 Task: Look for space in Orodara, Burkina Faso from 5th September, 2023 to 12th September, 2023 for 2 adults in price range Rs.10000 to Rs.15000.  With 1  bedroom having 1 bed and 1 bathroom. Property type can be hotel. Amenities needed are: air conditioning, hair dryer, . Booking option can be shelf check-in. Required host language is English.
Action: Mouse moved to (431, 116)
Screenshot: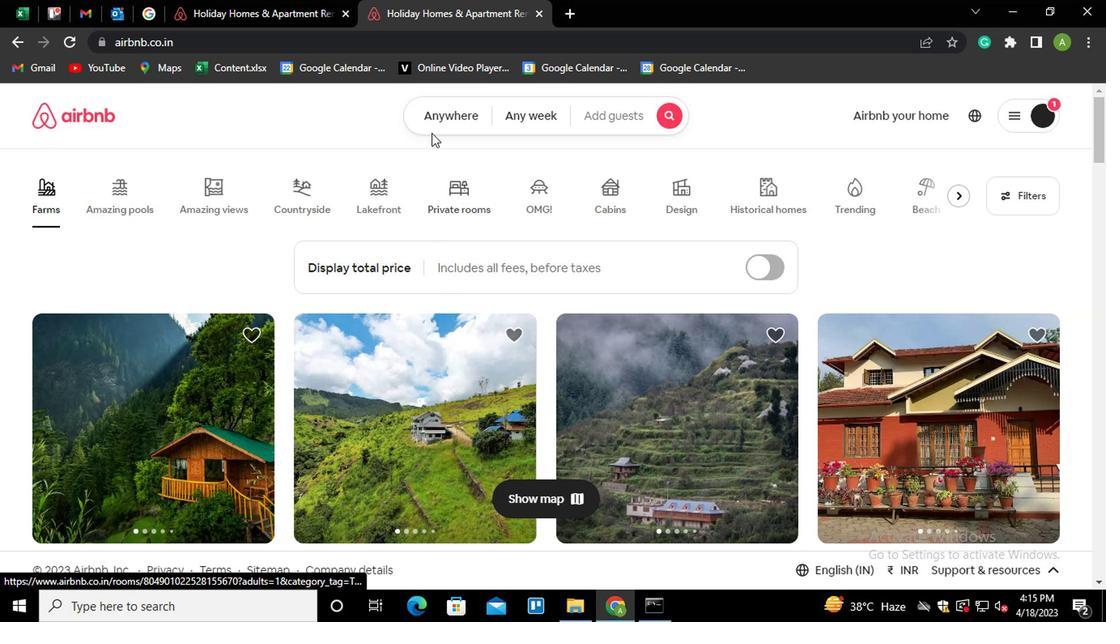 
Action: Mouse pressed left at (431, 116)
Screenshot: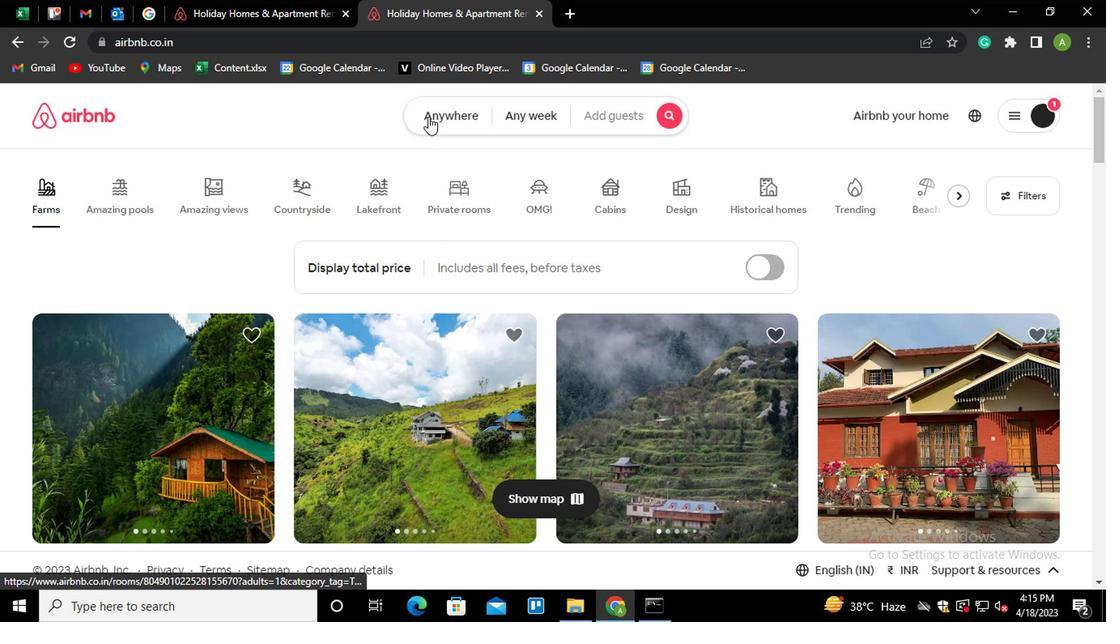 
Action: Mouse moved to (332, 193)
Screenshot: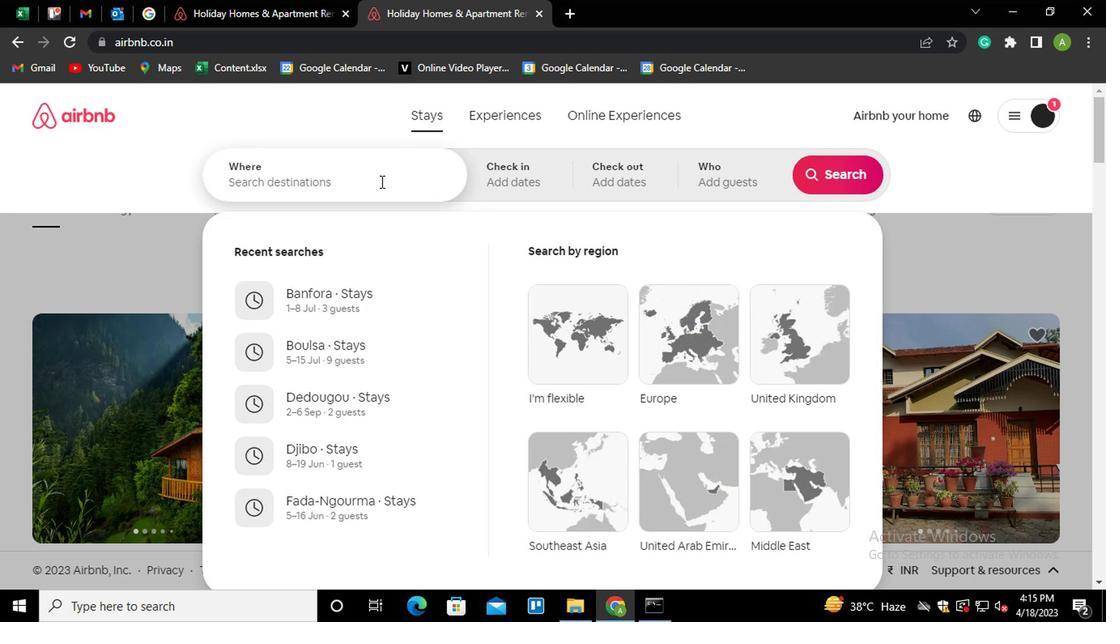 
Action: Mouse pressed left at (332, 193)
Screenshot: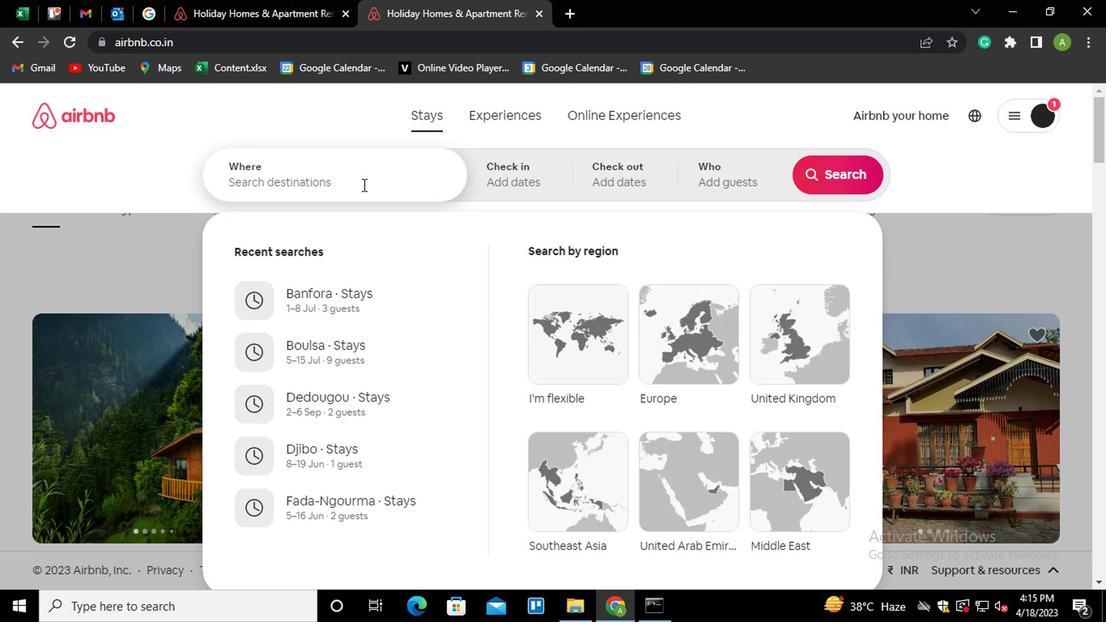 
Action: Key pressed <Key.shift_r>B<Key.backspace><Key.shift_r>Orodara<Key.down><Key.enter>
Screenshot: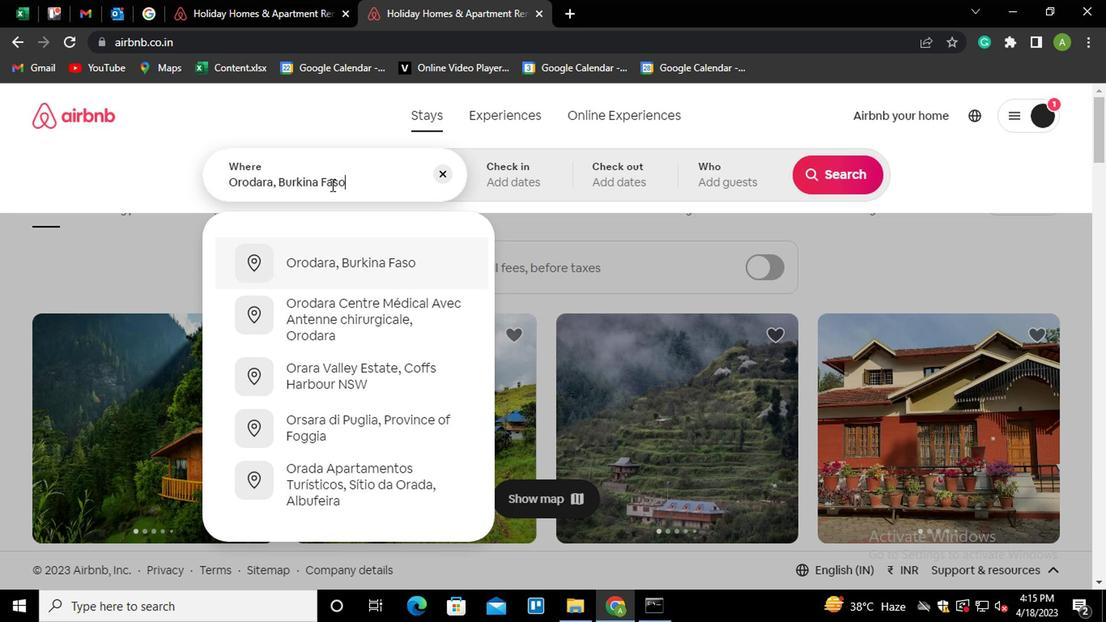 
Action: Mouse moved to (801, 309)
Screenshot: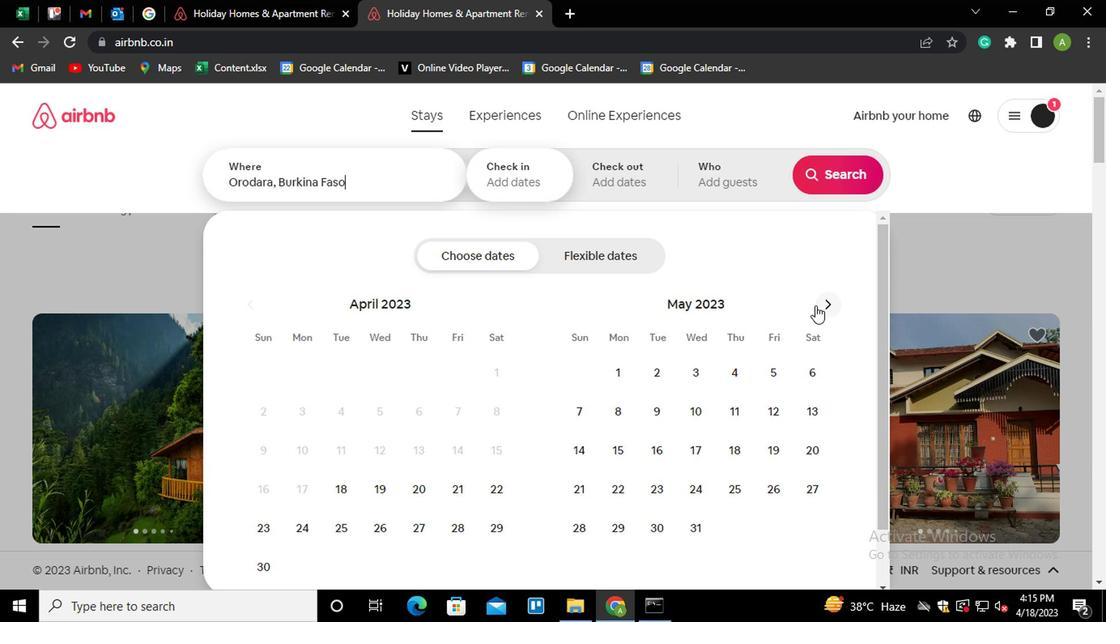 
Action: Mouse pressed left at (801, 309)
Screenshot: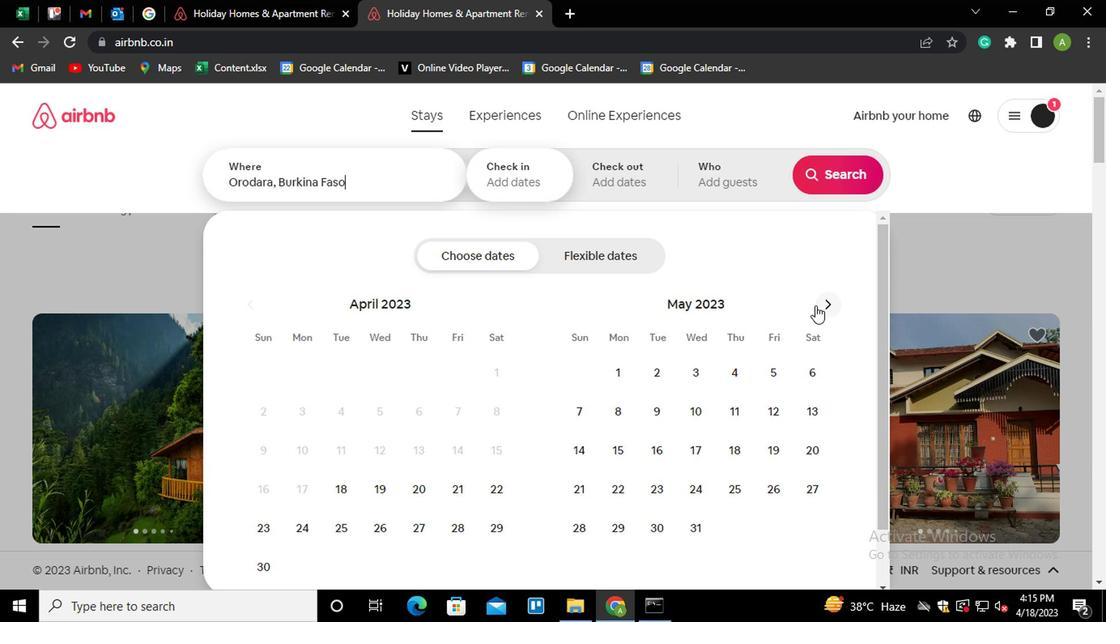 
Action: Mouse pressed left at (801, 309)
Screenshot: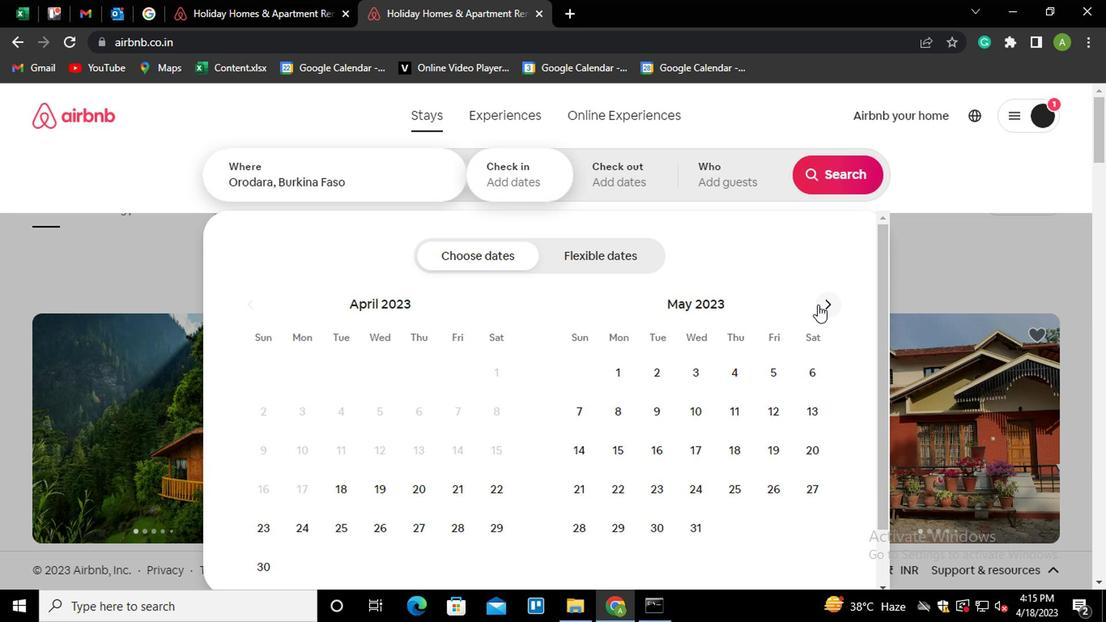 
Action: Mouse pressed left at (801, 309)
Screenshot: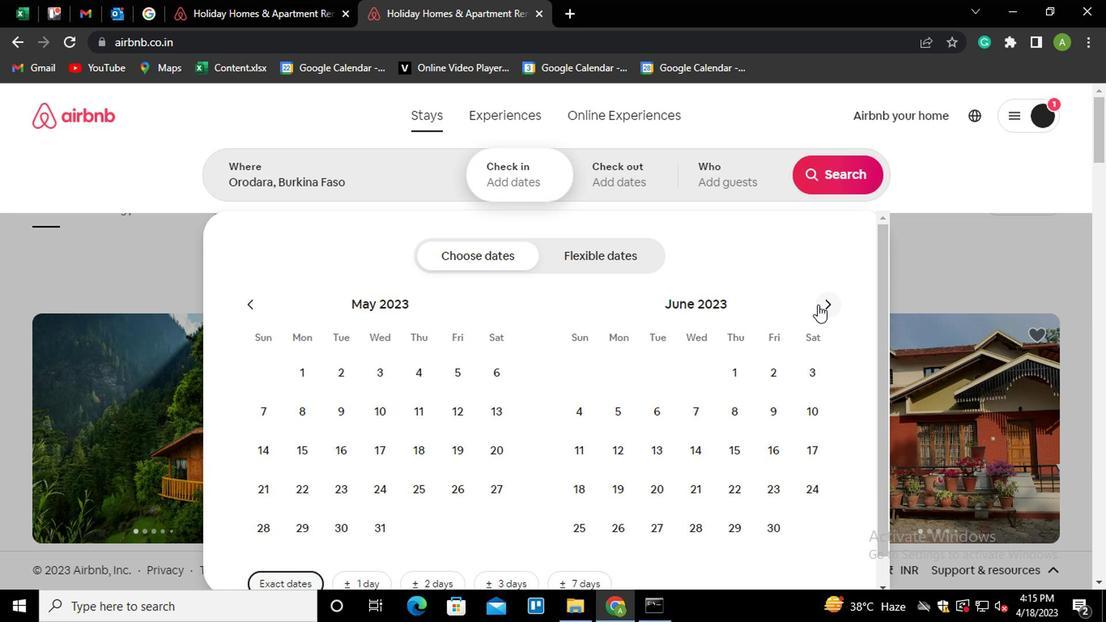 
Action: Mouse pressed left at (801, 309)
Screenshot: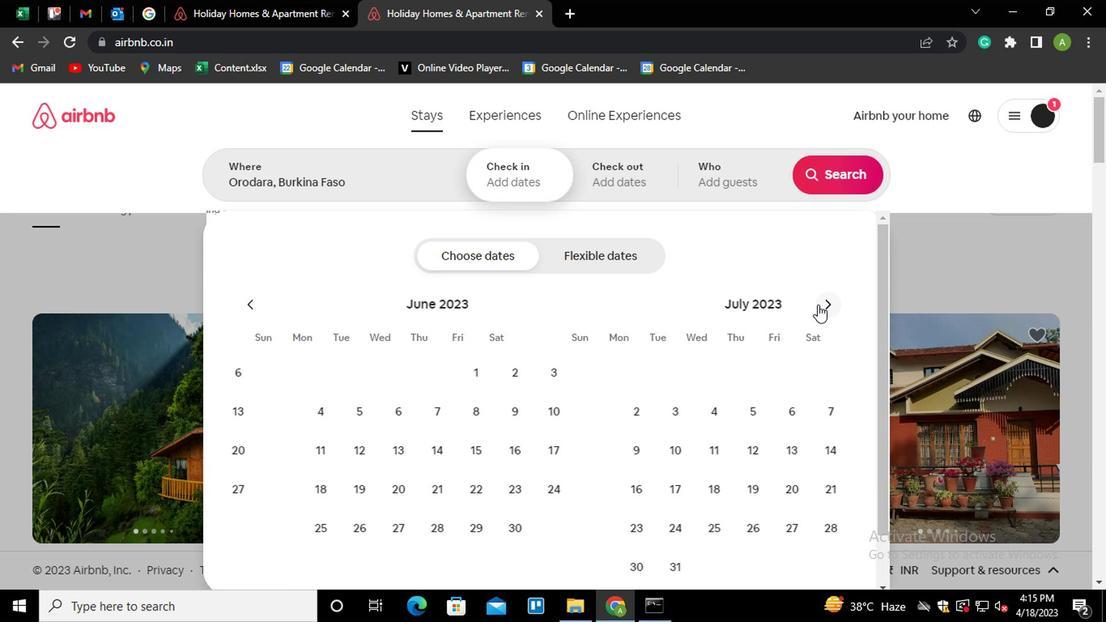 
Action: Mouse moved to (801, 309)
Screenshot: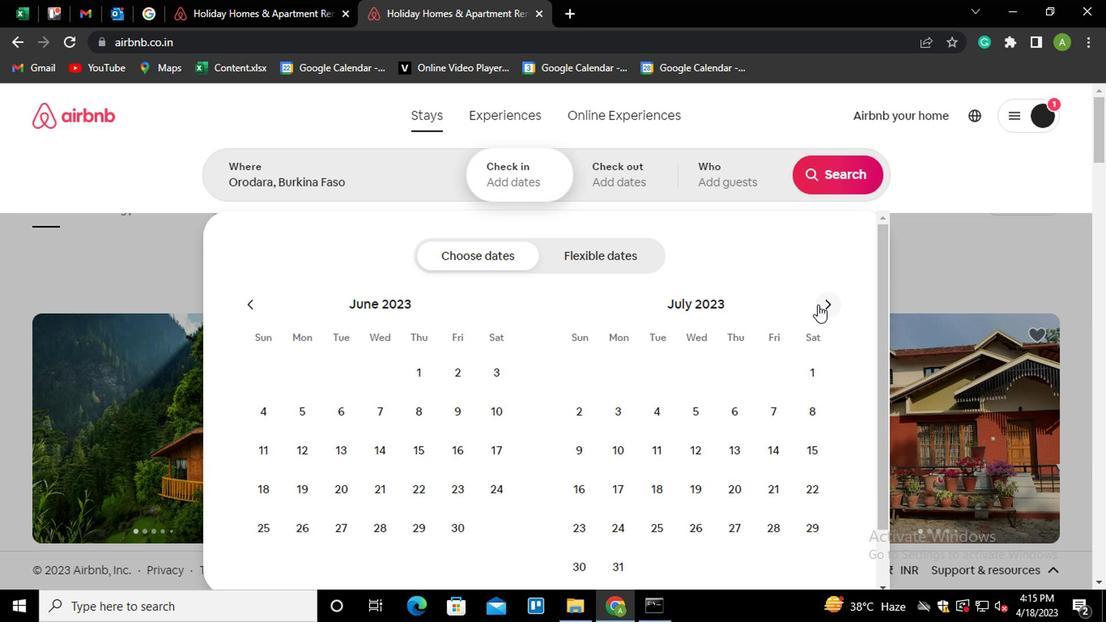 
Action: Mouse pressed left at (801, 309)
Screenshot: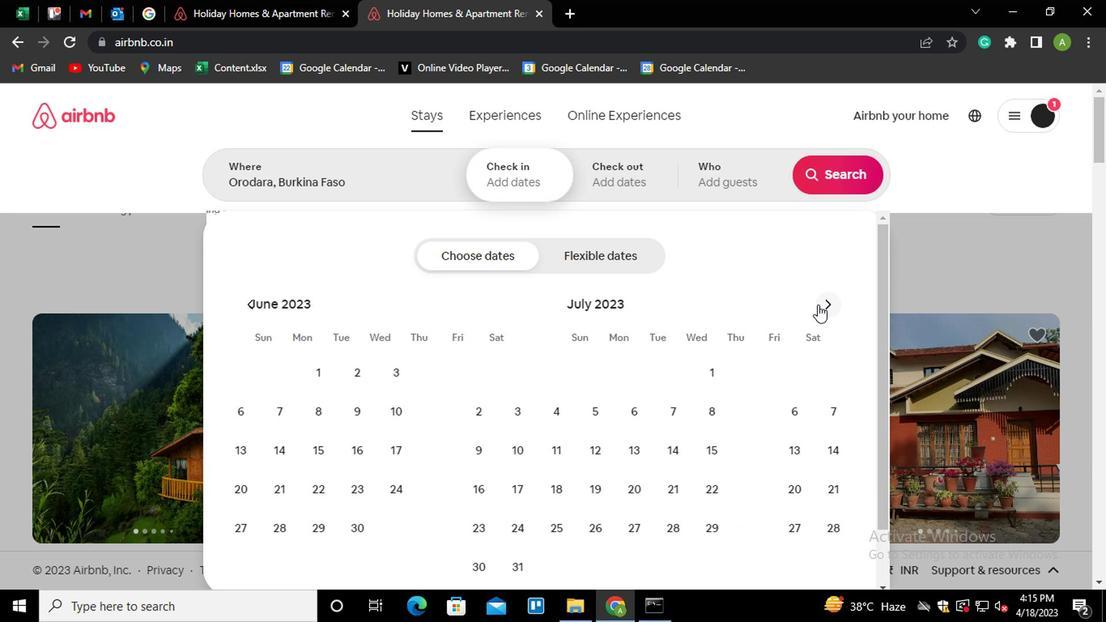 
Action: Mouse moved to (646, 410)
Screenshot: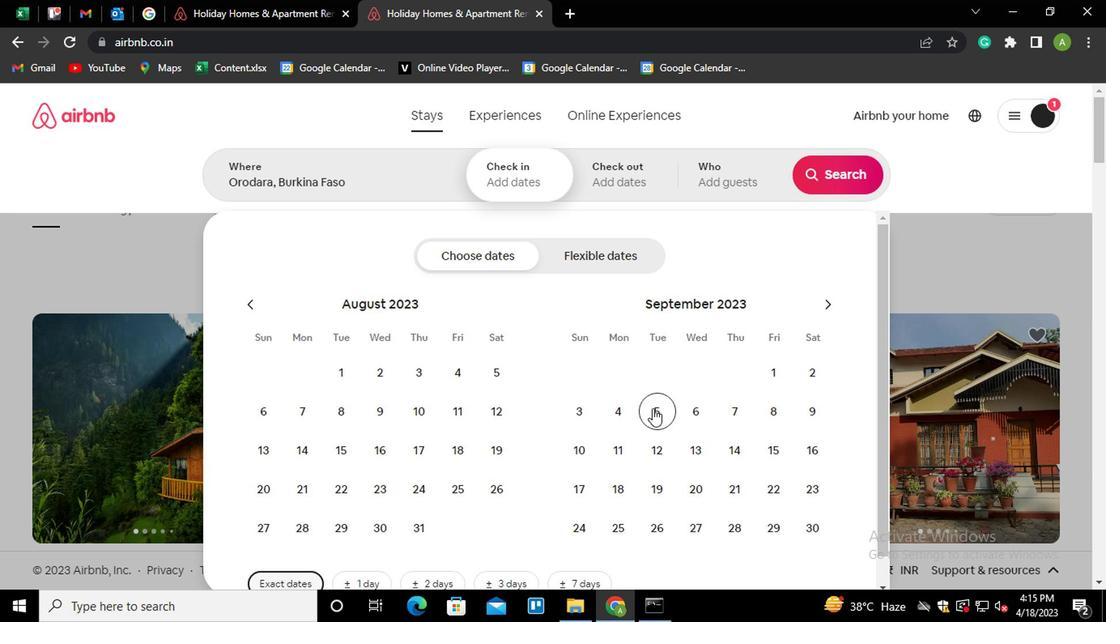 
Action: Mouse pressed left at (646, 410)
Screenshot: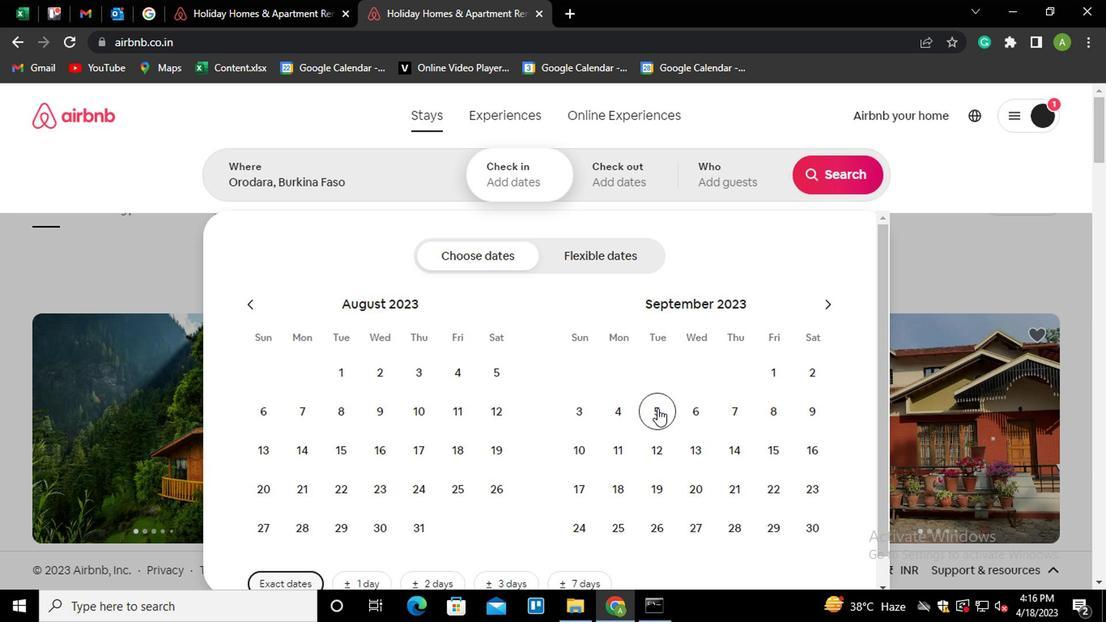 
Action: Mouse moved to (656, 445)
Screenshot: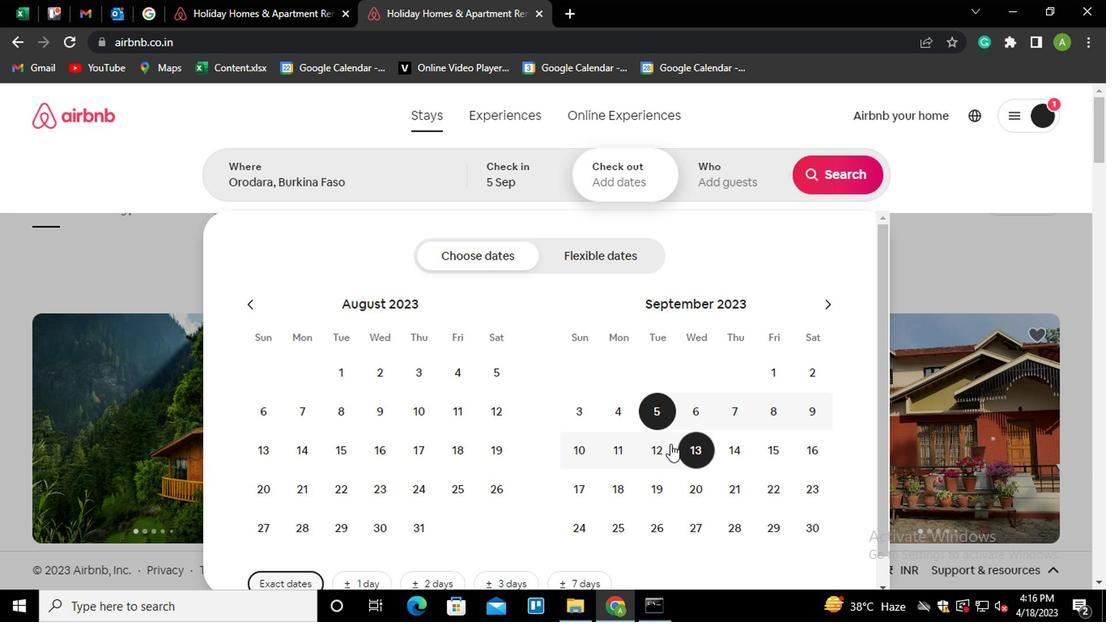 
Action: Mouse pressed left at (656, 445)
Screenshot: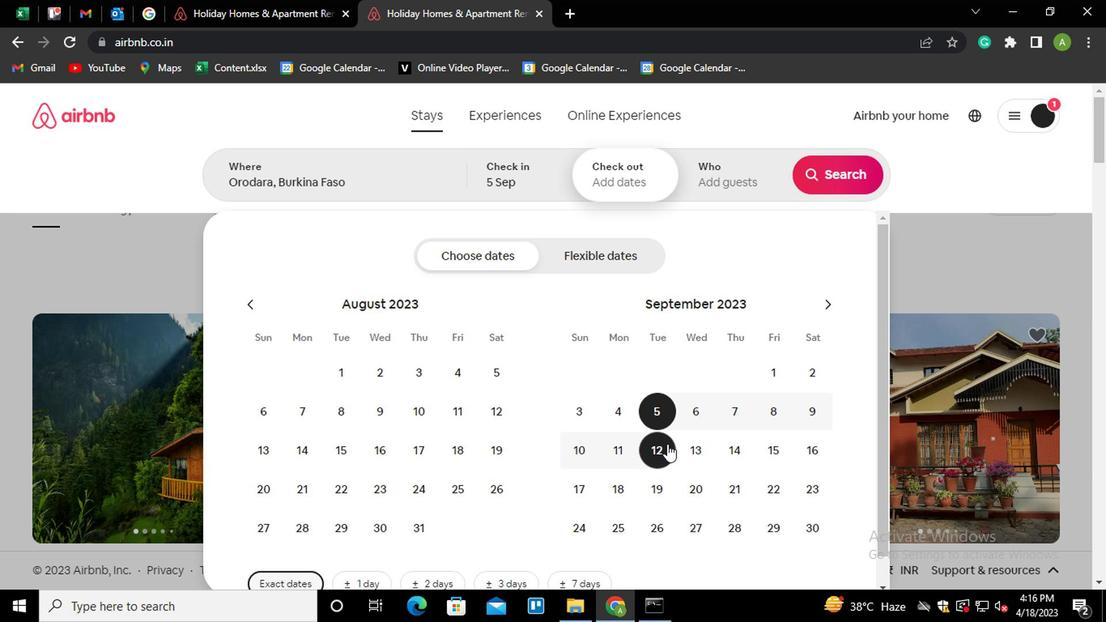
Action: Mouse moved to (723, 192)
Screenshot: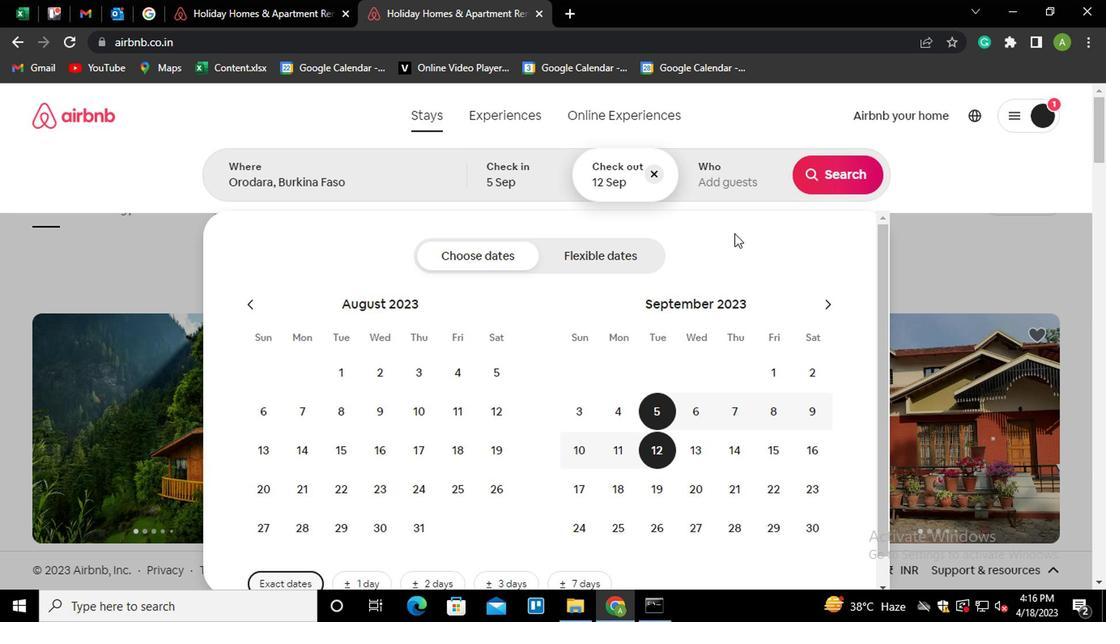 
Action: Mouse pressed left at (723, 192)
Screenshot: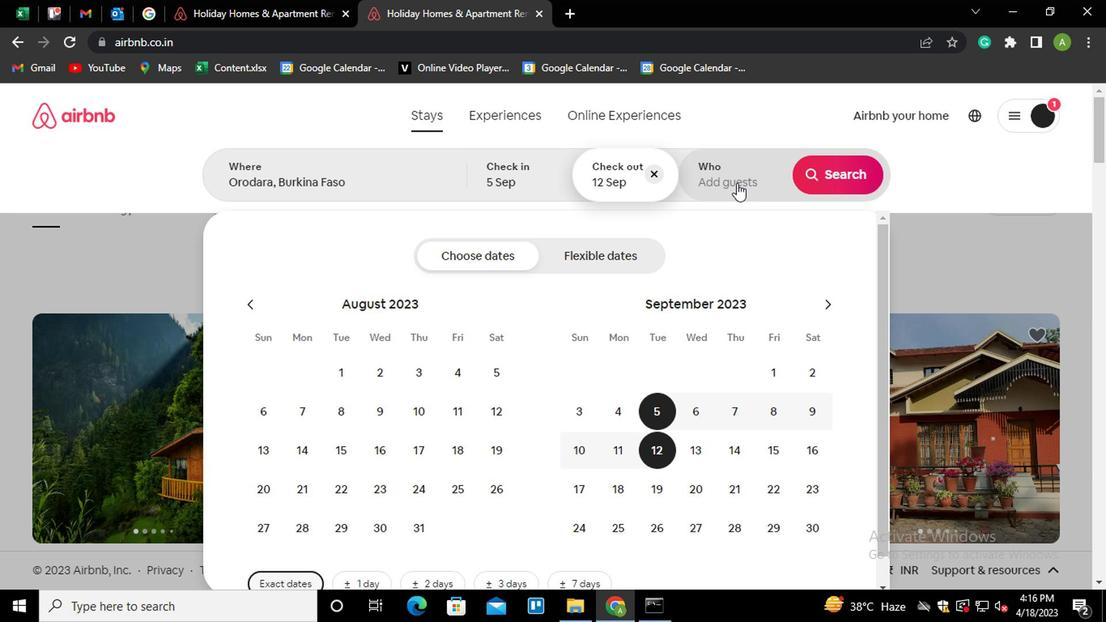 
Action: Mouse moved to (829, 265)
Screenshot: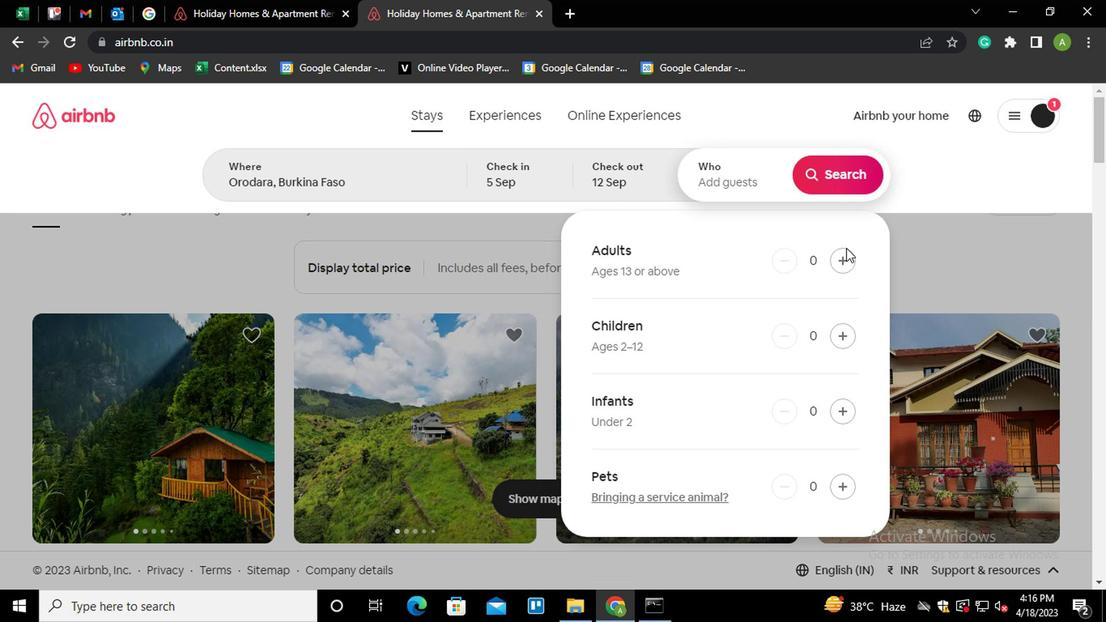 
Action: Mouse pressed left at (829, 265)
Screenshot: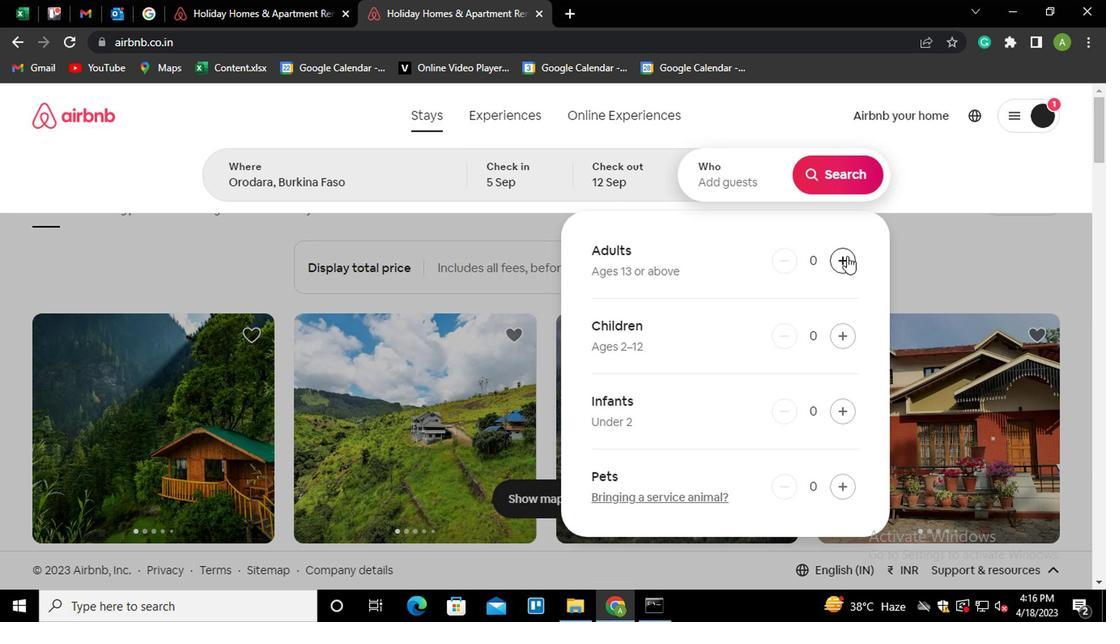 
Action: Mouse moved to (829, 266)
Screenshot: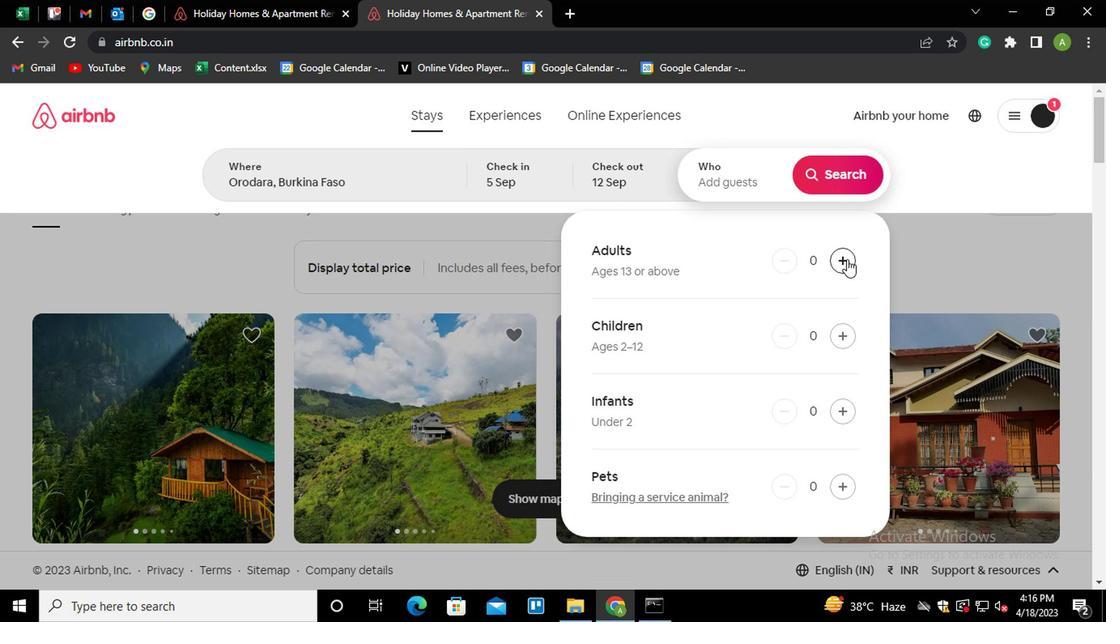 
Action: Mouse pressed left at (829, 266)
Screenshot: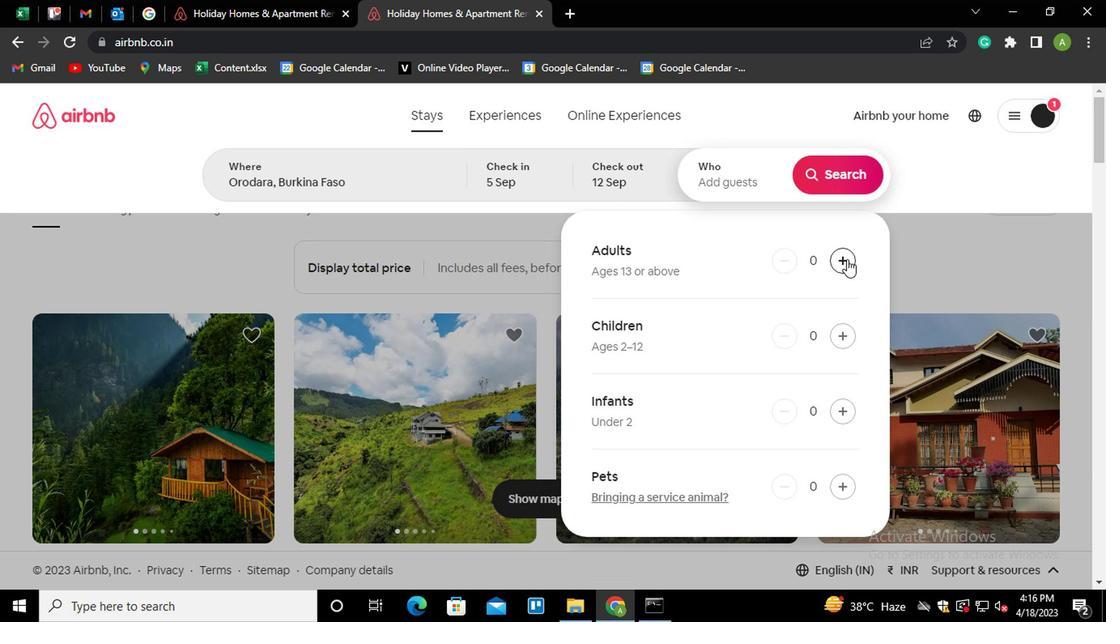 
Action: Mouse moved to (810, 190)
Screenshot: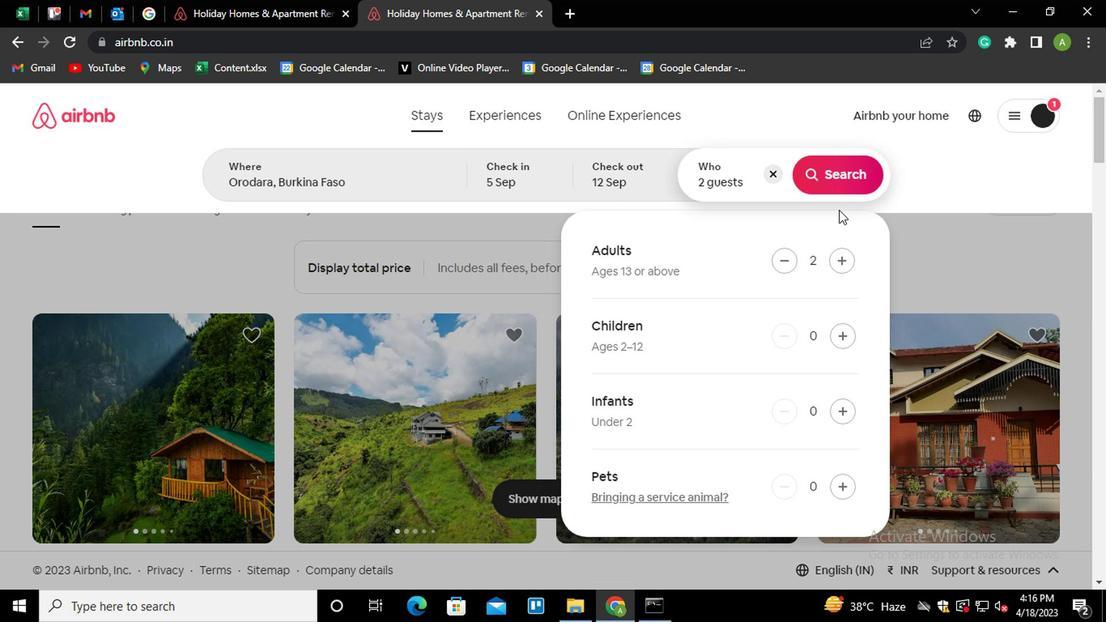 
Action: Mouse pressed left at (810, 190)
Screenshot: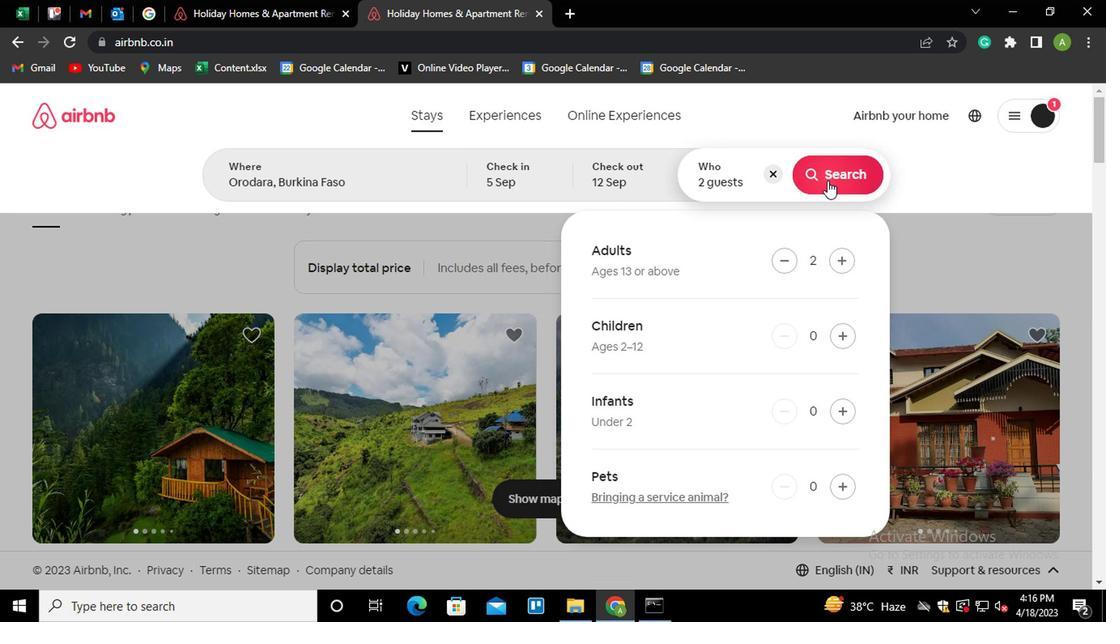 
Action: Mouse moved to (1006, 191)
Screenshot: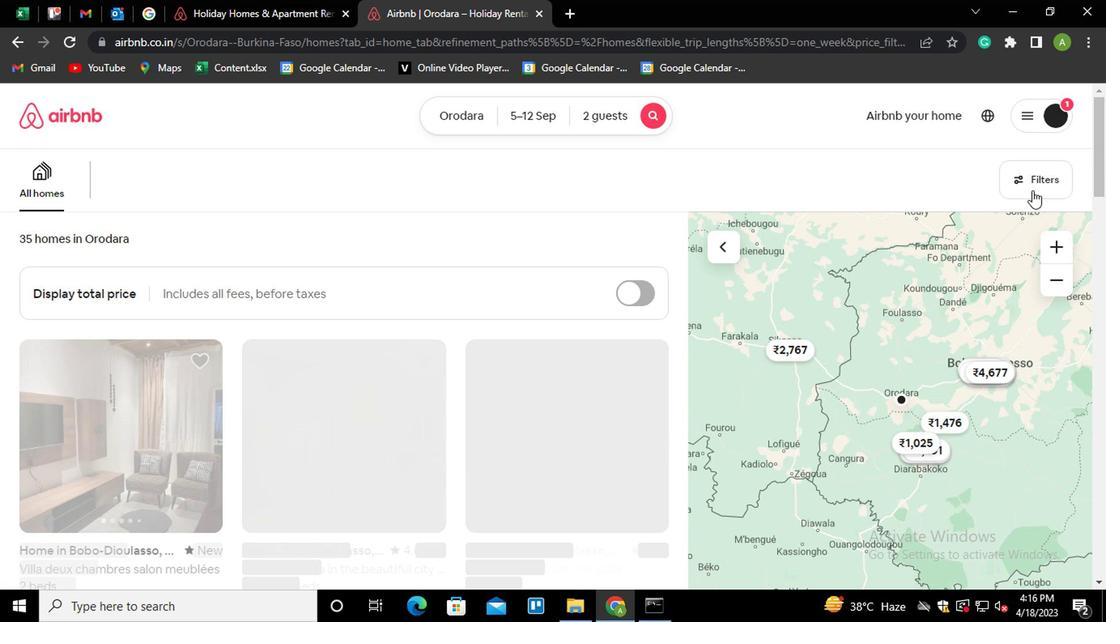 
Action: Mouse pressed left at (1006, 191)
Screenshot: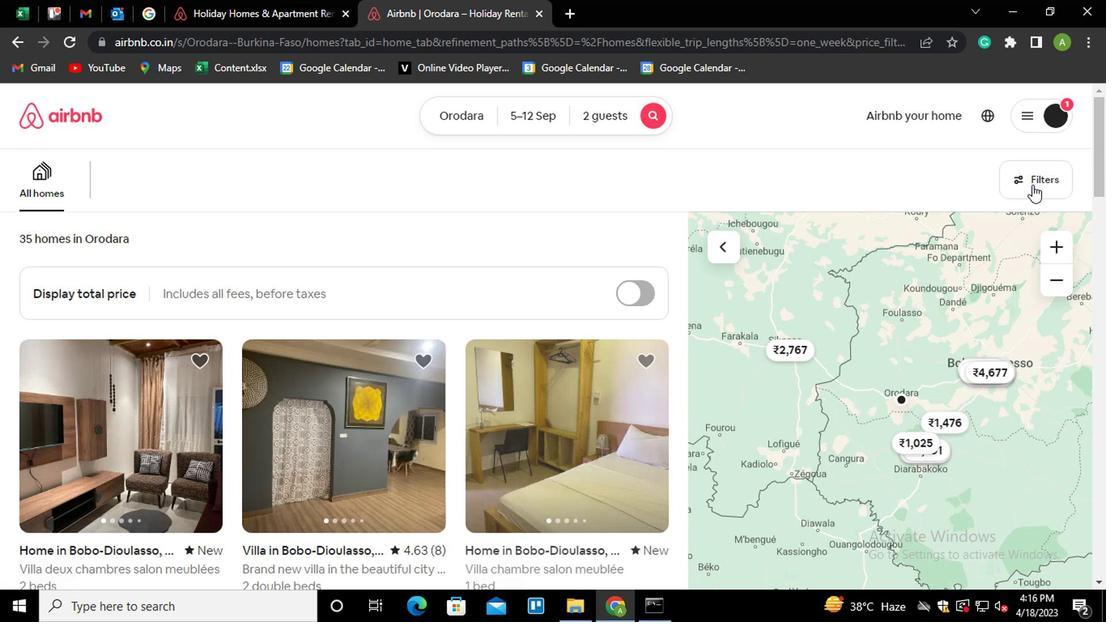 
Action: Mouse moved to (409, 389)
Screenshot: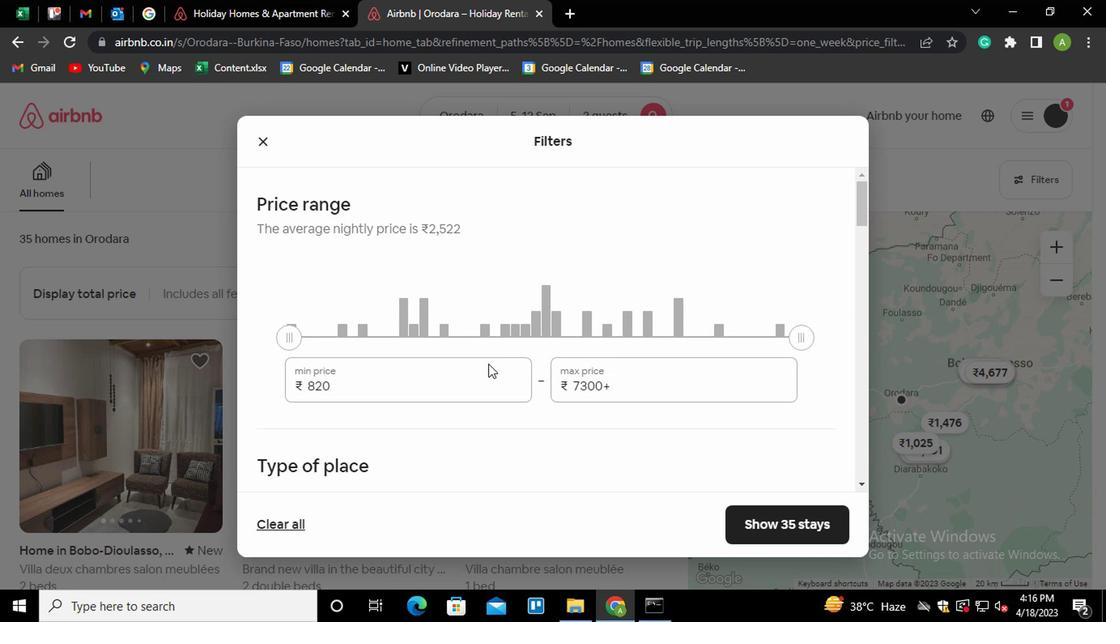 
Action: Mouse pressed left at (409, 389)
Screenshot: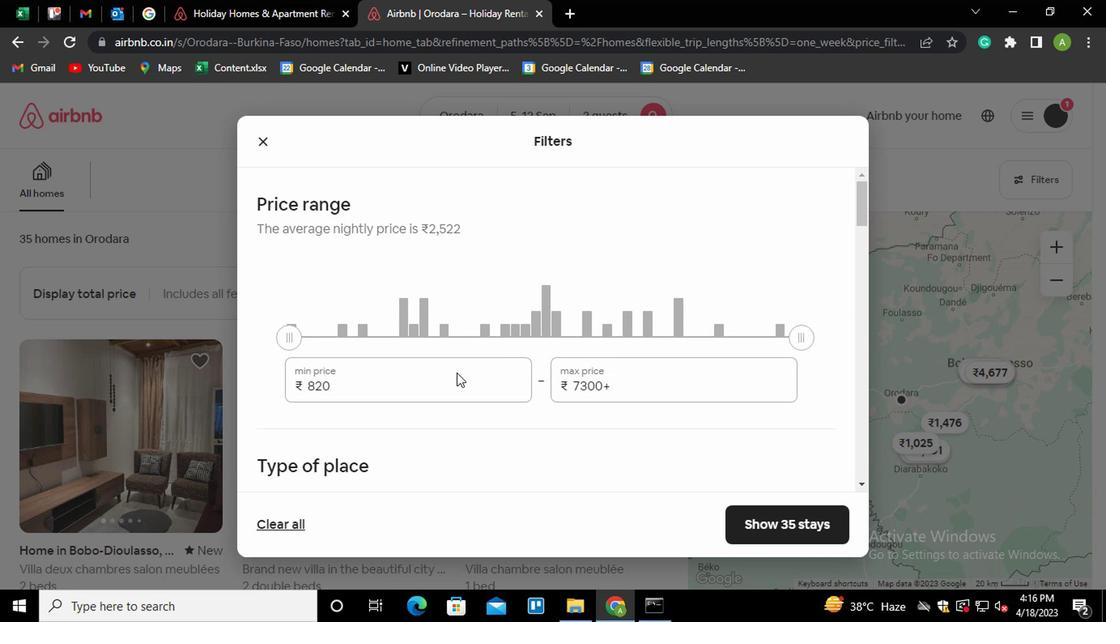 
Action: Mouse moved to (411, 388)
Screenshot: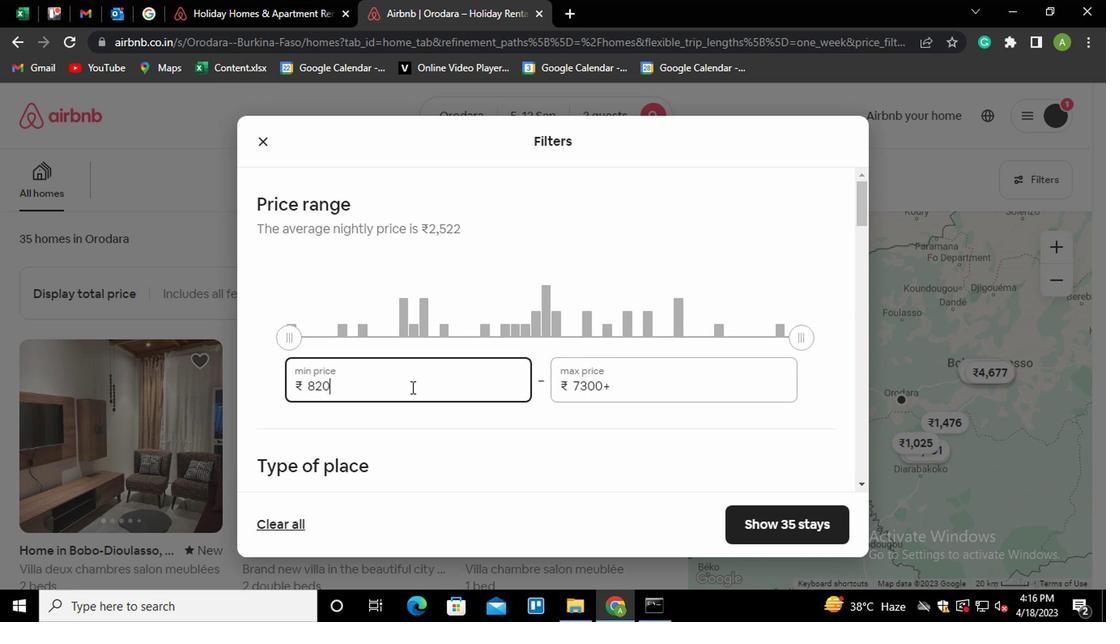 
Action: Key pressed <Key.shift_r><Key.home>10000
Screenshot: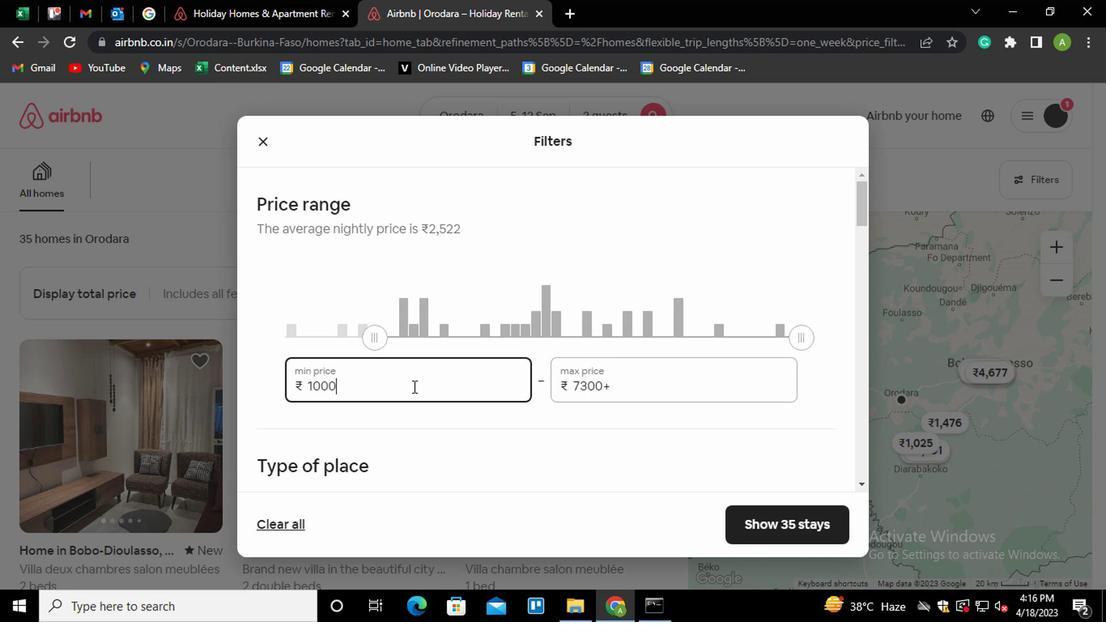 
Action: Mouse moved to (660, 391)
Screenshot: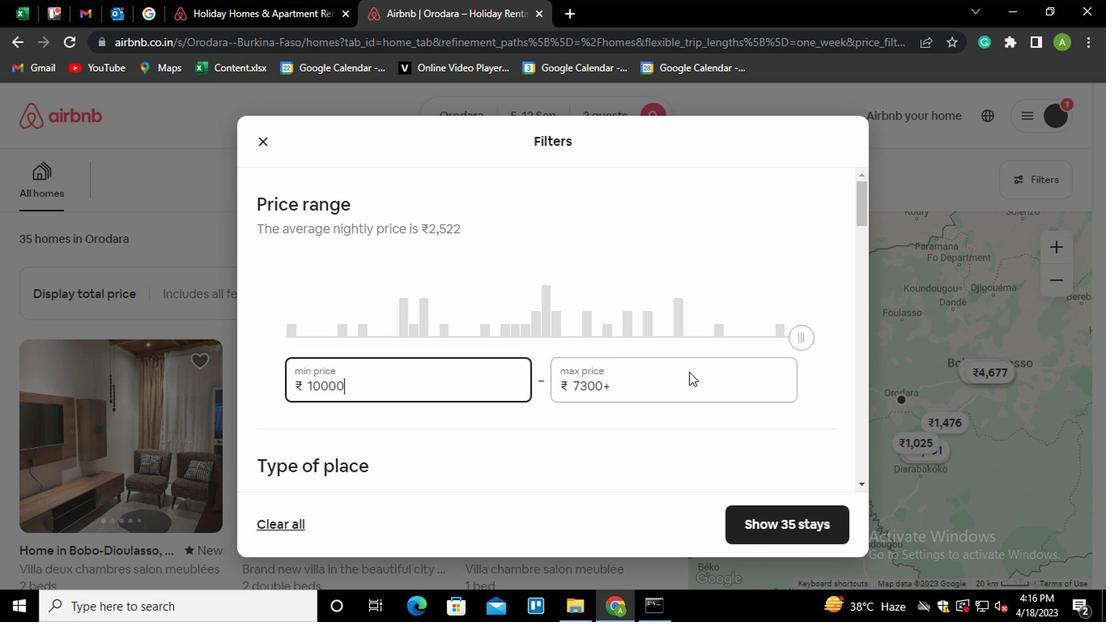 
Action: Mouse pressed left at (660, 391)
Screenshot: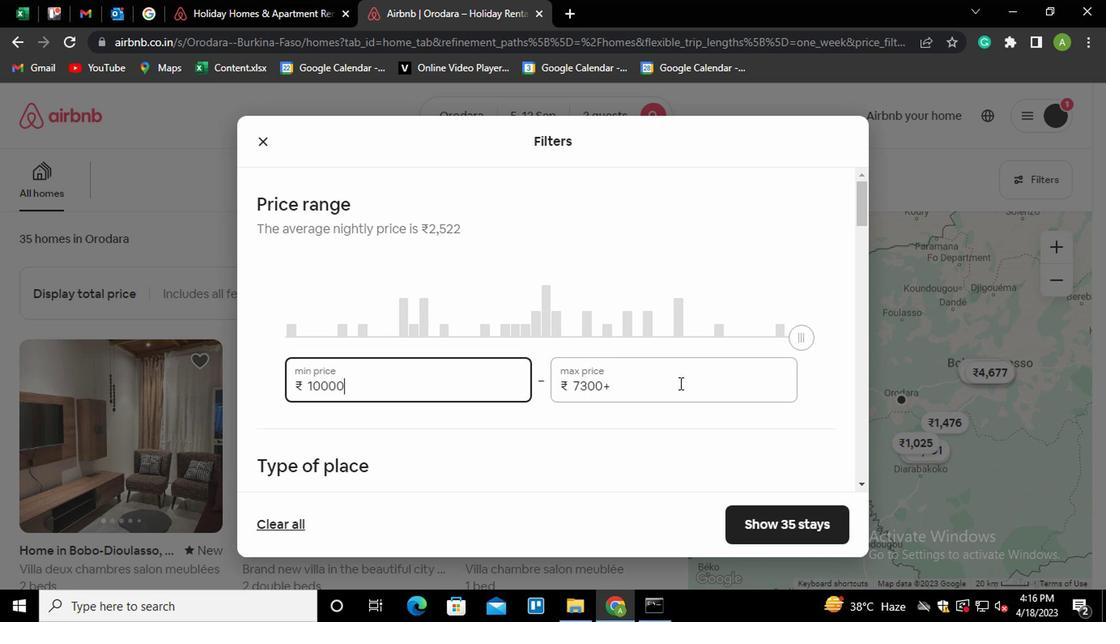 
Action: Mouse moved to (583, 438)
Screenshot: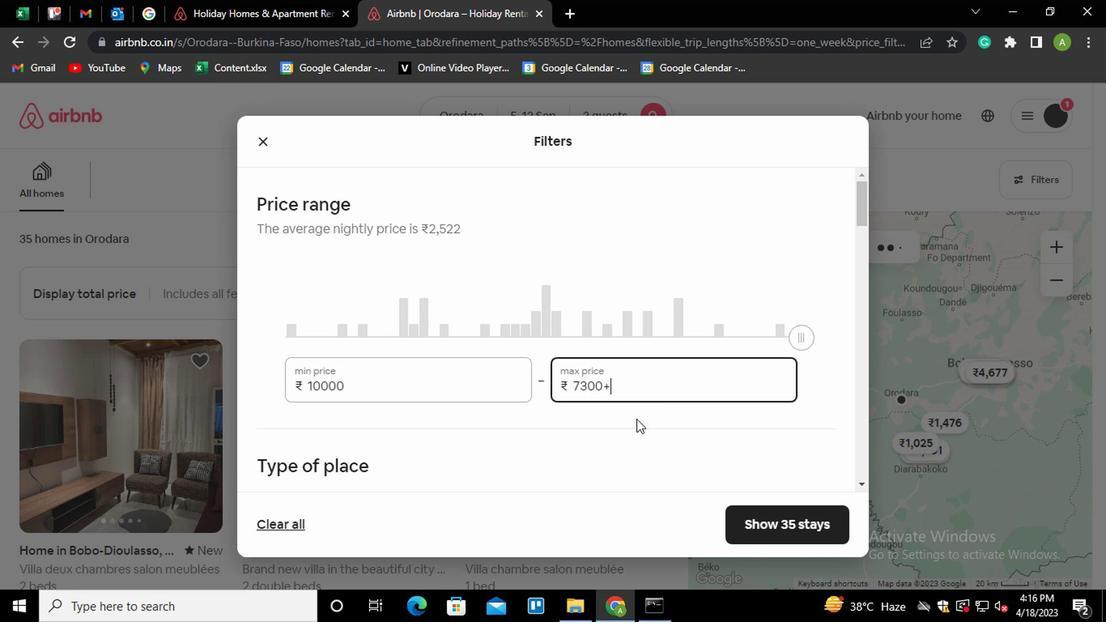 
Action: Key pressed <Key.shift_r><Key.home>15000
Screenshot: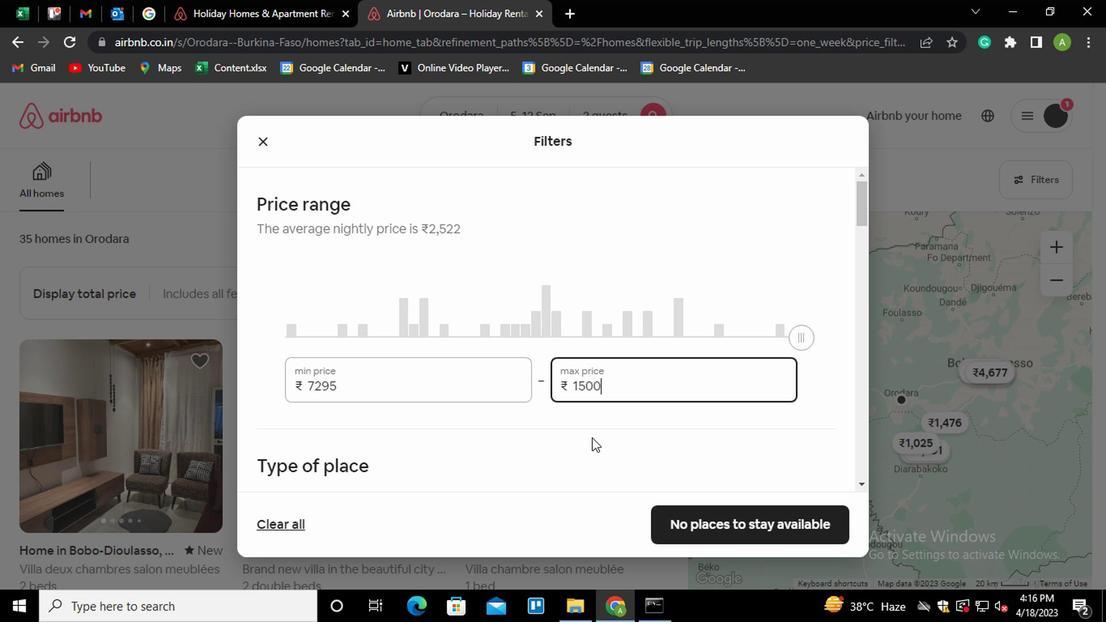 
Action: Mouse moved to (579, 452)
Screenshot: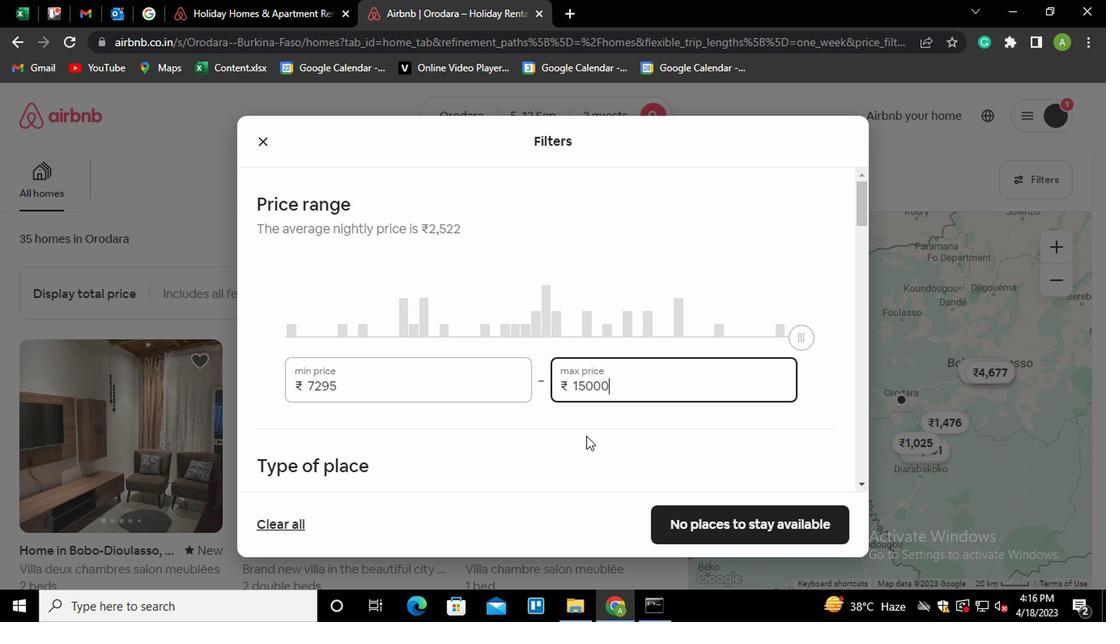 
Action: Mouse scrolled (579, 452) with delta (0, 0)
Screenshot: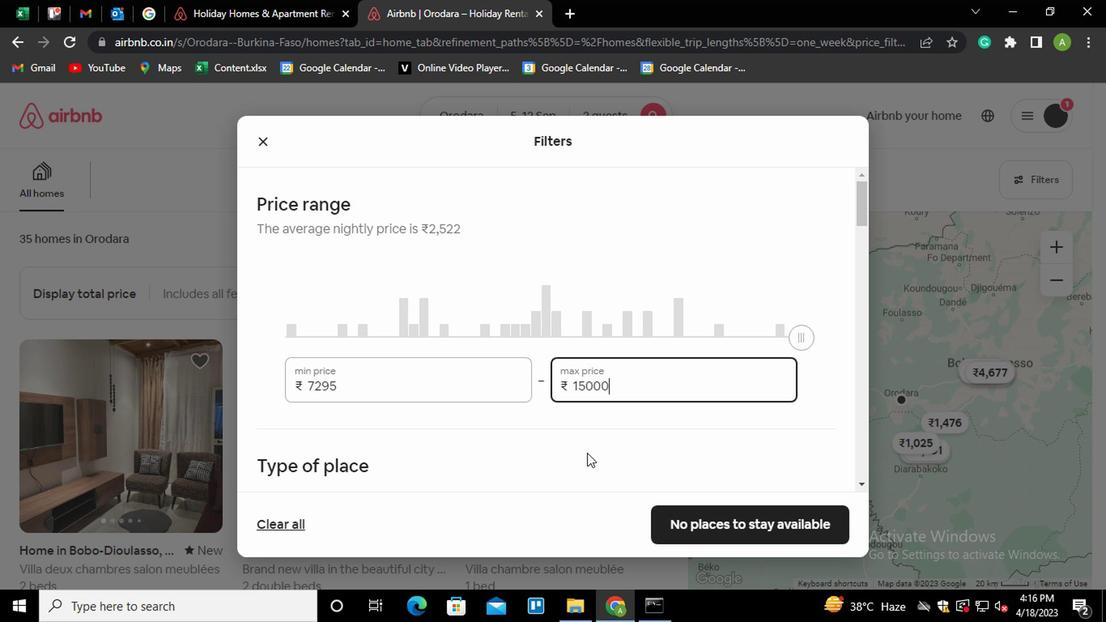
Action: Mouse scrolled (579, 452) with delta (0, 0)
Screenshot: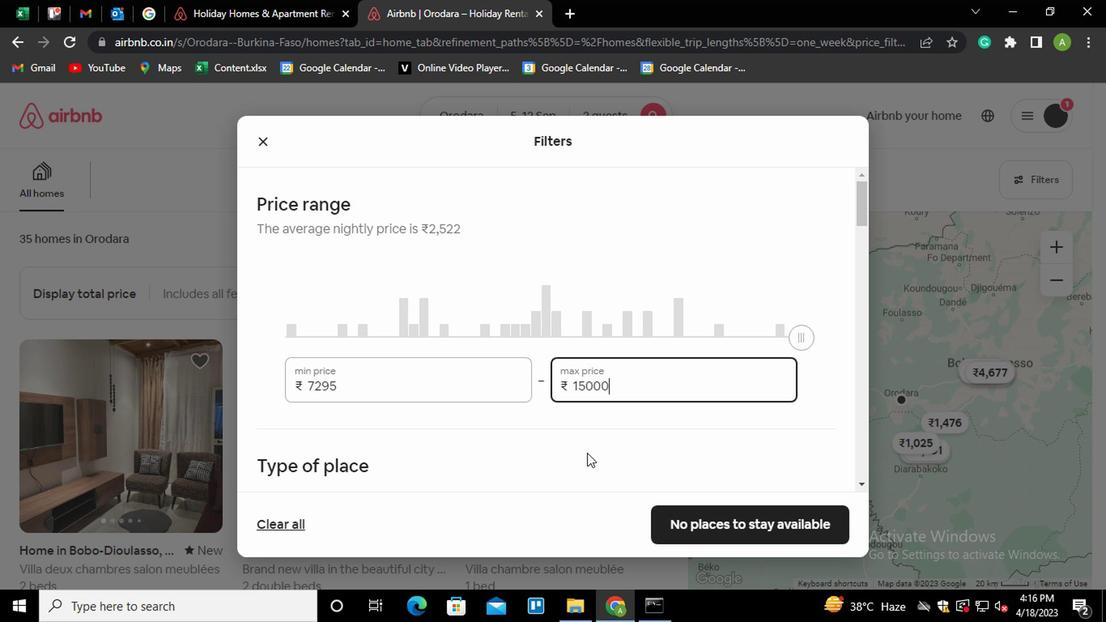 
Action: Mouse moved to (358, 409)
Screenshot: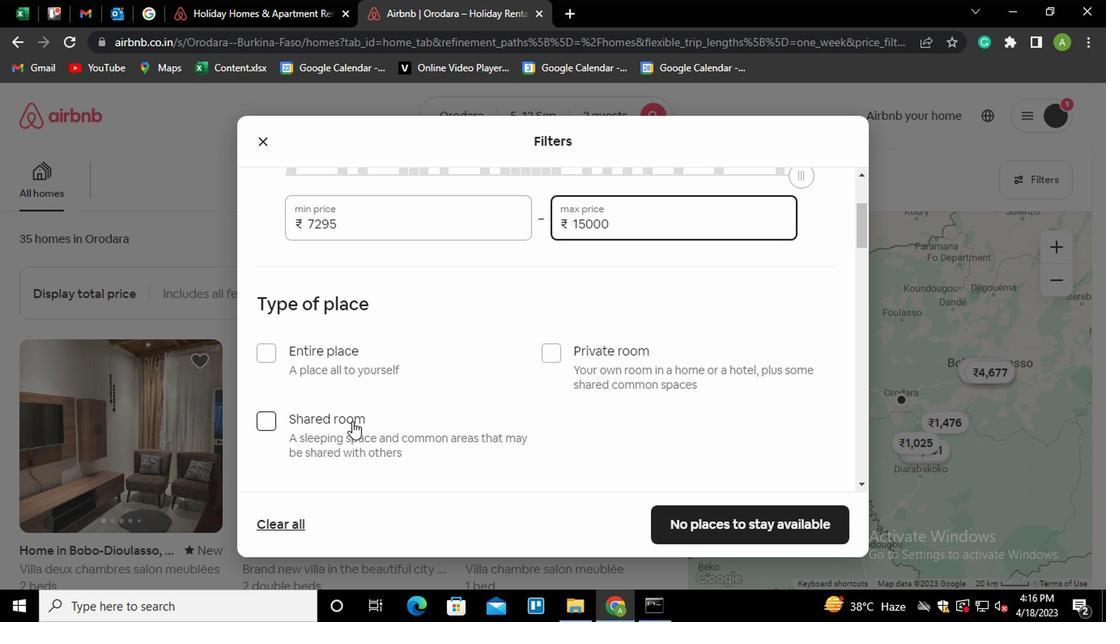 
Action: Mouse scrolled (358, 408) with delta (0, 0)
Screenshot: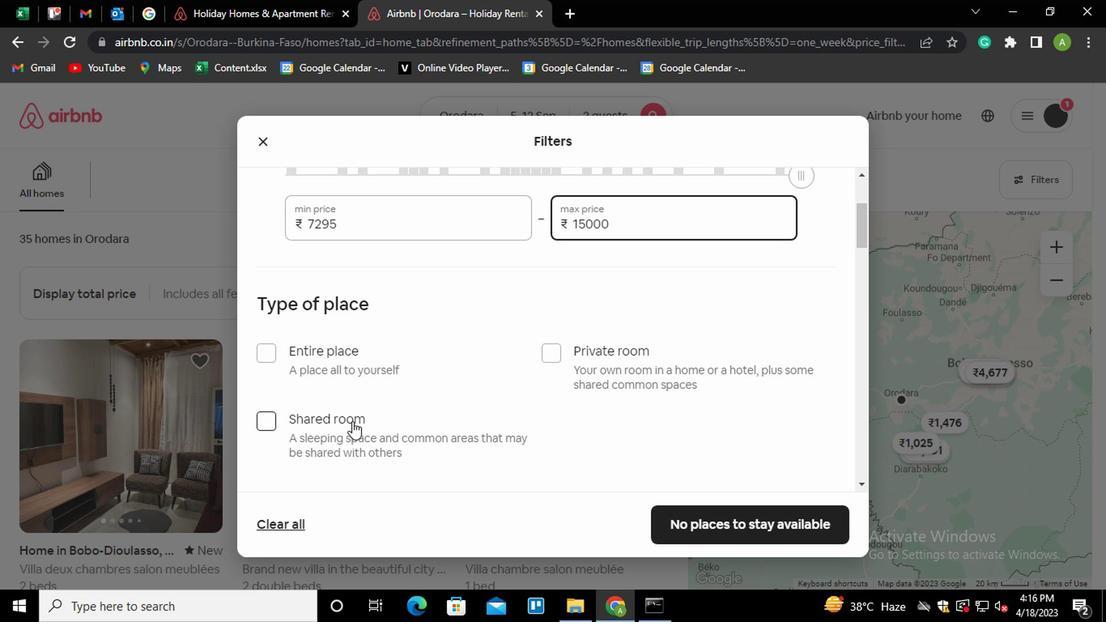 
Action: Mouse scrolled (358, 408) with delta (0, 0)
Screenshot: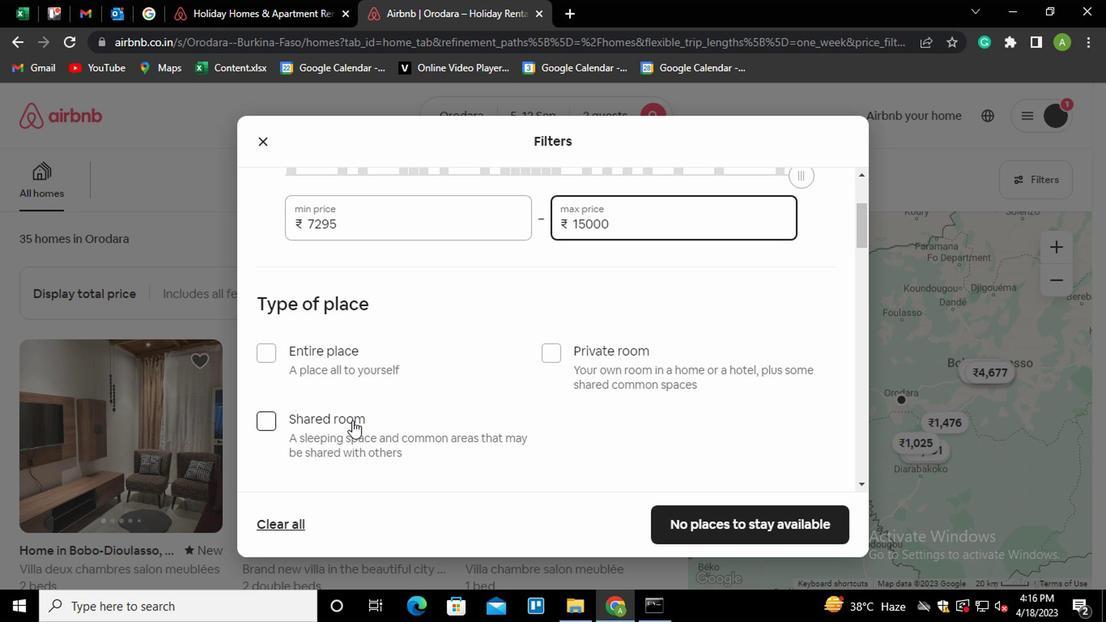 
Action: Mouse moved to (361, 403)
Screenshot: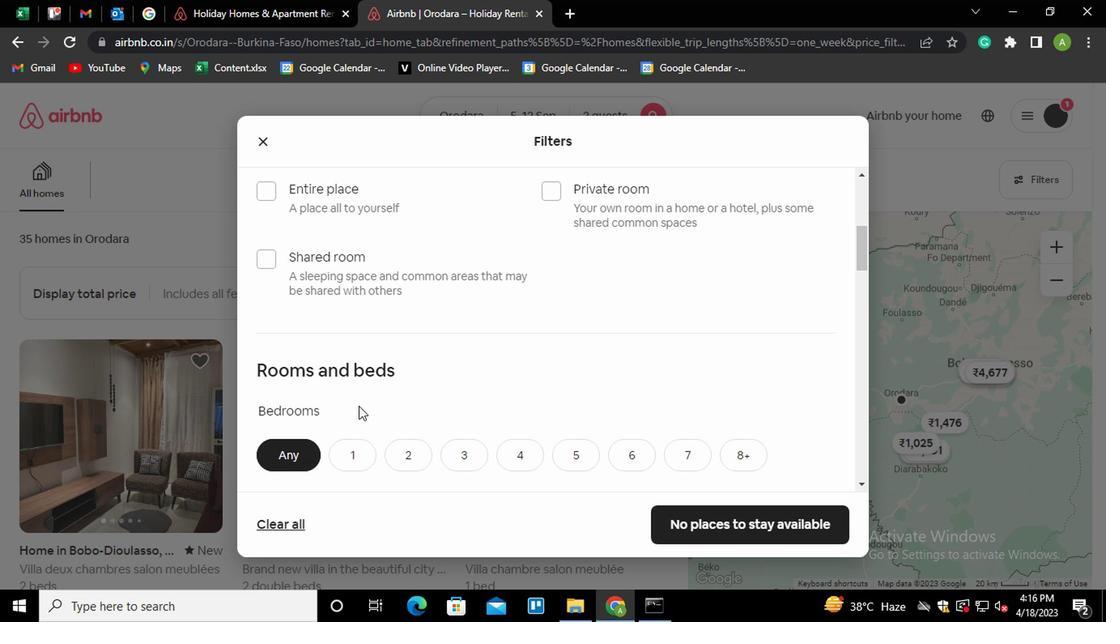 
Action: Mouse scrolled (361, 402) with delta (0, -1)
Screenshot: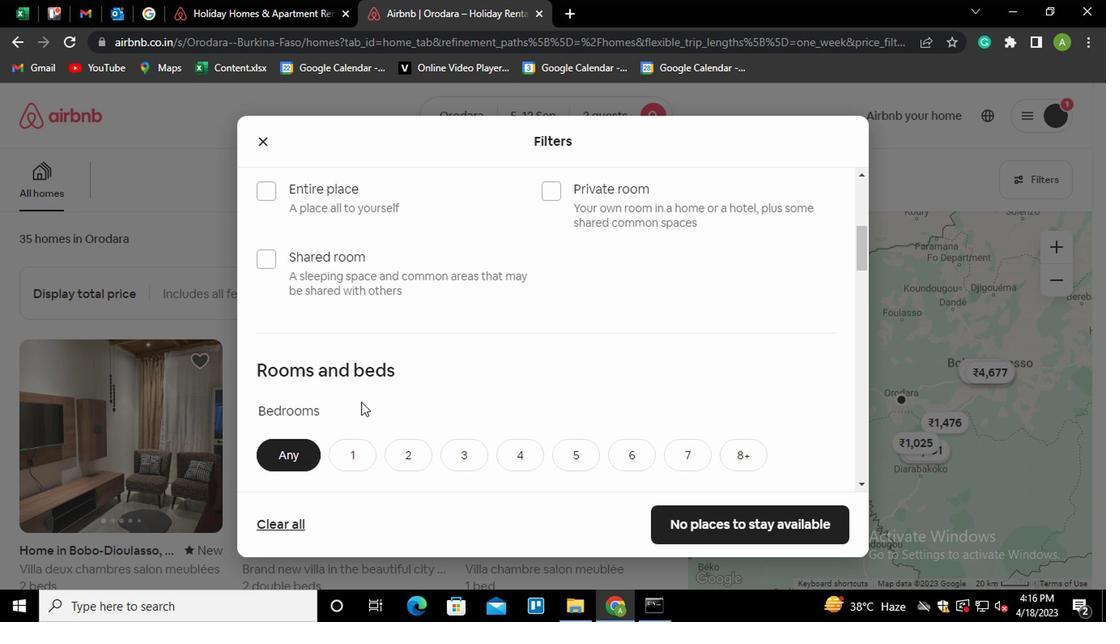 
Action: Mouse scrolled (361, 402) with delta (0, -1)
Screenshot: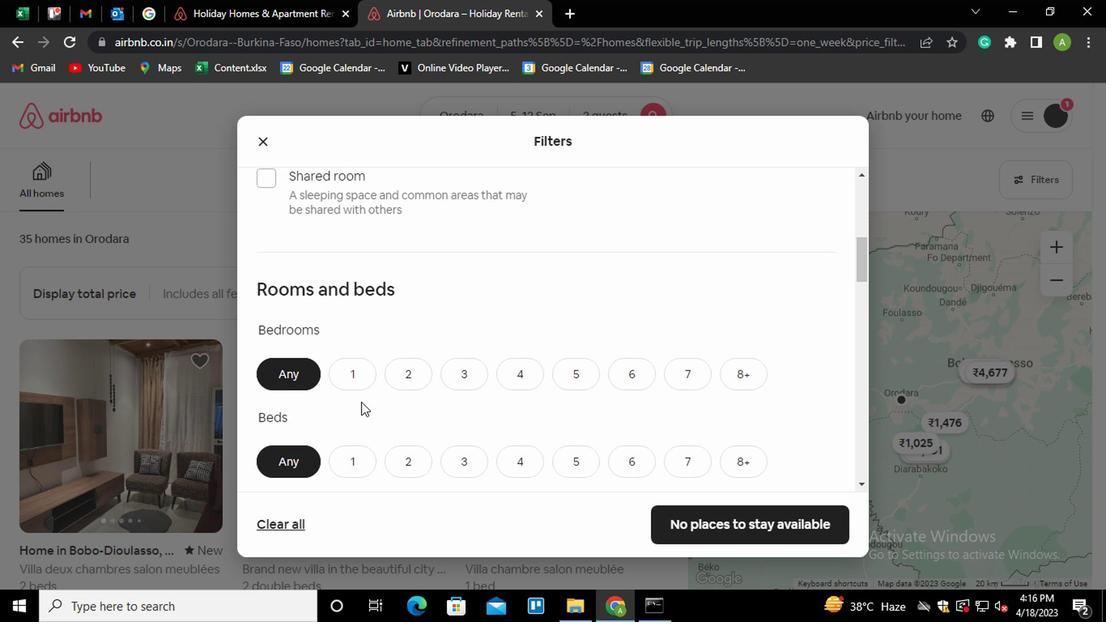 
Action: Mouse moved to (347, 305)
Screenshot: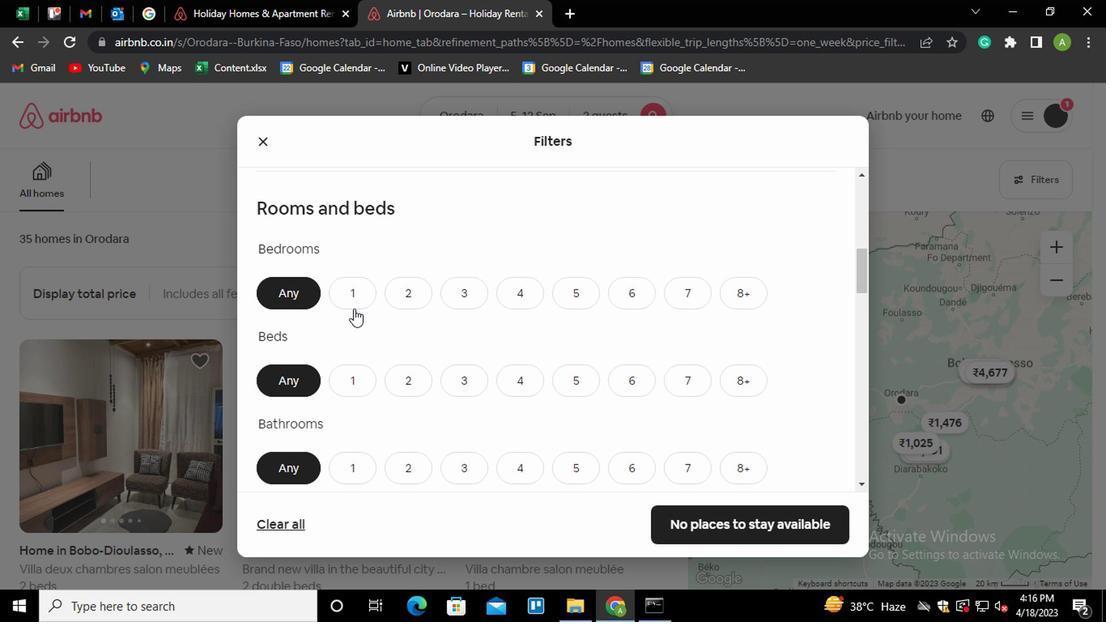 
Action: Mouse pressed left at (347, 305)
Screenshot: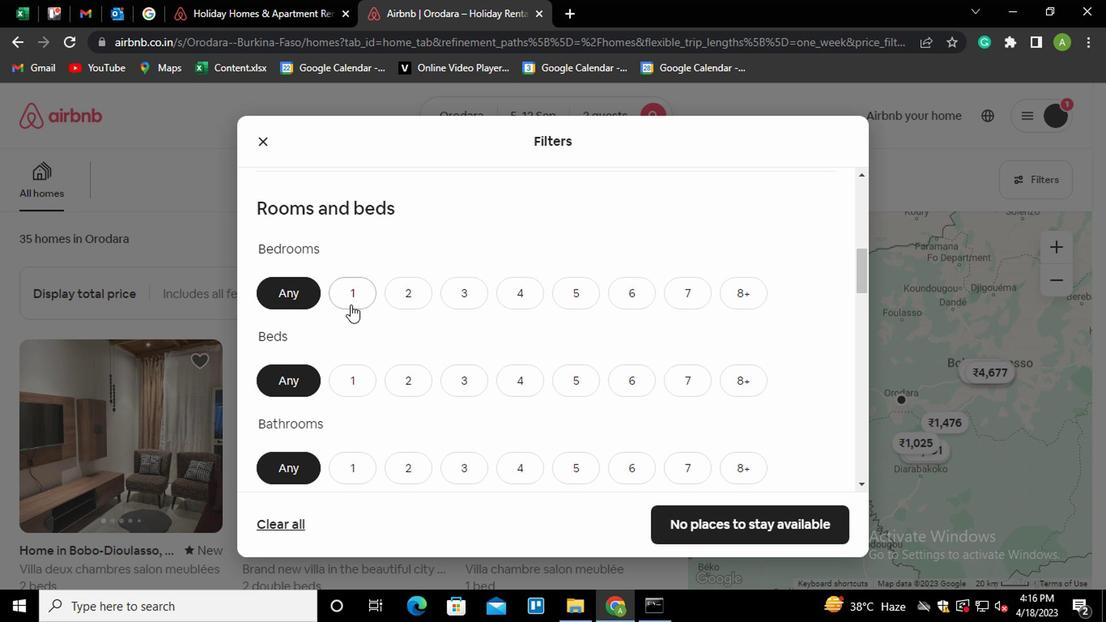 
Action: Mouse moved to (354, 379)
Screenshot: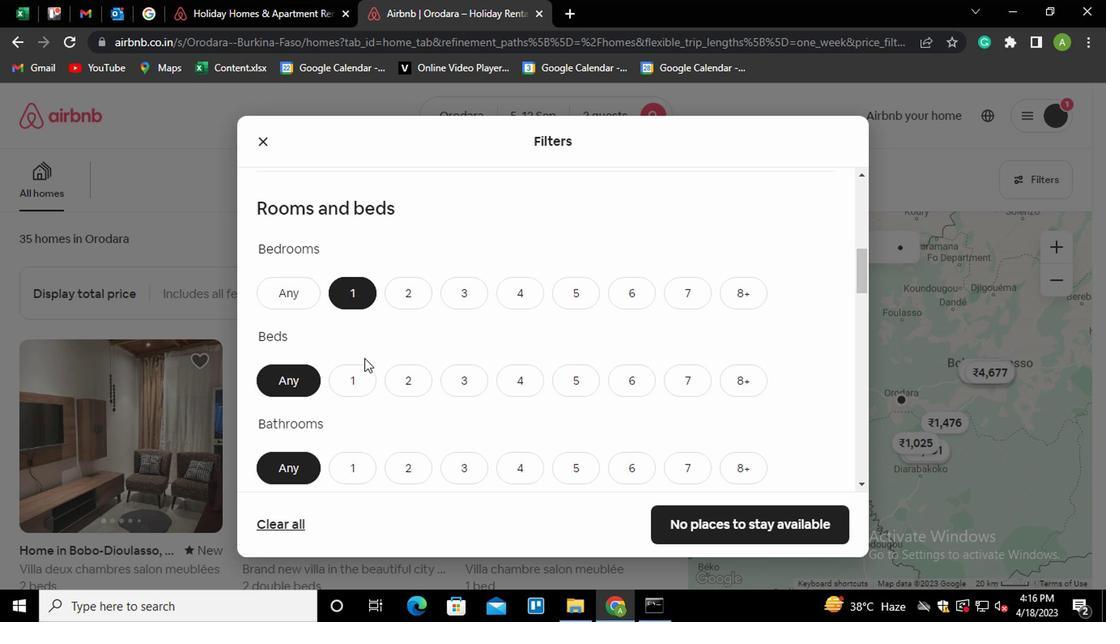 
Action: Mouse pressed left at (354, 379)
Screenshot: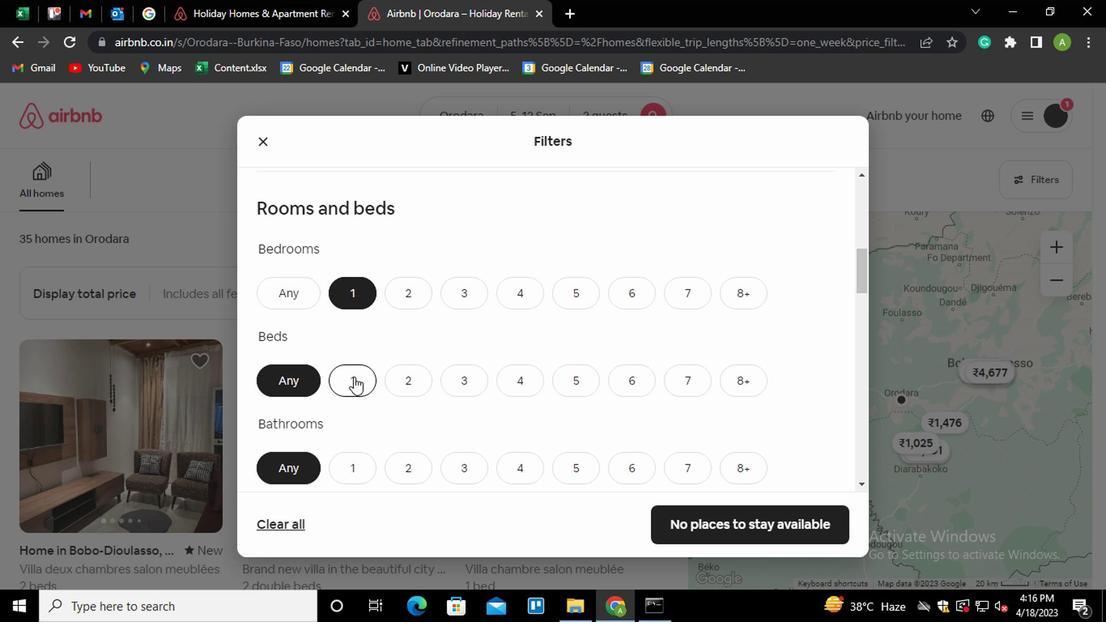 
Action: Mouse moved to (354, 452)
Screenshot: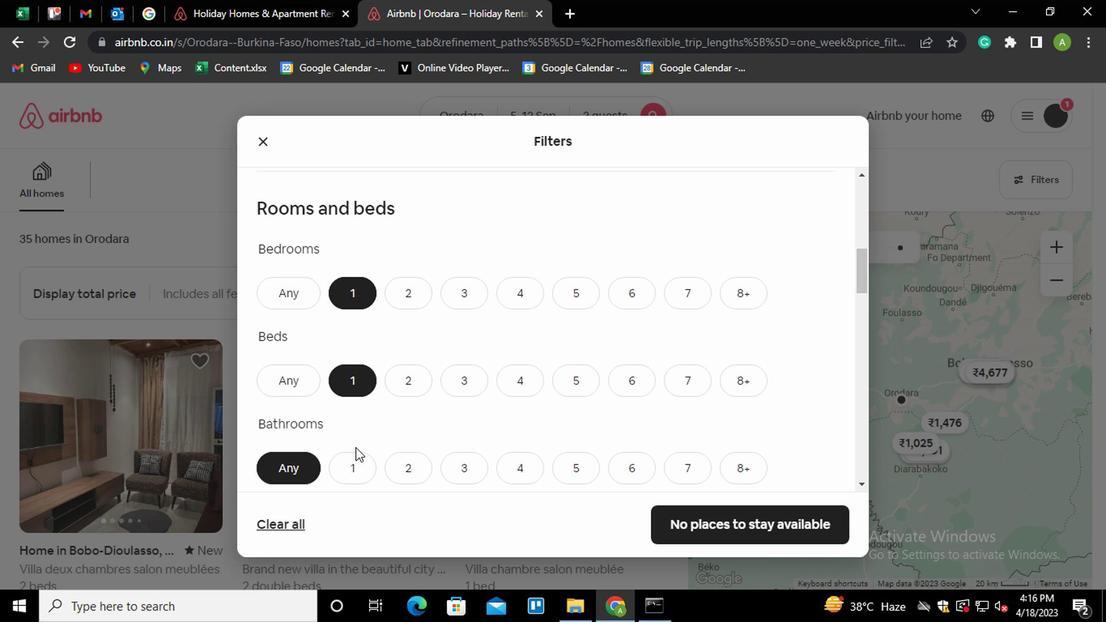 
Action: Mouse pressed left at (354, 452)
Screenshot: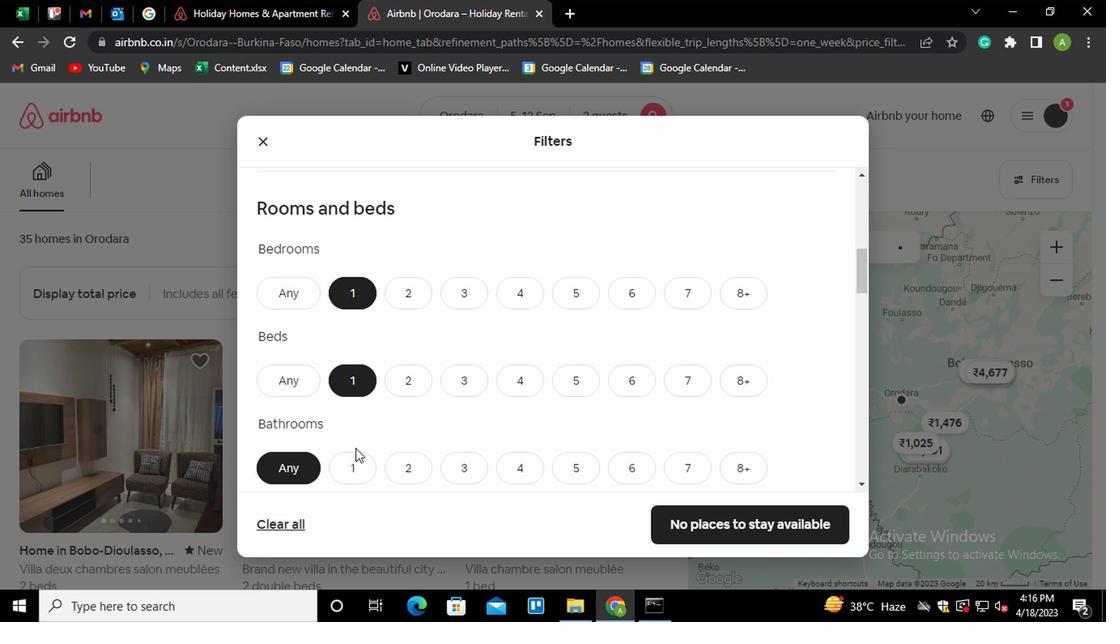 
Action: Mouse moved to (441, 404)
Screenshot: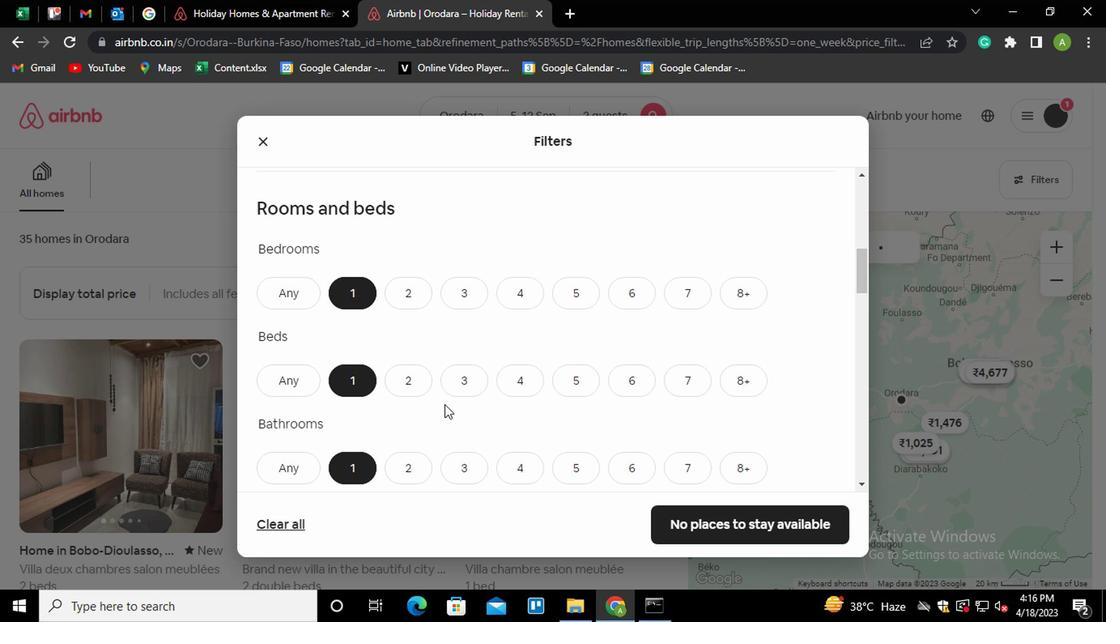 
Action: Mouse scrolled (441, 403) with delta (0, 0)
Screenshot: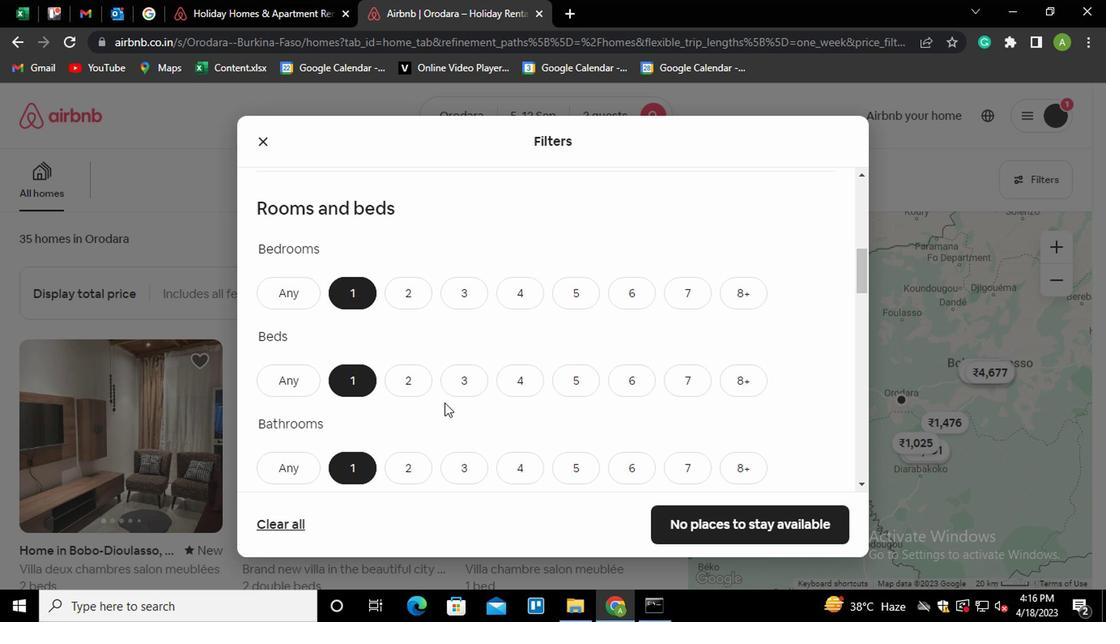 
Action: Mouse scrolled (441, 403) with delta (0, 0)
Screenshot: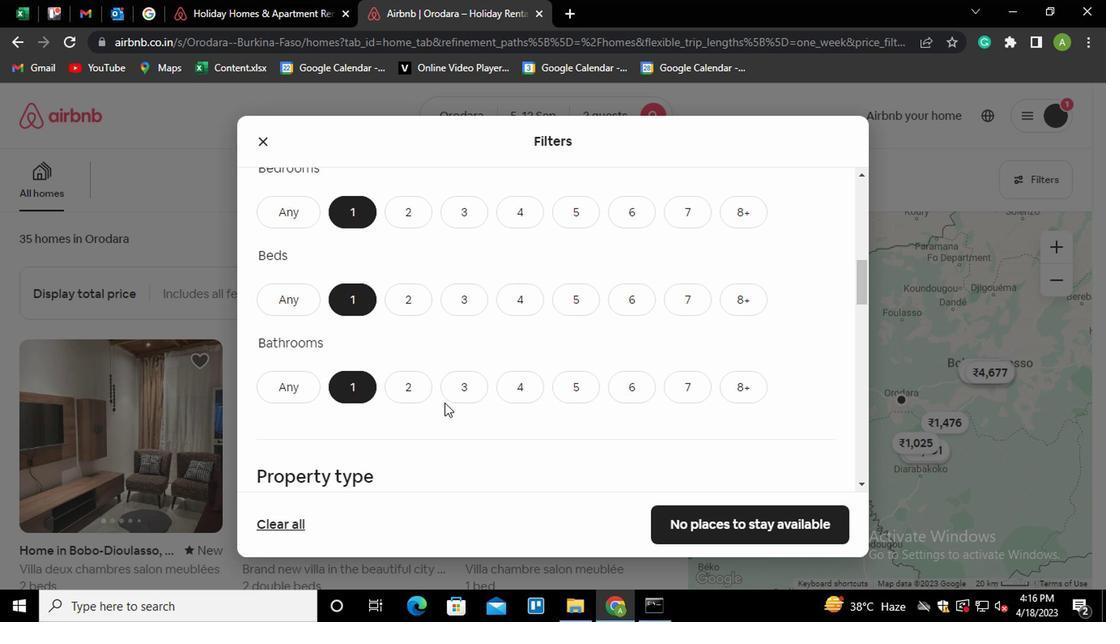 
Action: Mouse scrolled (441, 403) with delta (0, 0)
Screenshot: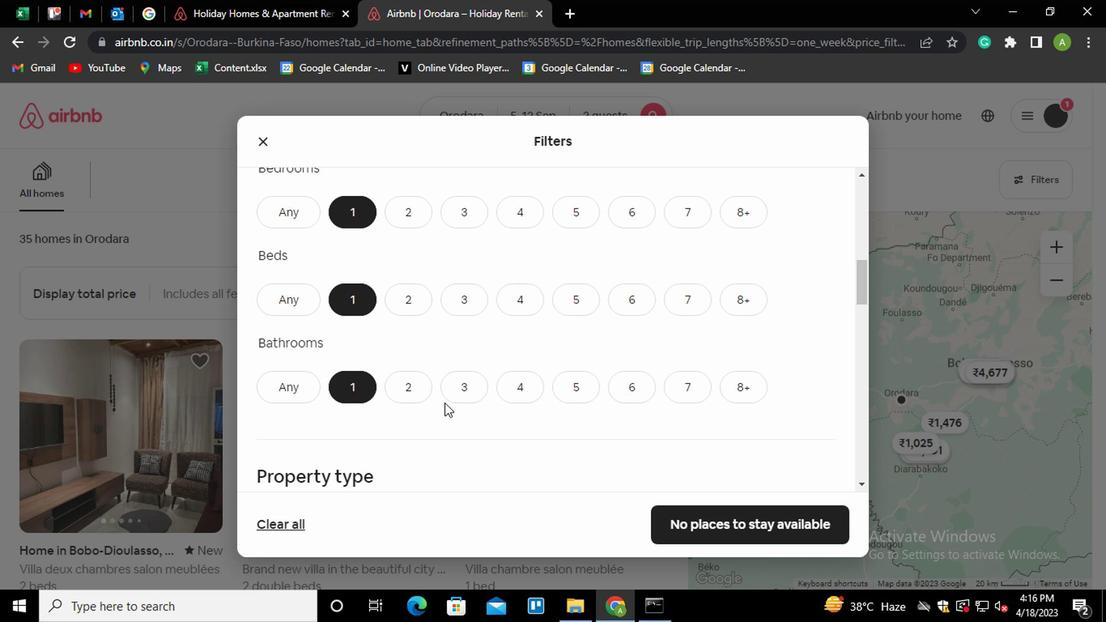 
Action: Mouse moved to (729, 402)
Screenshot: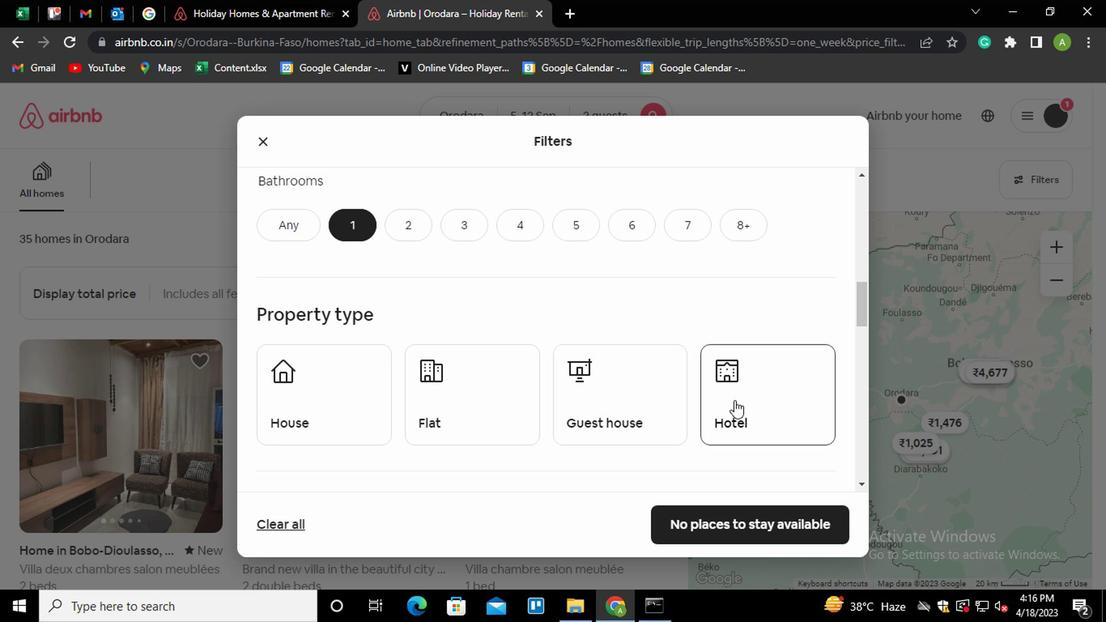 
Action: Mouse pressed left at (729, 402)
Screenshot: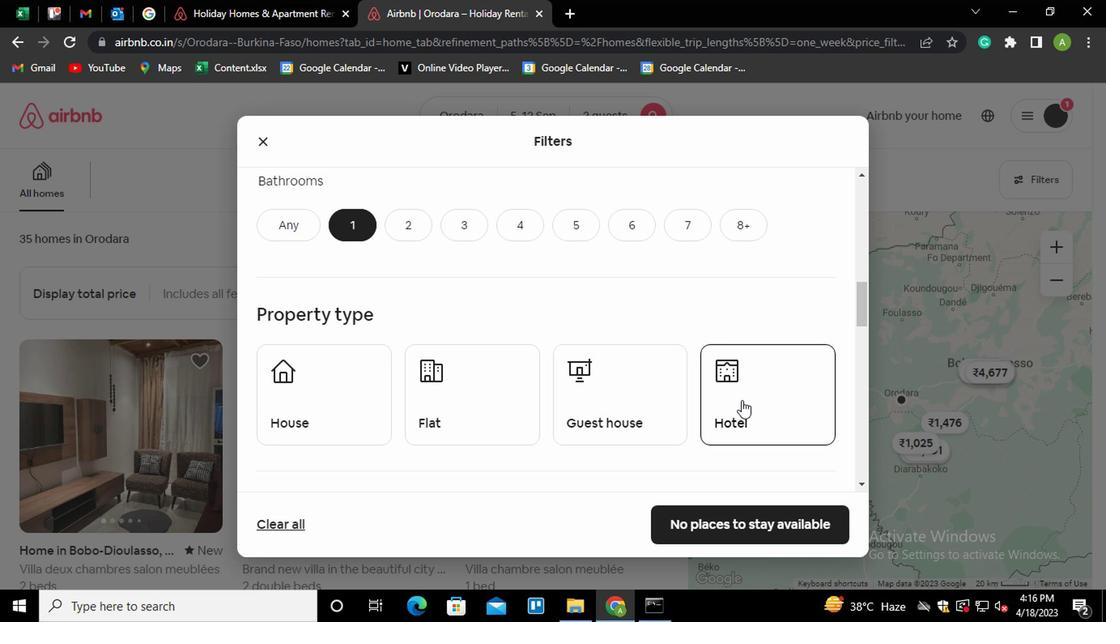 
Action: Mouse moved to (686, 403)
Screenshot: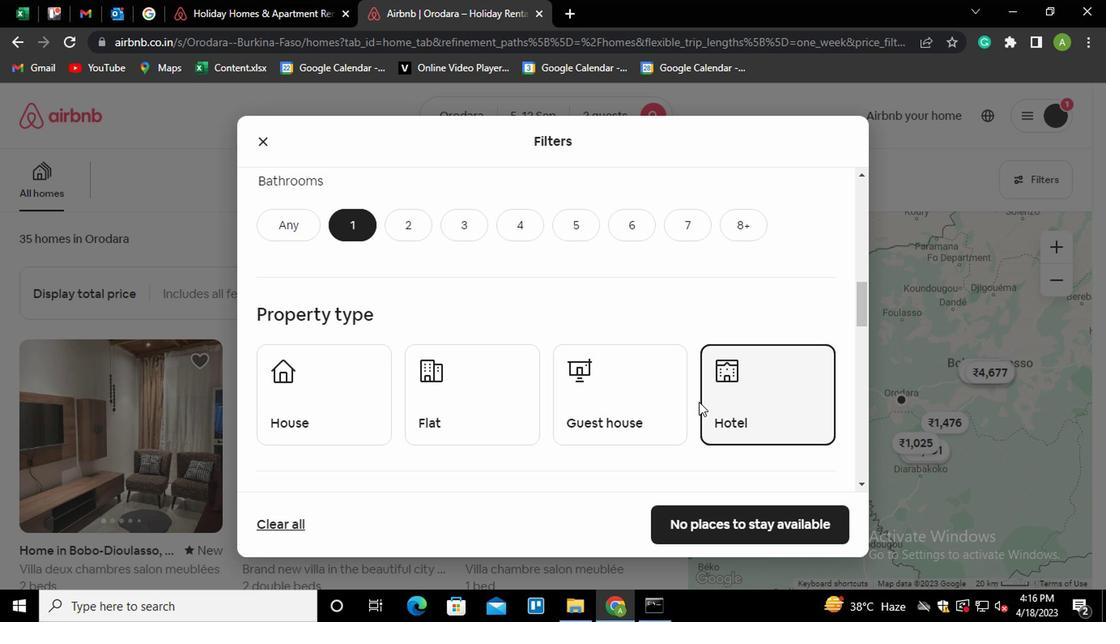 
Action: Mouse scrolled (686, 402) with delta (0, -1)
Screenshot: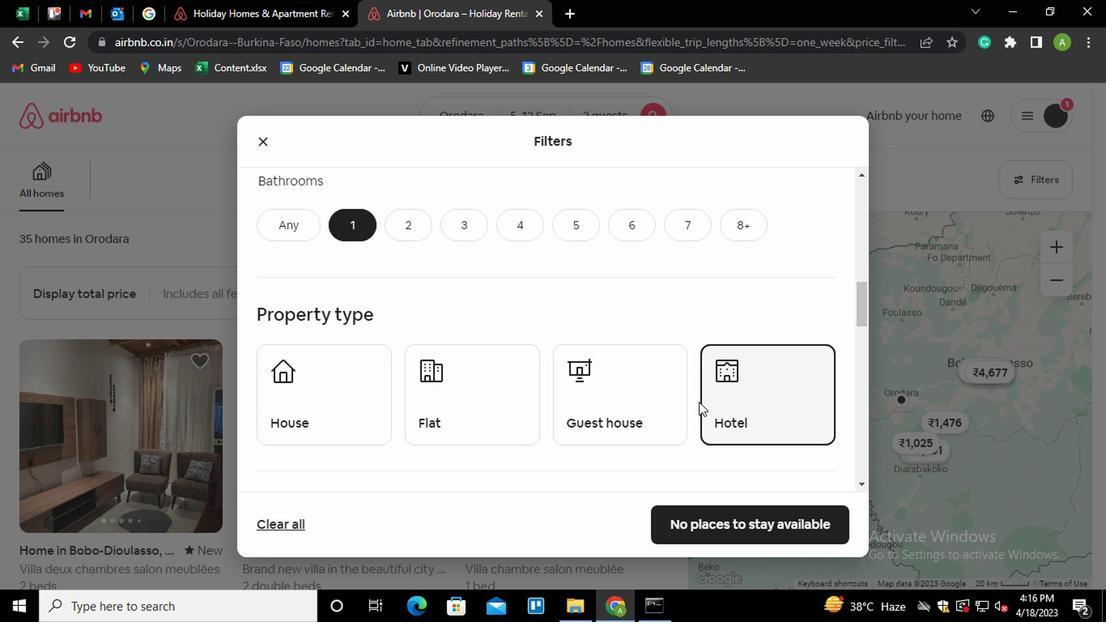 
Action: Mouse scrolled (686, 402) with delta (0, -1)
Screenshot: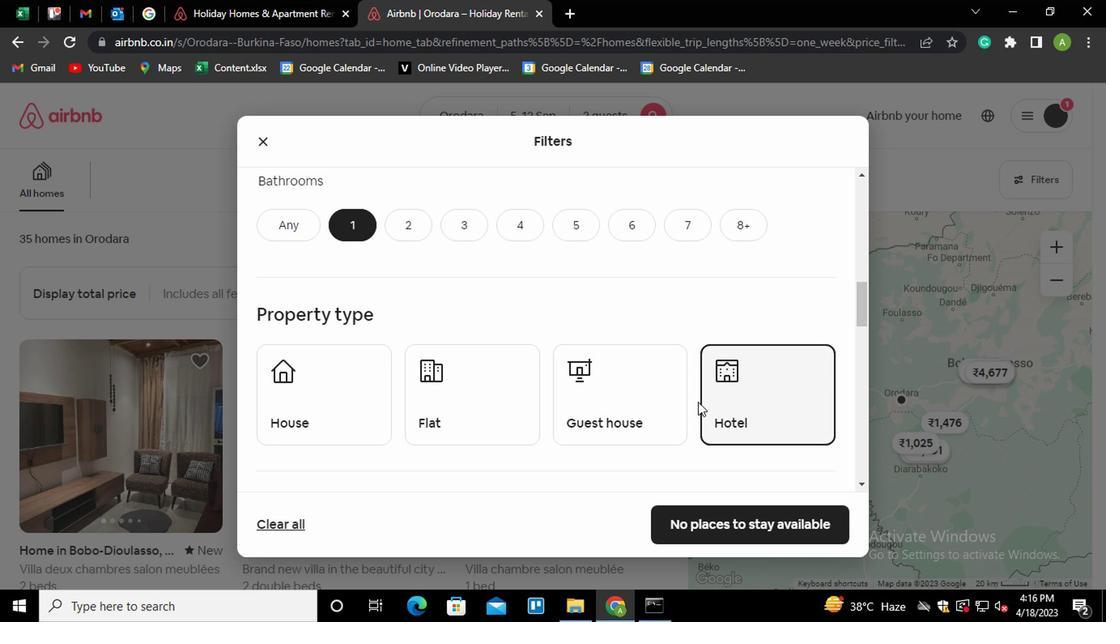 
Action: Mouse moved to (686, 403)
Screenshot: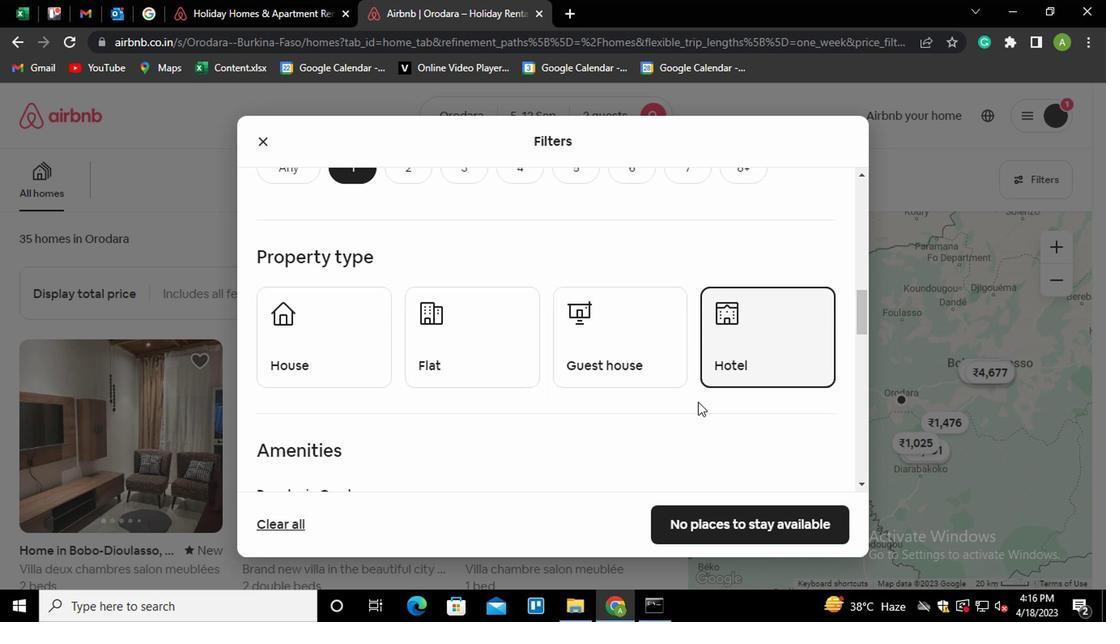 
Action: Mouse scrolled (686, 402) with delta (0, -1)
Screenshot: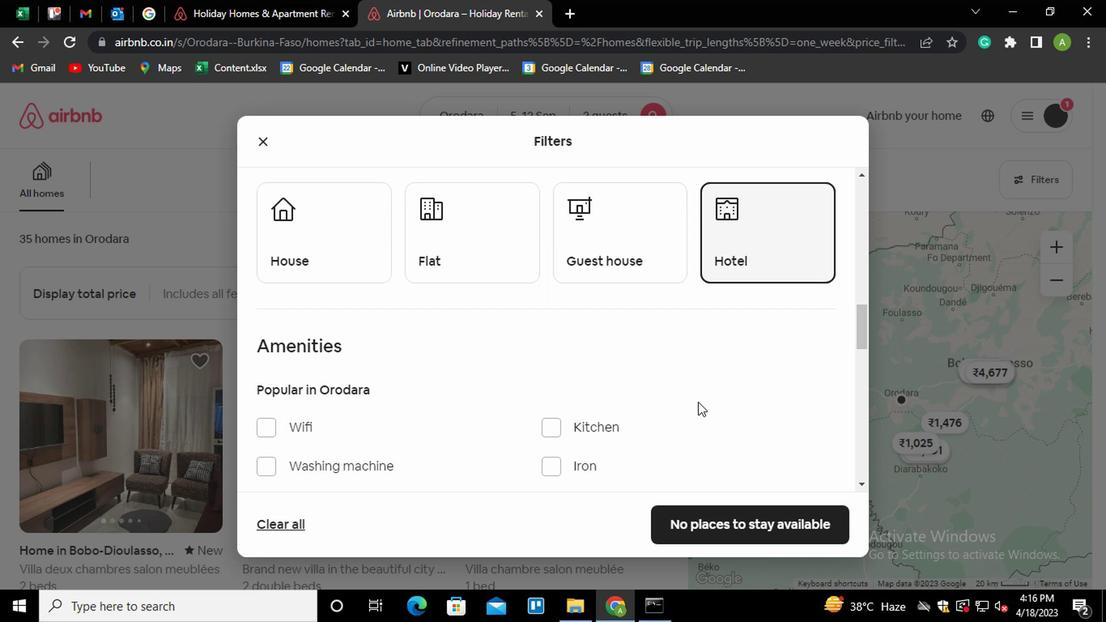 
Action: Mouse moved to (283, 452)
Screenshot: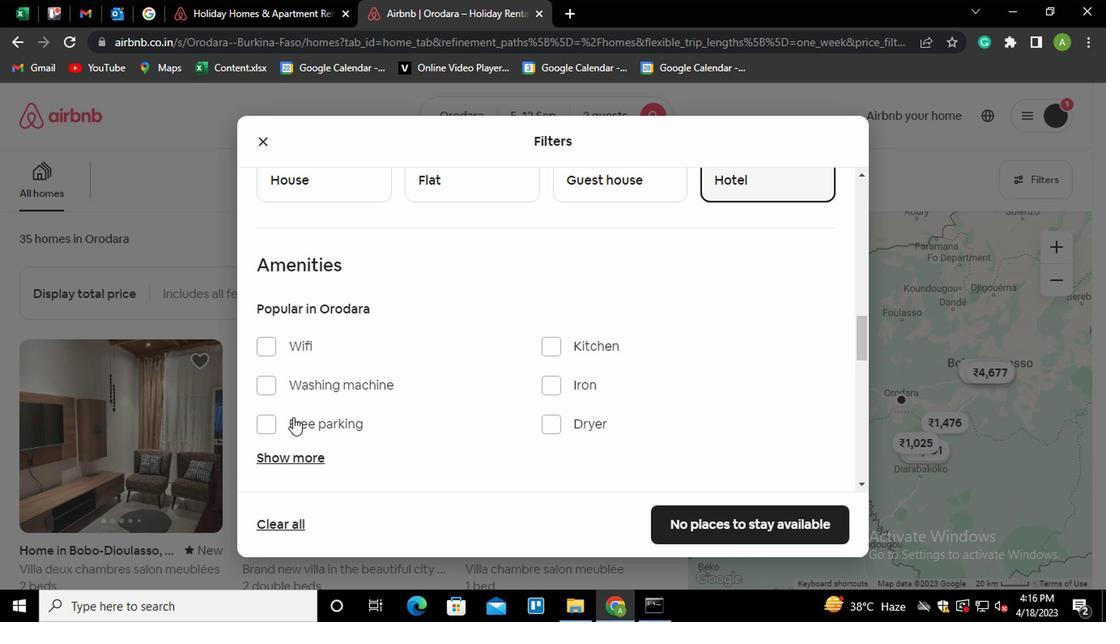 
Action: Mouse pressed left at (283, 452)
Screenshot: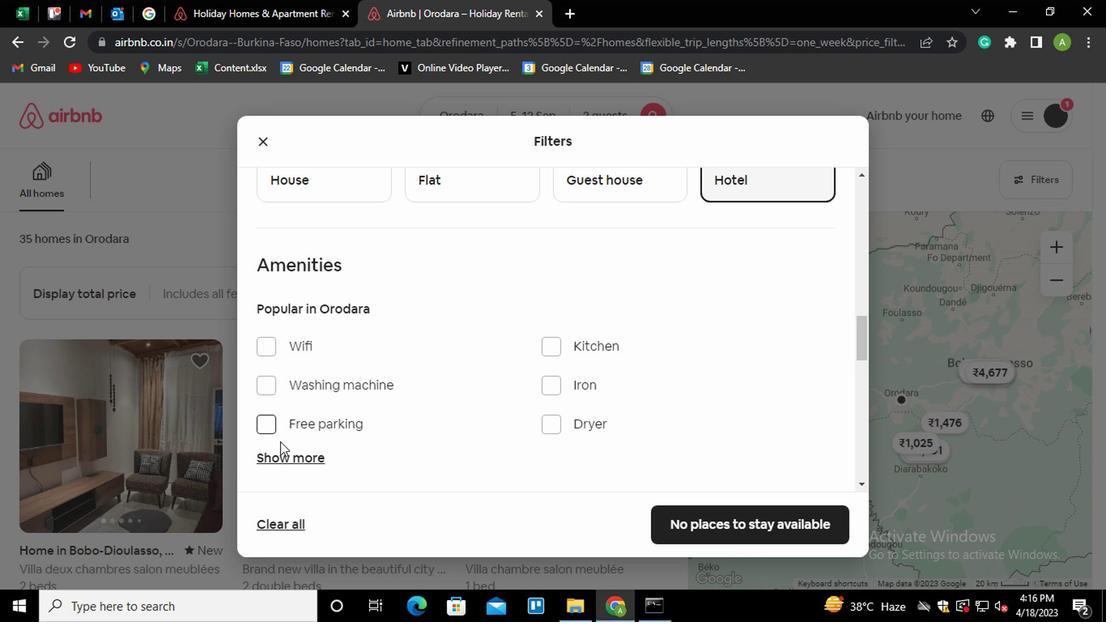 
Action: Mouse moved to (327, 456)
Screenshot: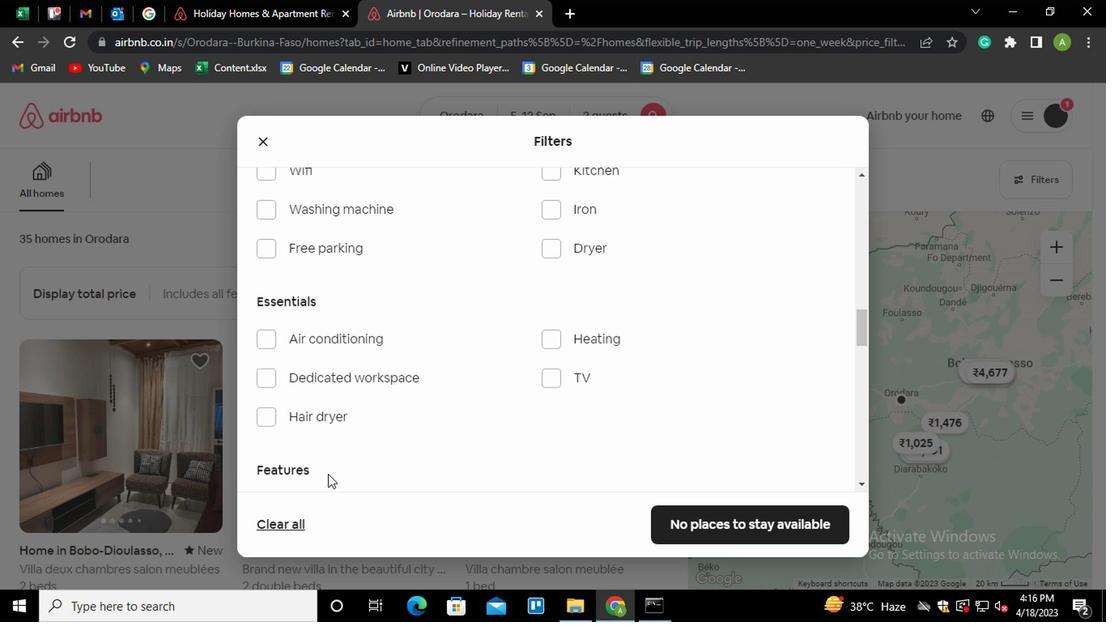 
Action: Mouse scrolled (327, 455) with delta (0, 0)
Screenshot: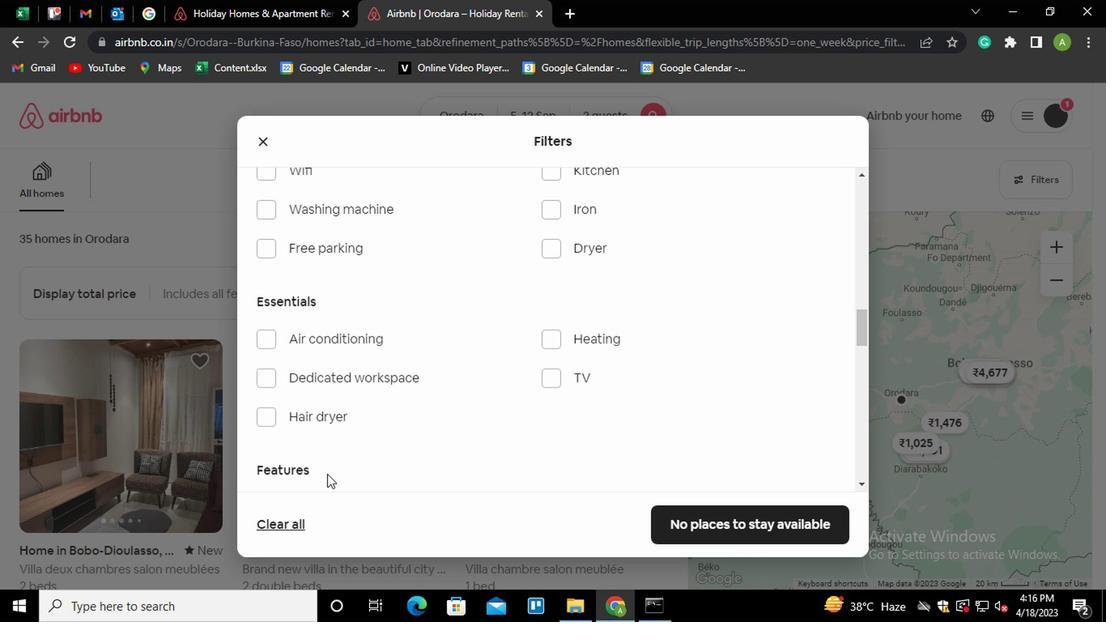 
Action: Mouse scrolled (327, 455) with delta (0, 0)
Screenshot: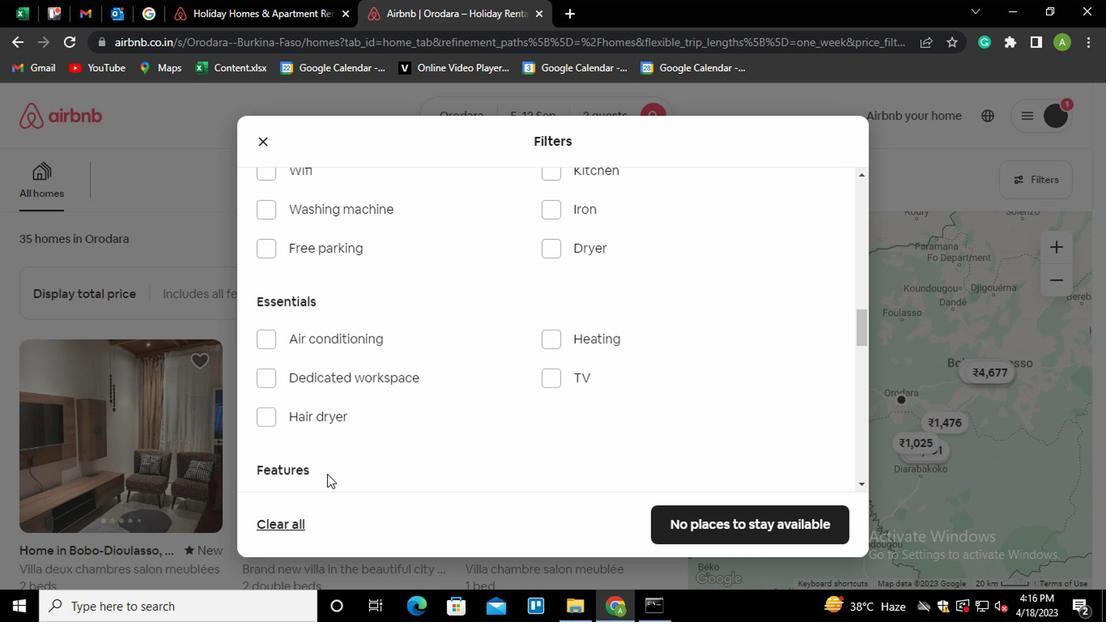 
Action: Mouse moved to (305, 310)
Screenshot: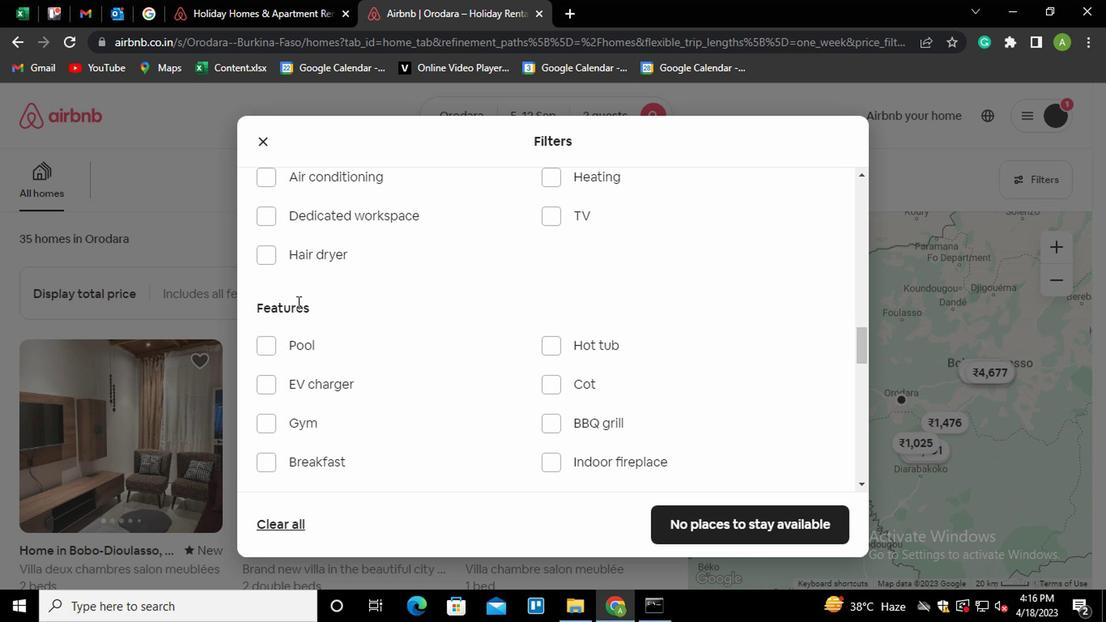 
Action: Mouse scrolled (305, 311) with delta (0, 0)
Screenshot: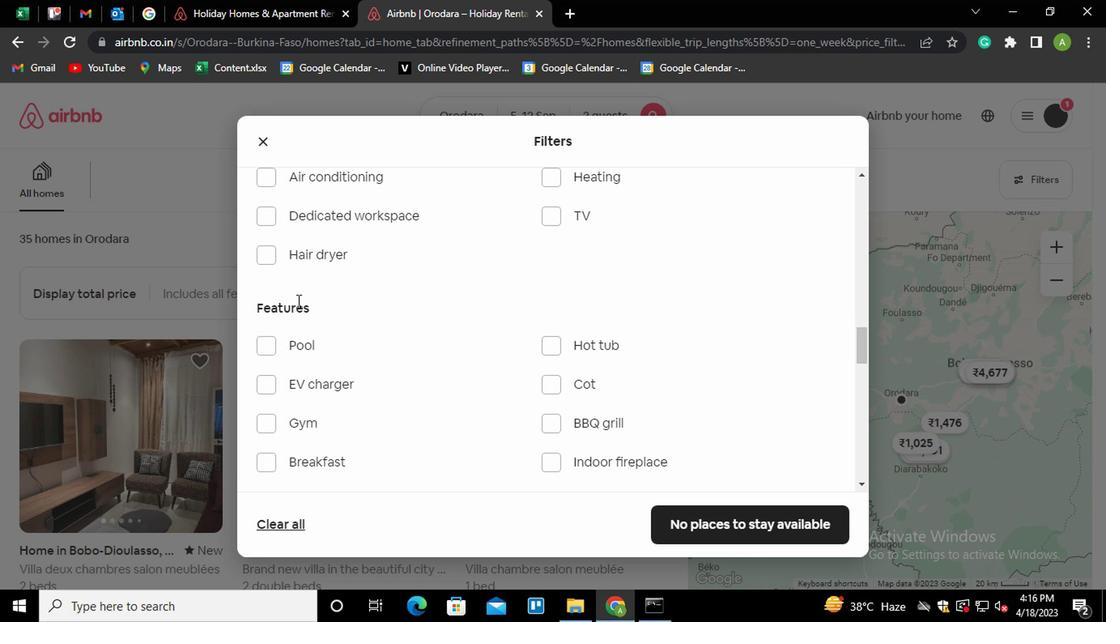 
Action: Mouse scrolled (305, 311) with delta (0, 0)
Screenshot: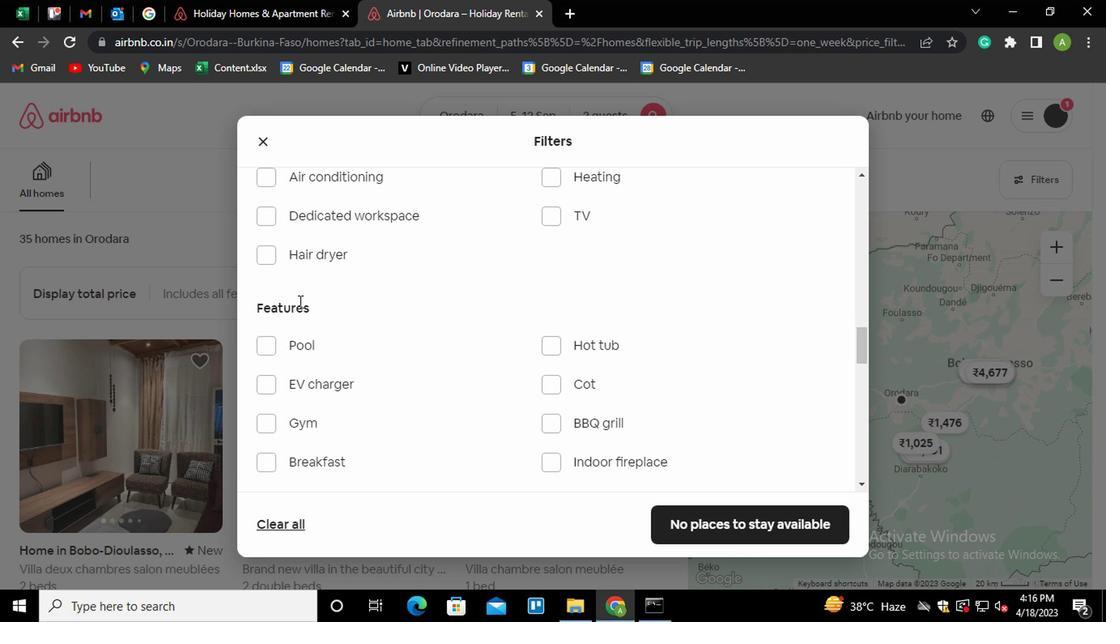 
Action: Mouse moved to (275, 340)
Screenshot: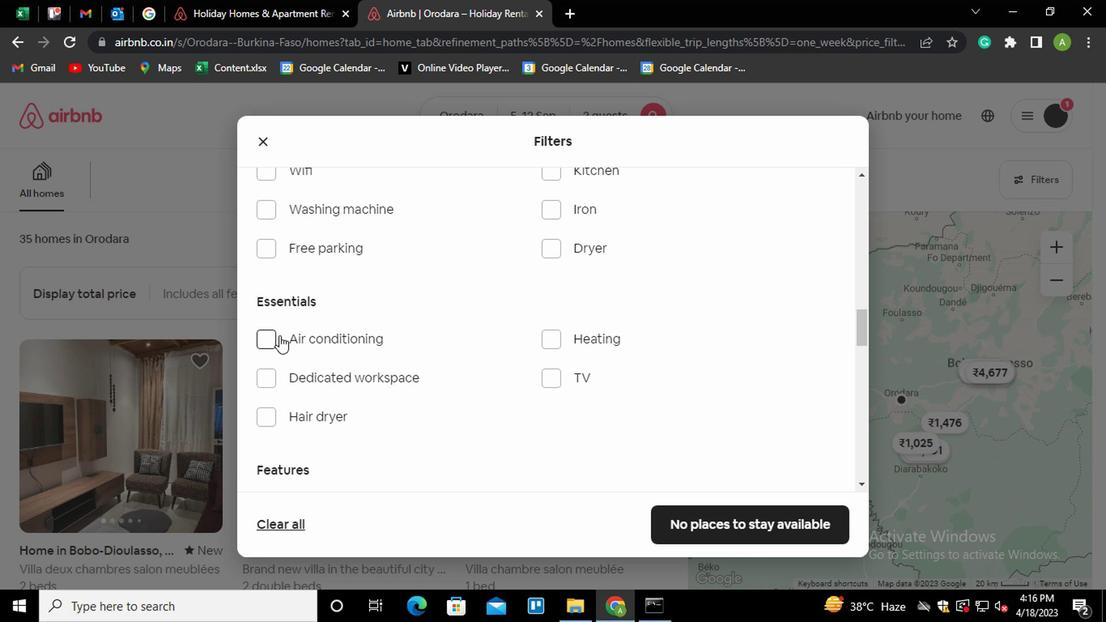 
Action: Mouse pressed left at (275, 340)
Screenshot: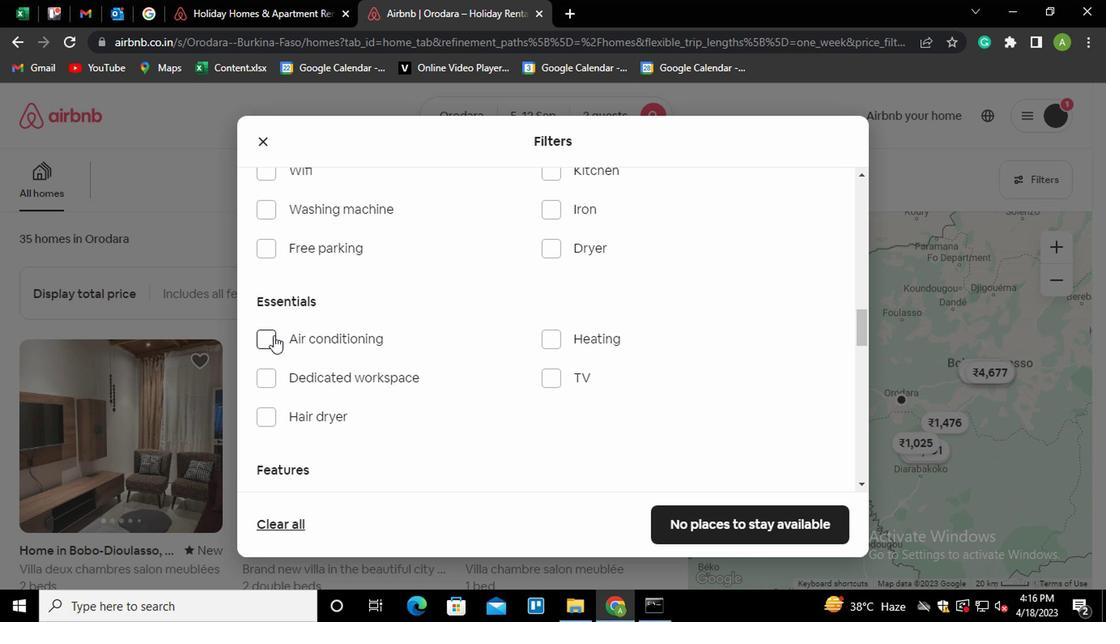 
Action: Mouse moved to (380, 347)
Screenshot: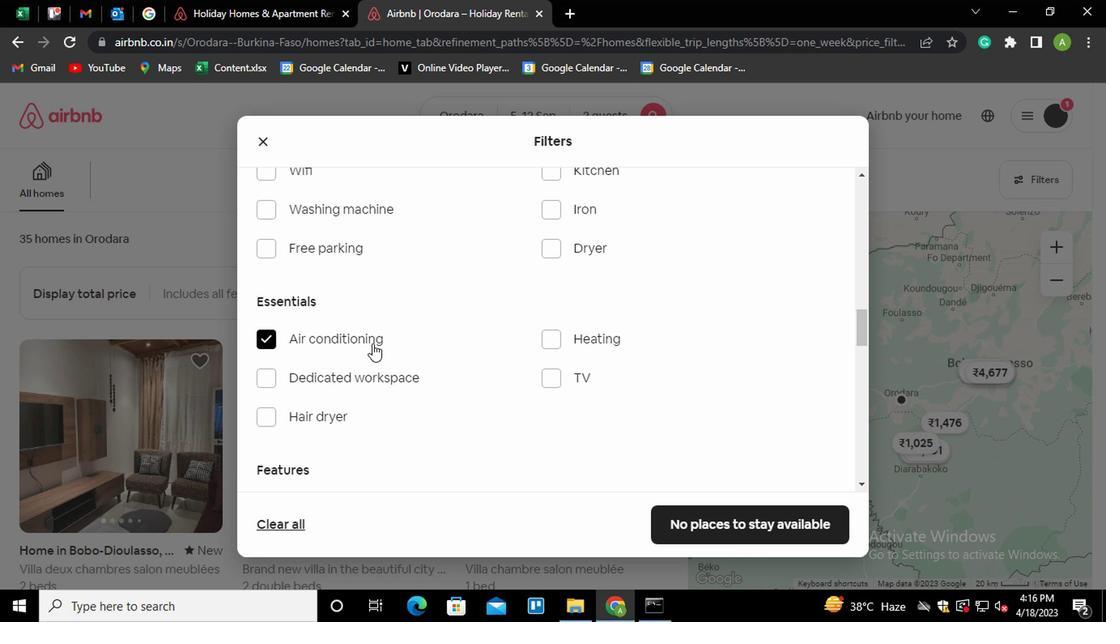 
Action: Mouse scrolled (380, 346) with delta (0, 0)
Screenshot: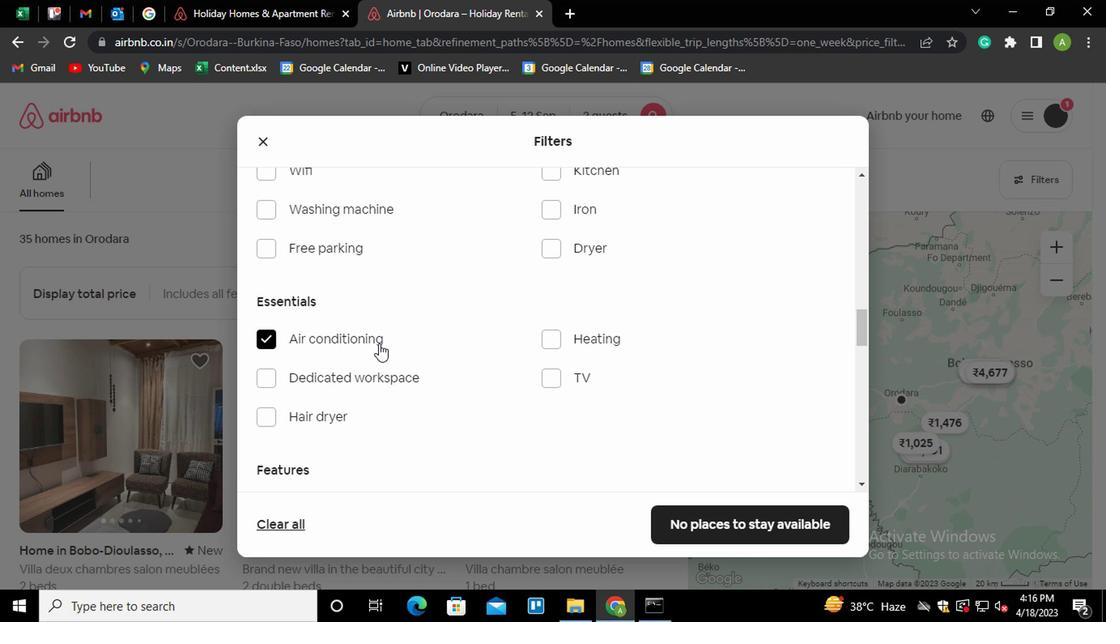 
Action: Mouse moved to (272, 337)
Screenshot: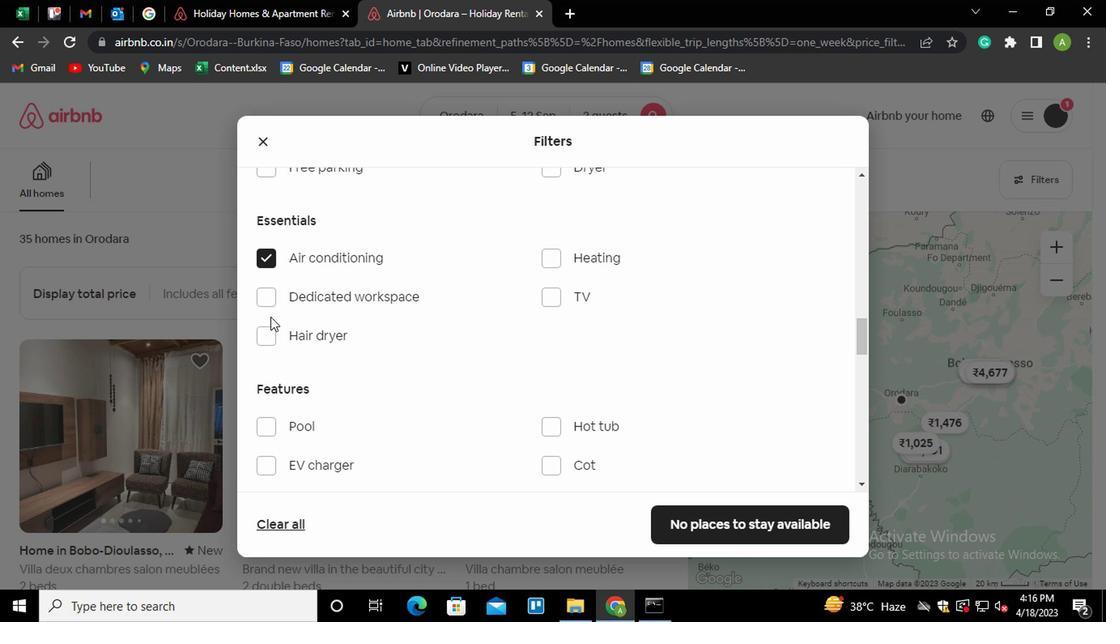 
Action: Mouse pressed left at (272, 337)
Screenshot: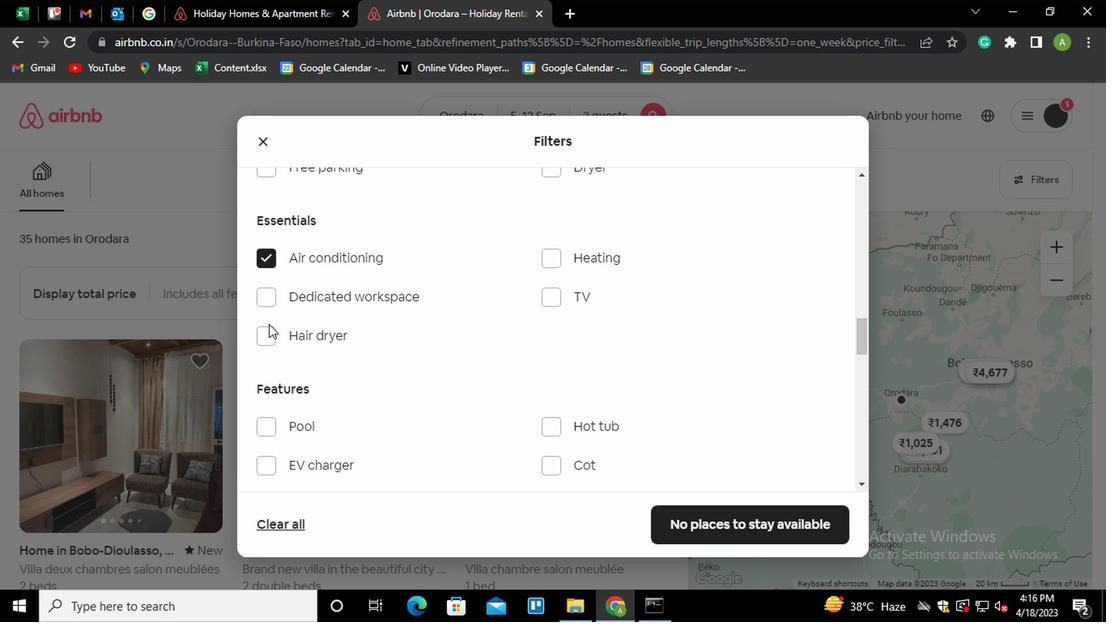 
Action: Mouse moved to (462, 352)
Screenshot: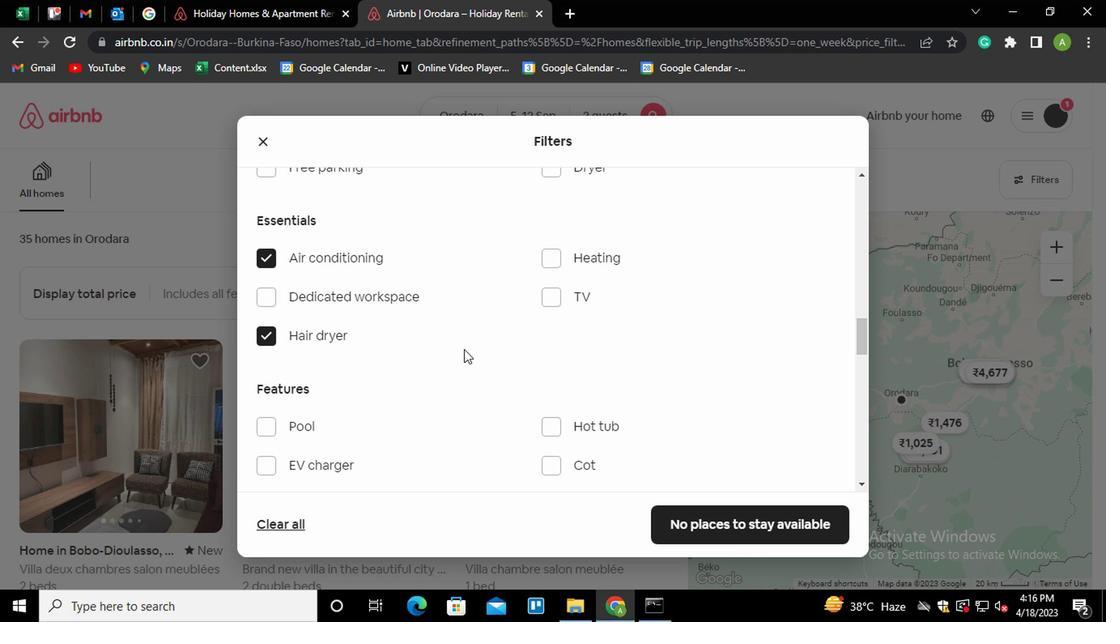 
Action: Mouse scrolled (462, 352) with delta (0, 0)
Screenshot: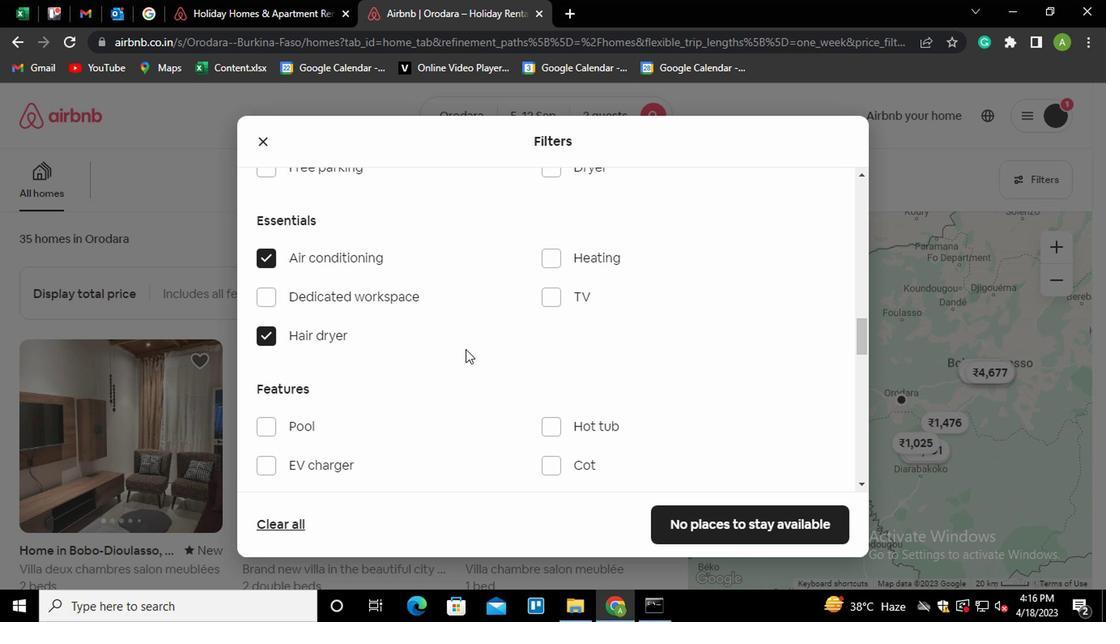 
Action: Mouse scrolled (462, 352) with delta (0, 0)
Screenshot: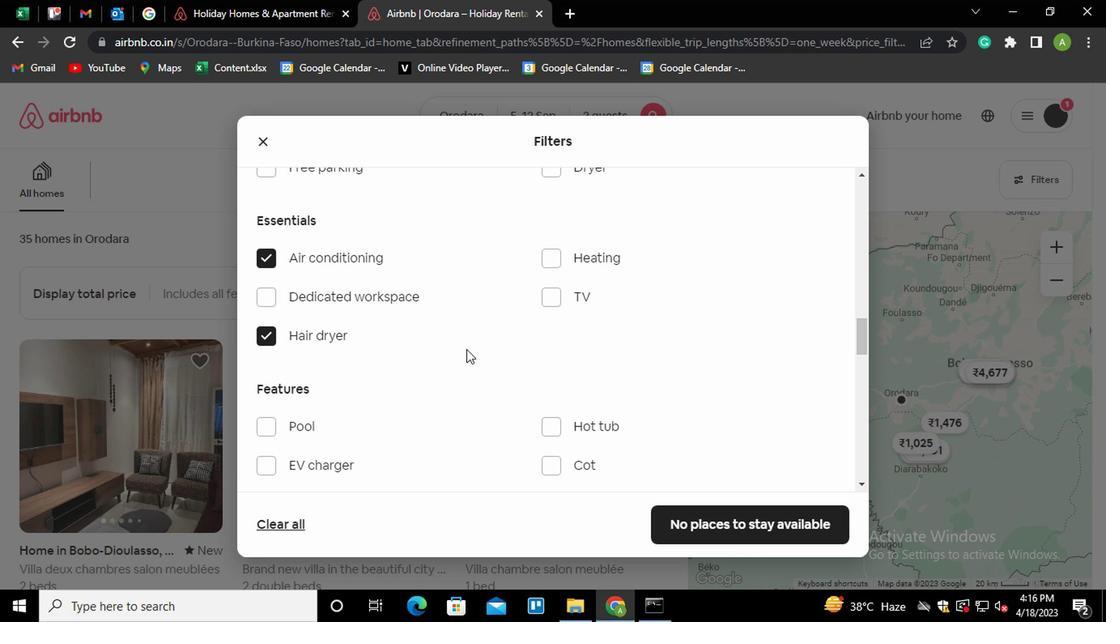 
Action: Mouse scrolled (462, 352) with delta (0, 0)
Screenshot: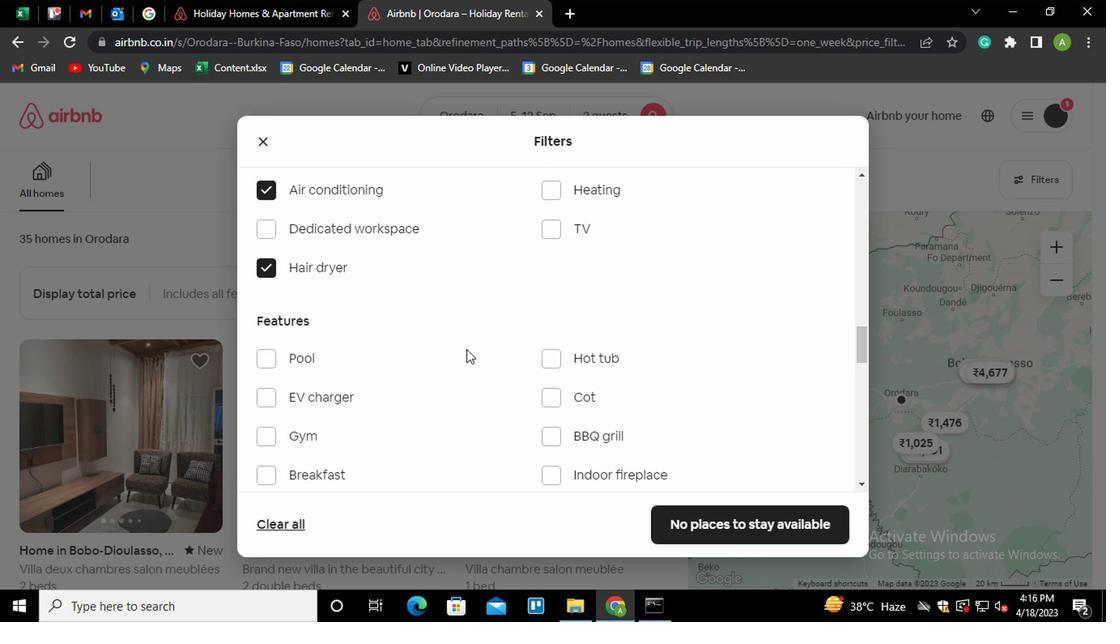 
Action: Mouse scrolled (462, 352) with delta (0, 0)
Screenshot: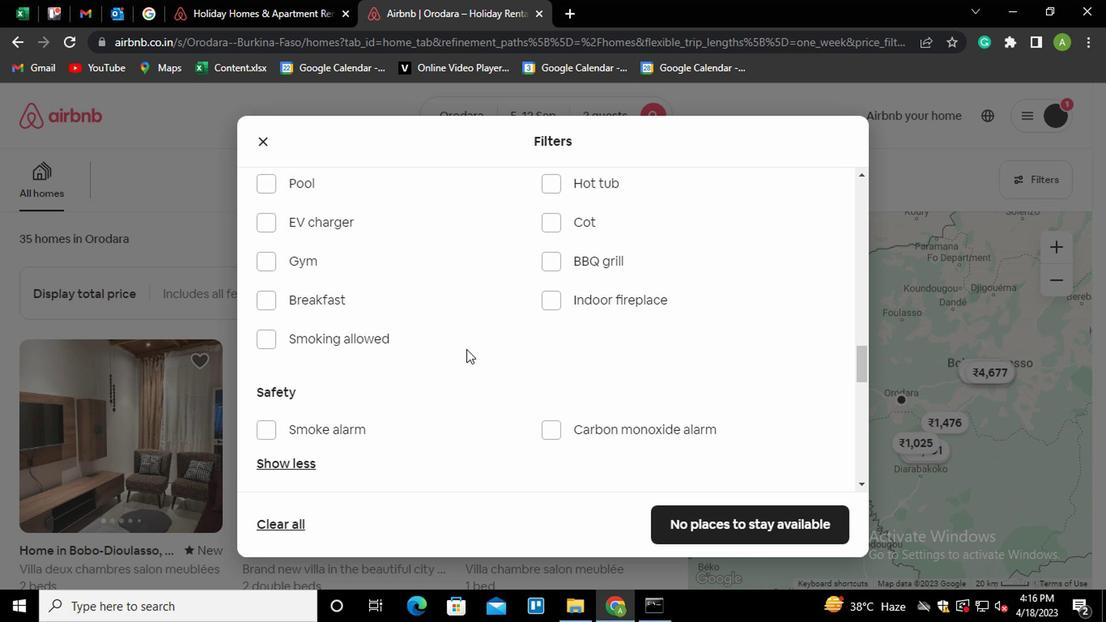 
Action: Mouse scrolled (462, 352) with delta (0, 0)
Screenshot: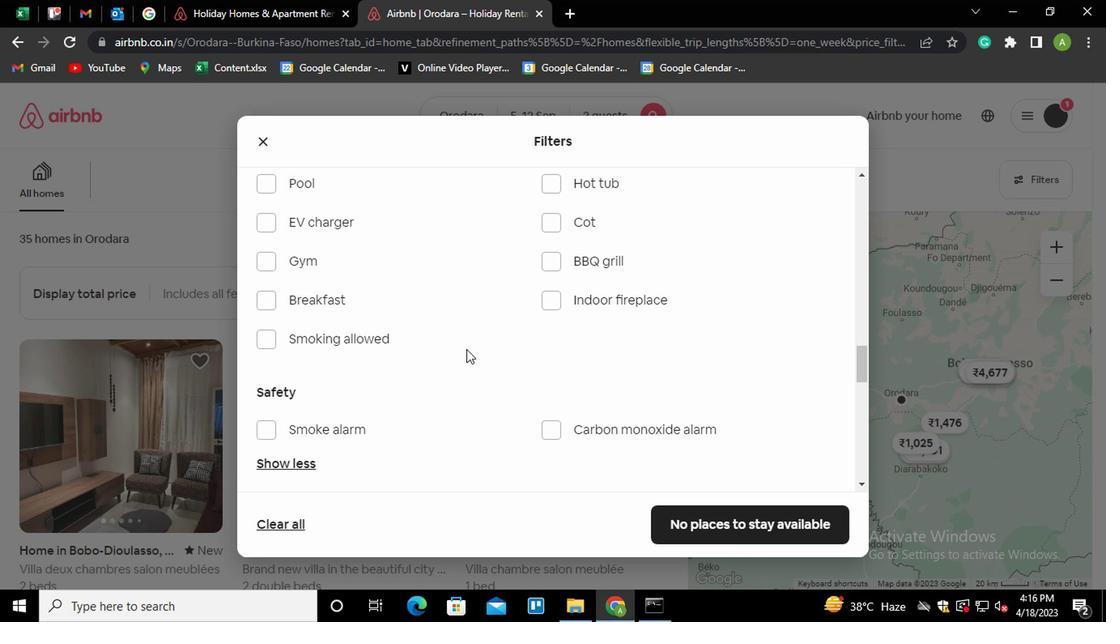 
Action: Mouse scrolled (462, 352) with delta (0, 0)
Screenshot: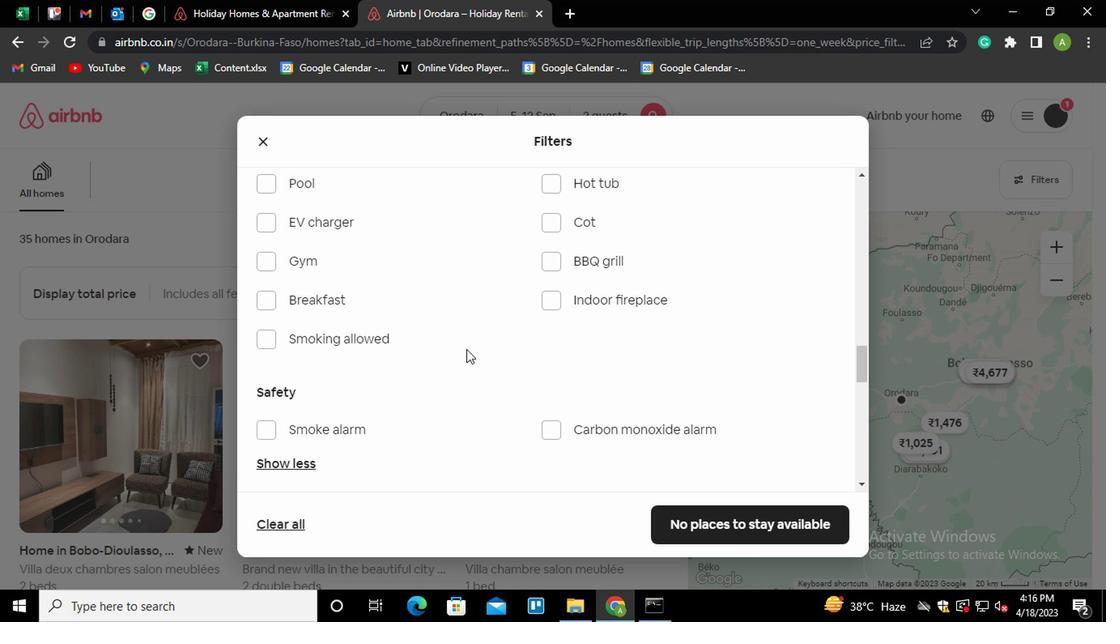 
Action: Mouse scrolled (462, 352) with delta (0, 0)
Screenshot: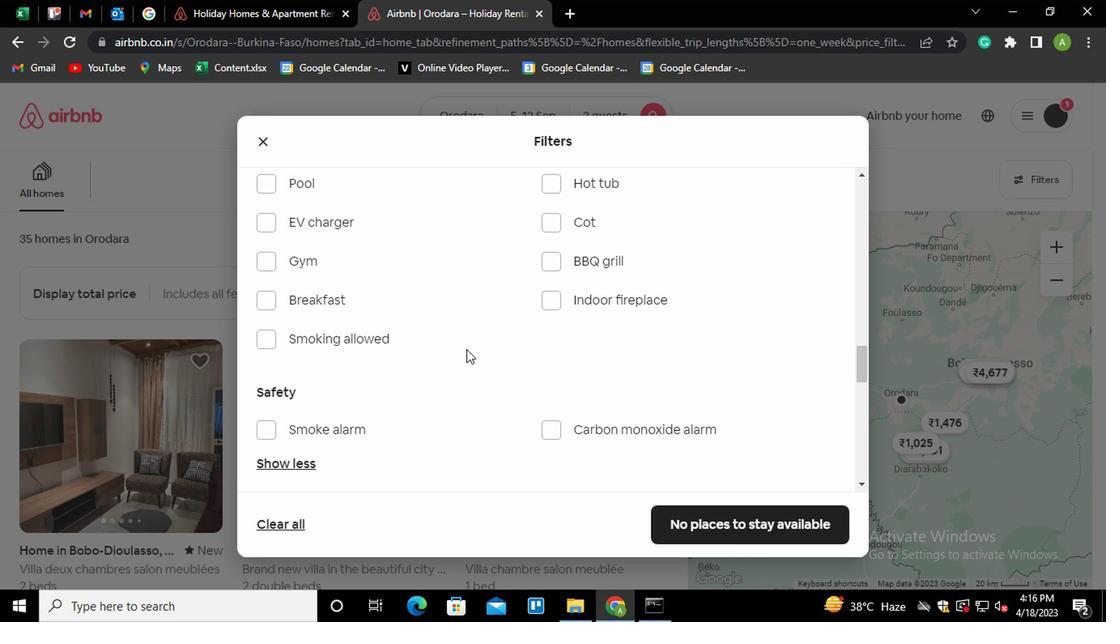 
Action: Mouse moved to (763, 336)
Screenshot: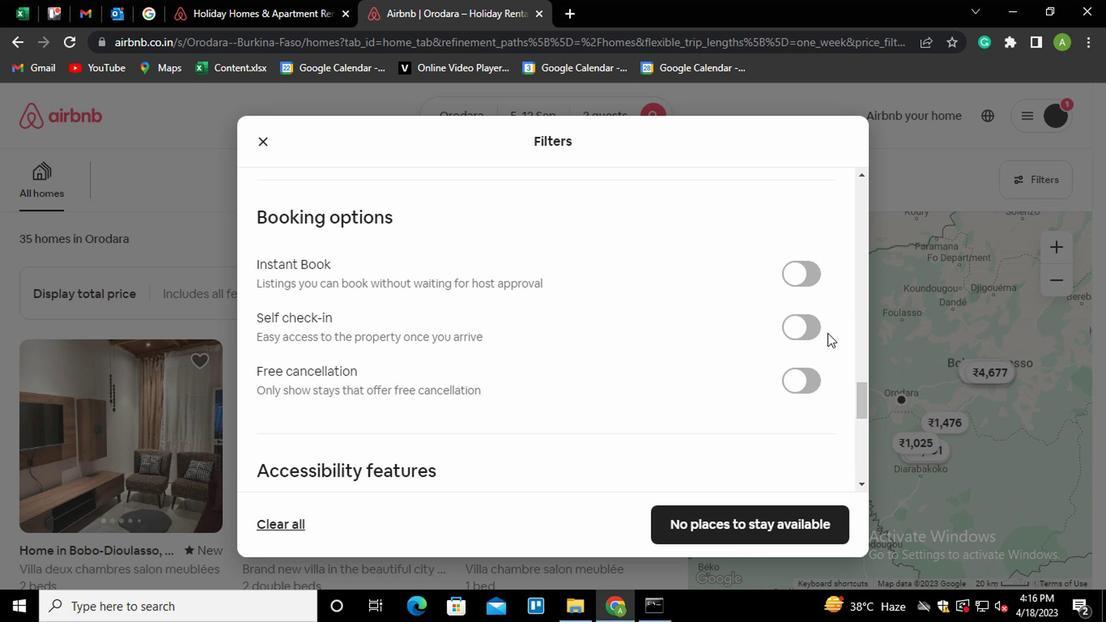 
Action: Mouse pressed left at (763, 336)
Screenshot: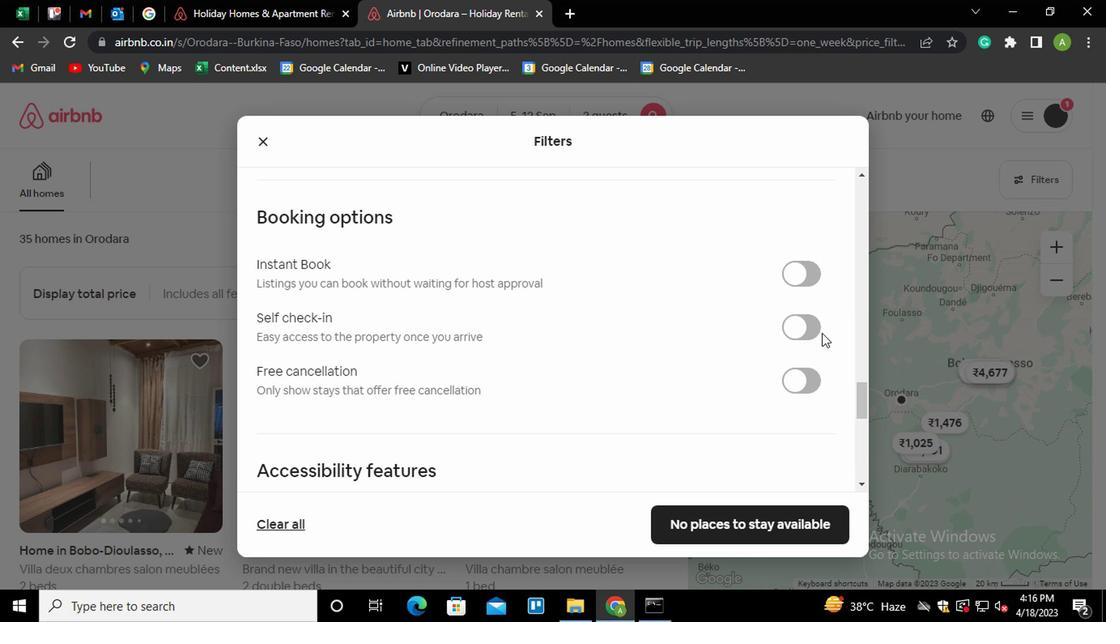 
Action: Mouse moved to (777, 333)
Screenshot: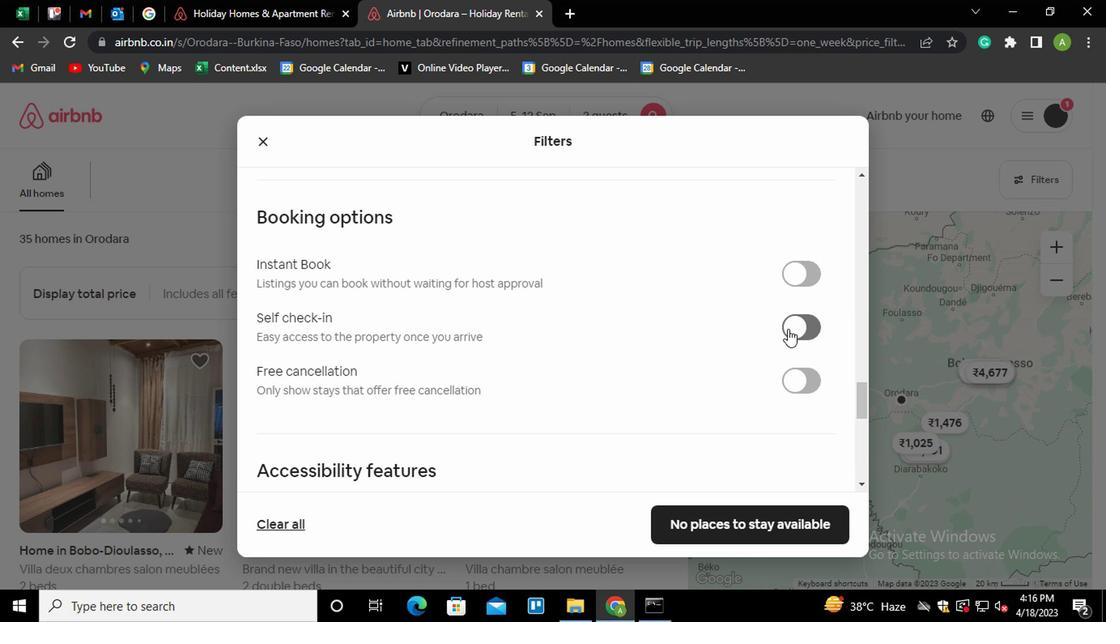 
Action: Mouse pressed left at (777, 333)
Screenshot: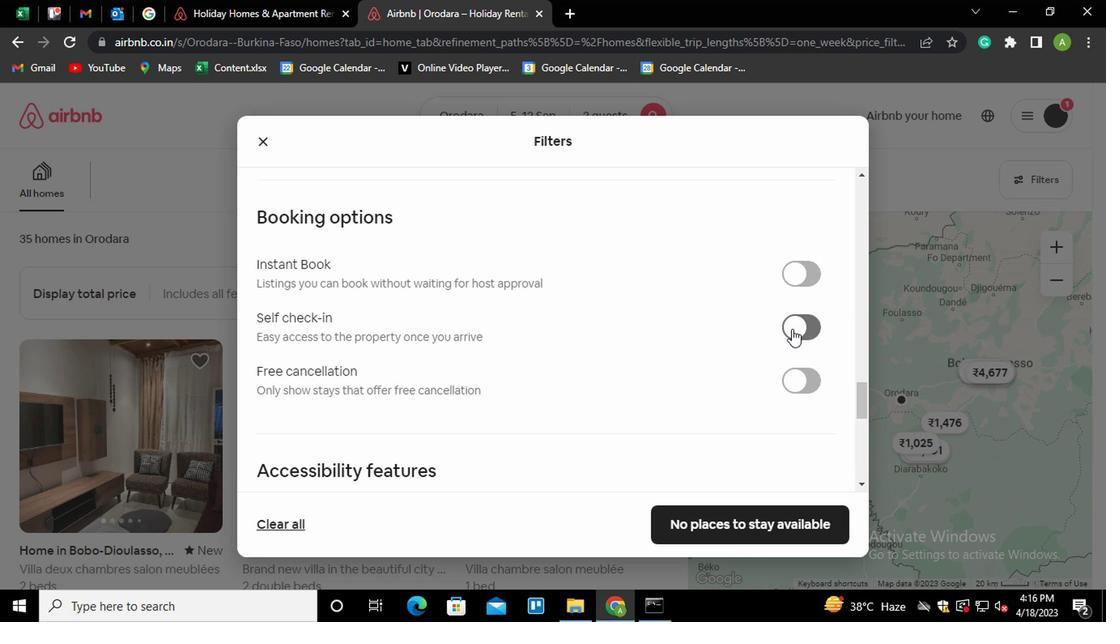 
Action: Mouse moved to (655, 367)
Screenshot: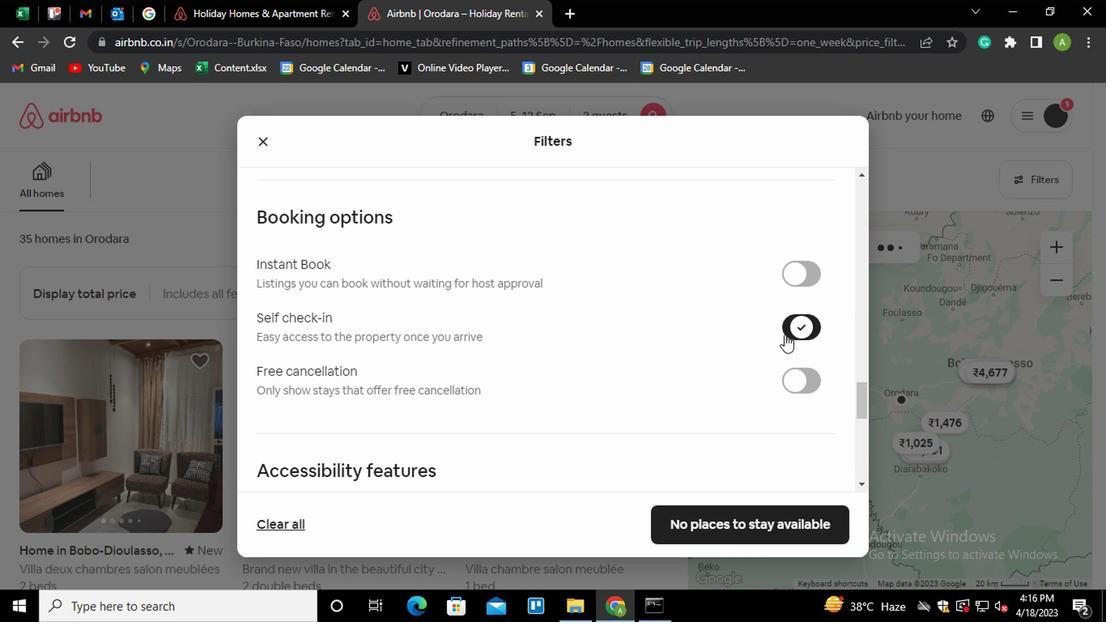 
Action: Mouse scrolled (655, 366) with delta (0, 0)
Screenshot: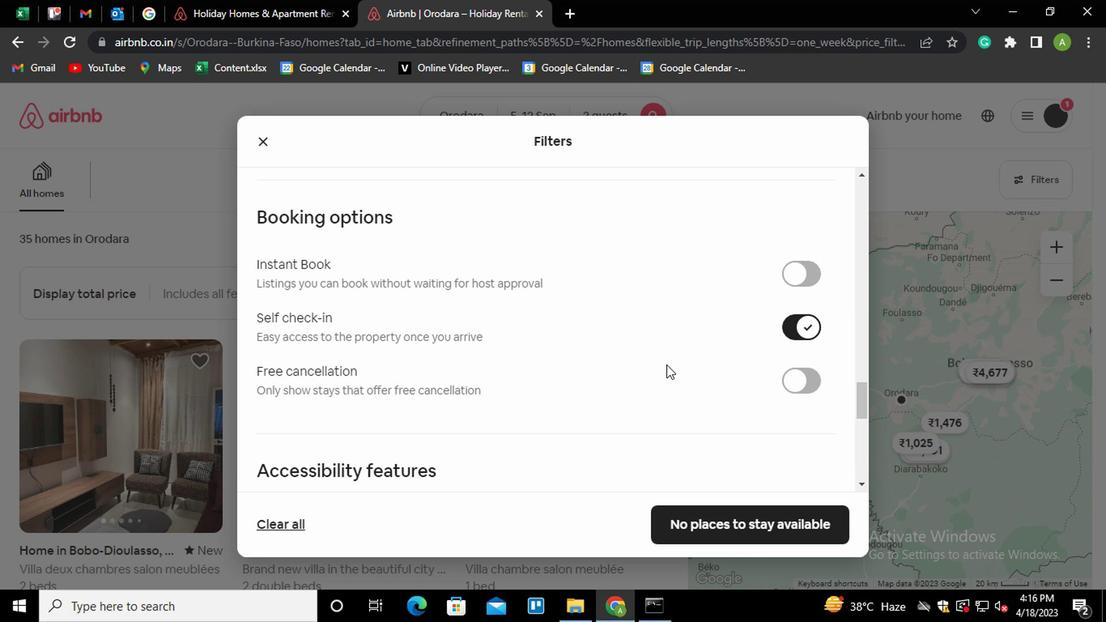 
Action: Mouse scrolled (655, 366) with delta (0, 0)
Screenshot: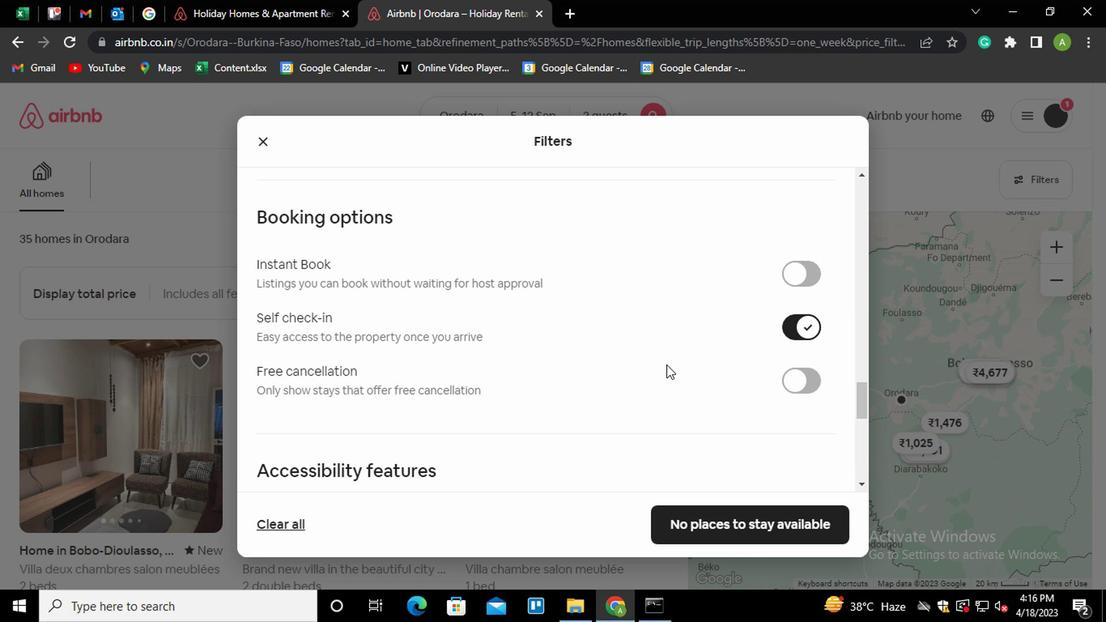 
Action: Mouse scrolled (655, 366) with delta (0, 0)
Screenshot: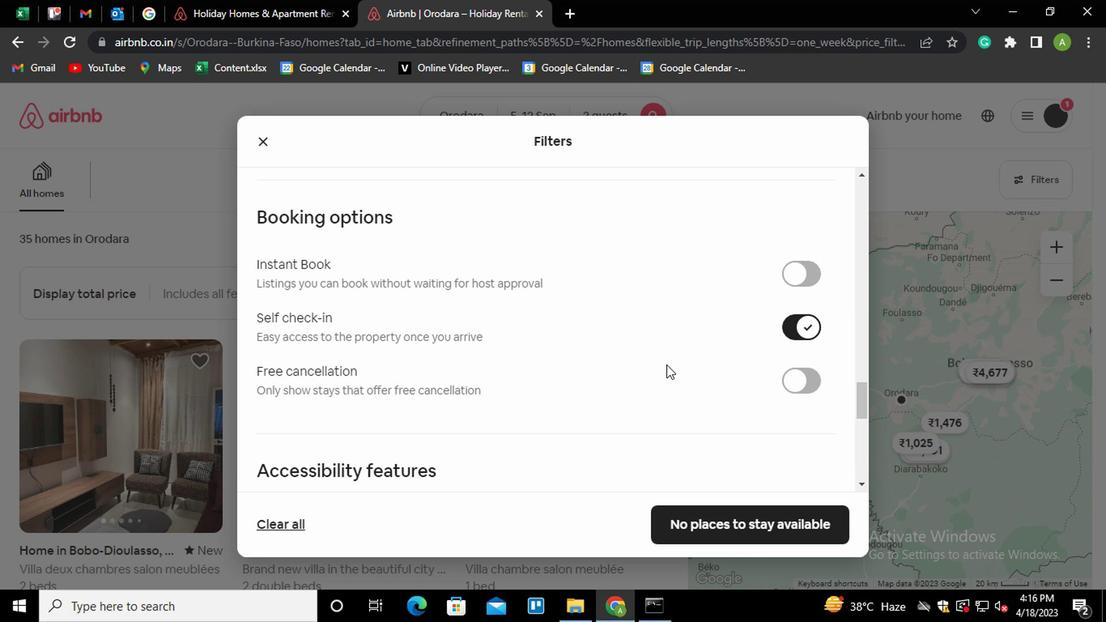 
Action: Mouse scrolled (655, 366) with delta (0, 0)
Screenshot: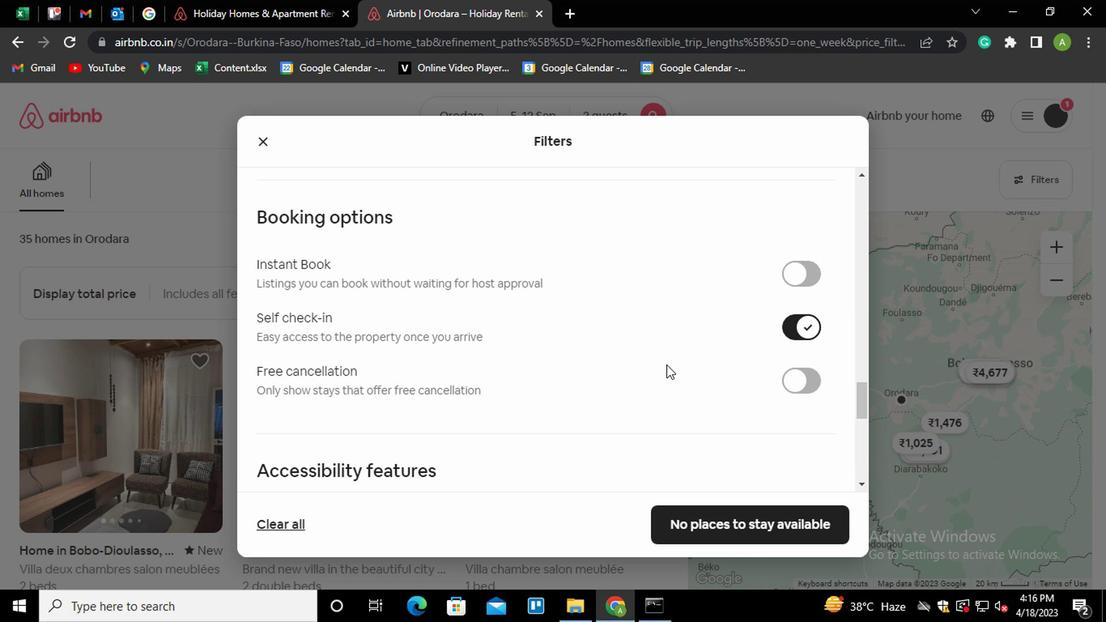
Action: Mouse scrolled (655, 366) with delta (0, 0)
Screenshot: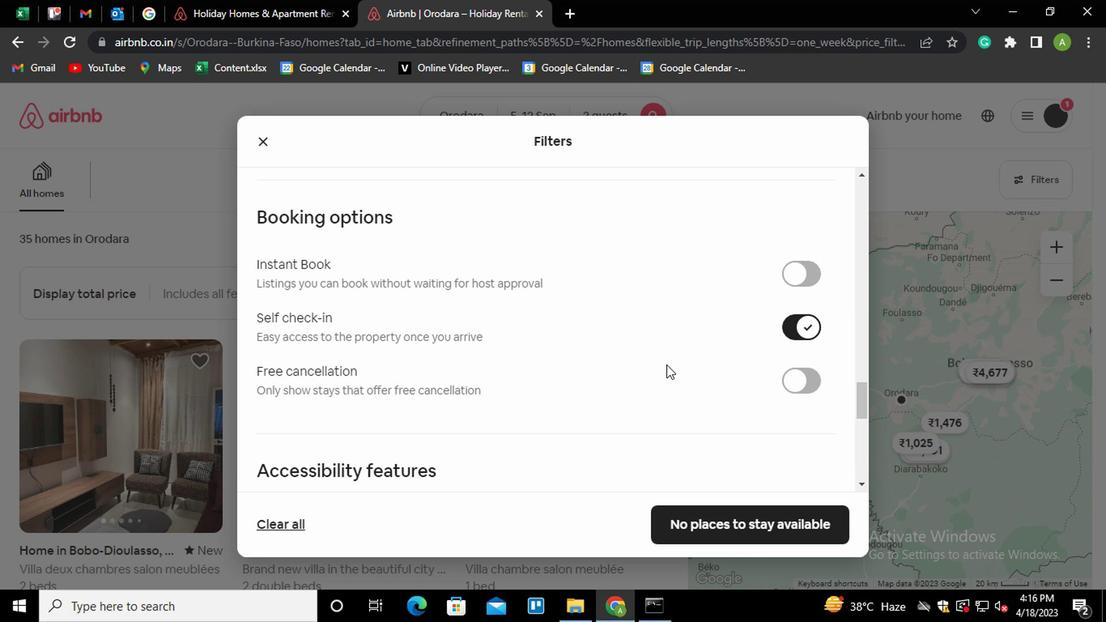 
Action: Mouse scrolled (655, 366) with delta (0, 0)
Screenshot: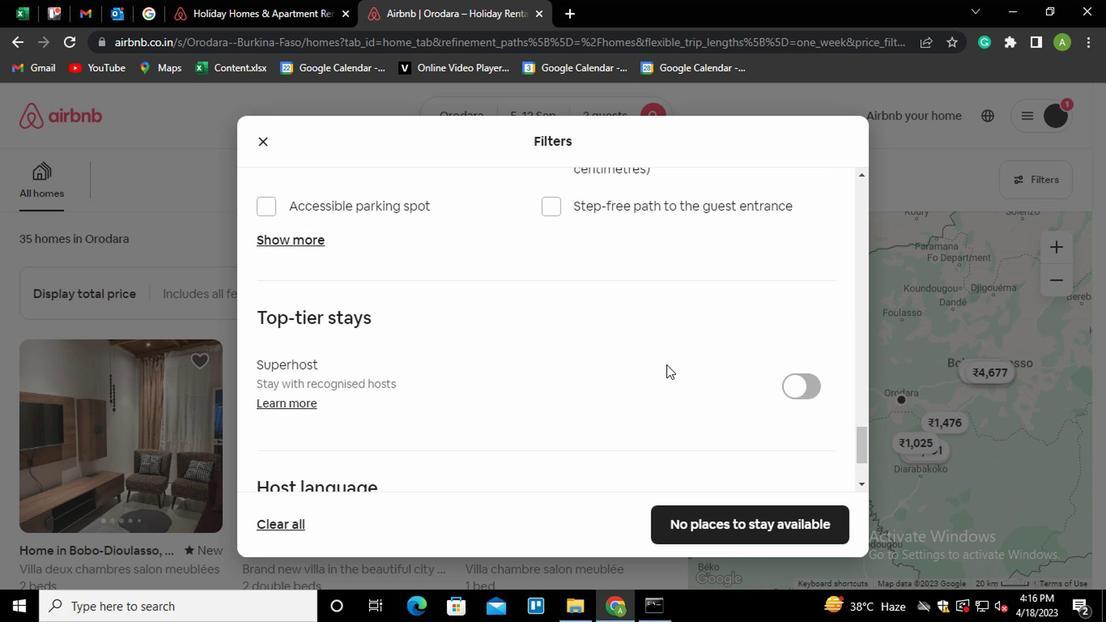 
Action: Mouse scrolled (655, 366) with delta (0, 0)
Screenshot: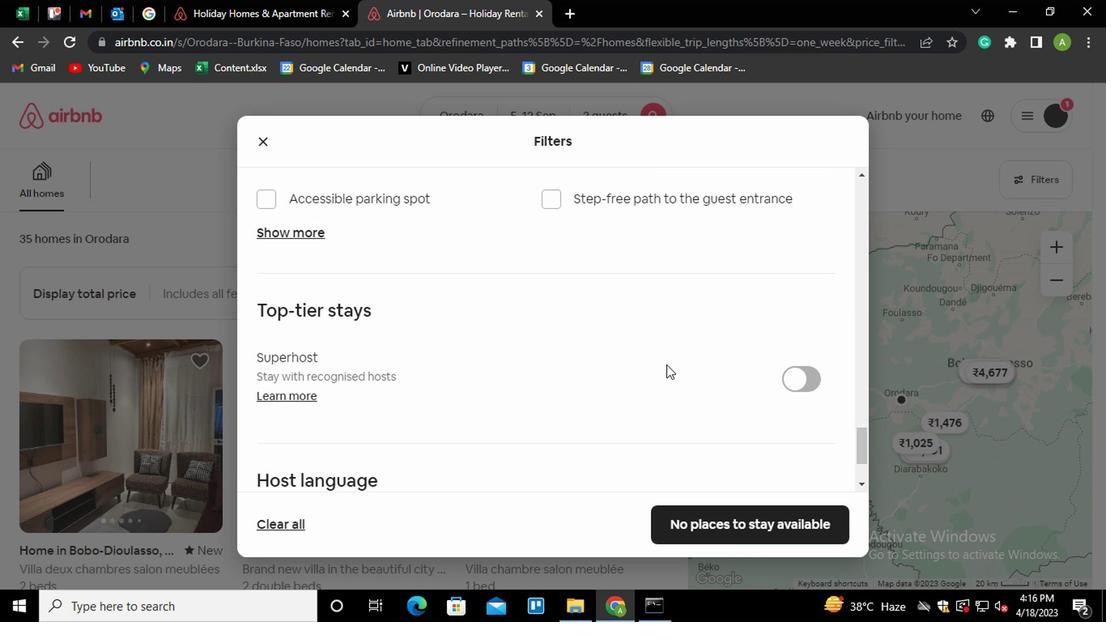 
Action: Mouse scrolled (655, 366) with delta (0, 0)
Screenshot: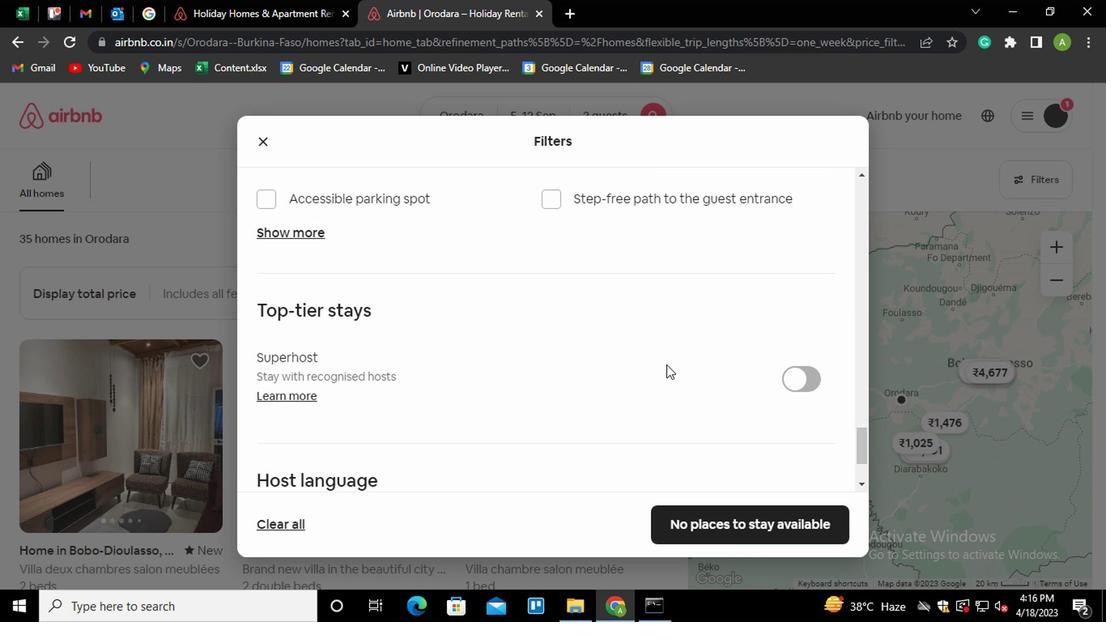 
Action: Mouse scrolled (655, 366) with delta (0, 0)
Screenshot: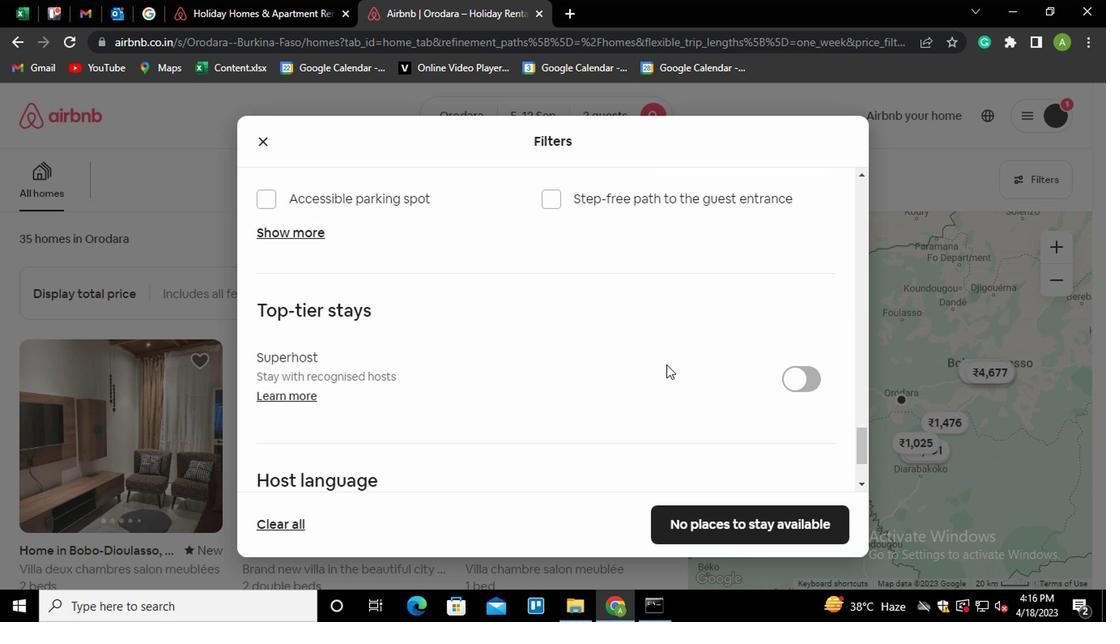 
Action: Mouse scrolled (655, 366) with delta (0, 0)
Screenshot: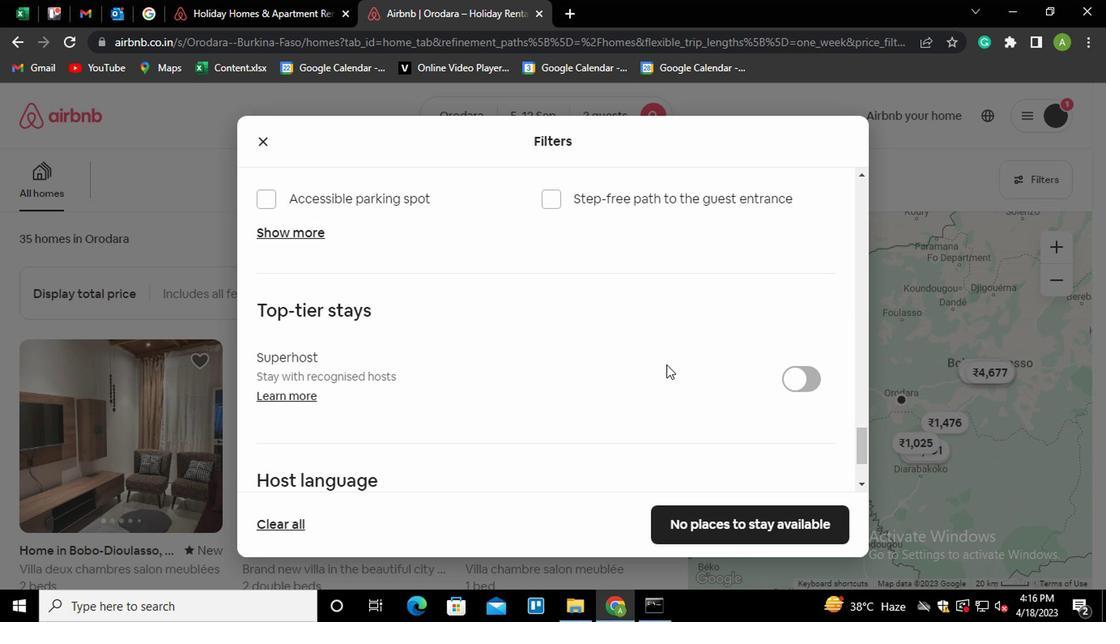 
Action: Mouse moved to (309, 414)
Screenshot: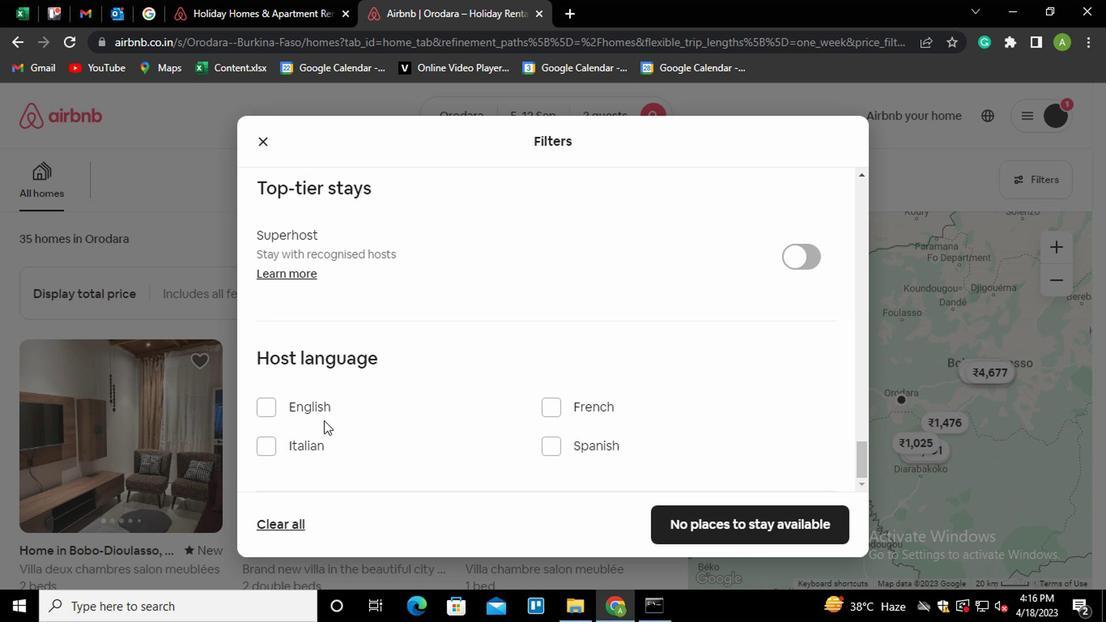 
Action: Mouse pressed left at (309, 414)
Screenshot: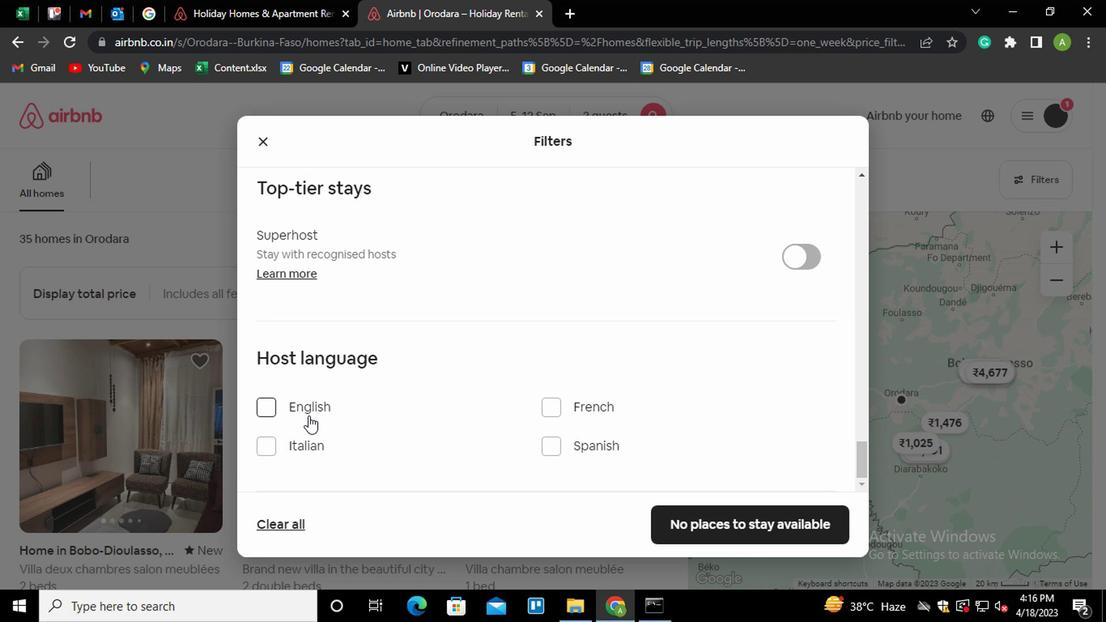 
Action: Mouse moved to (738, 517)
Screenshot: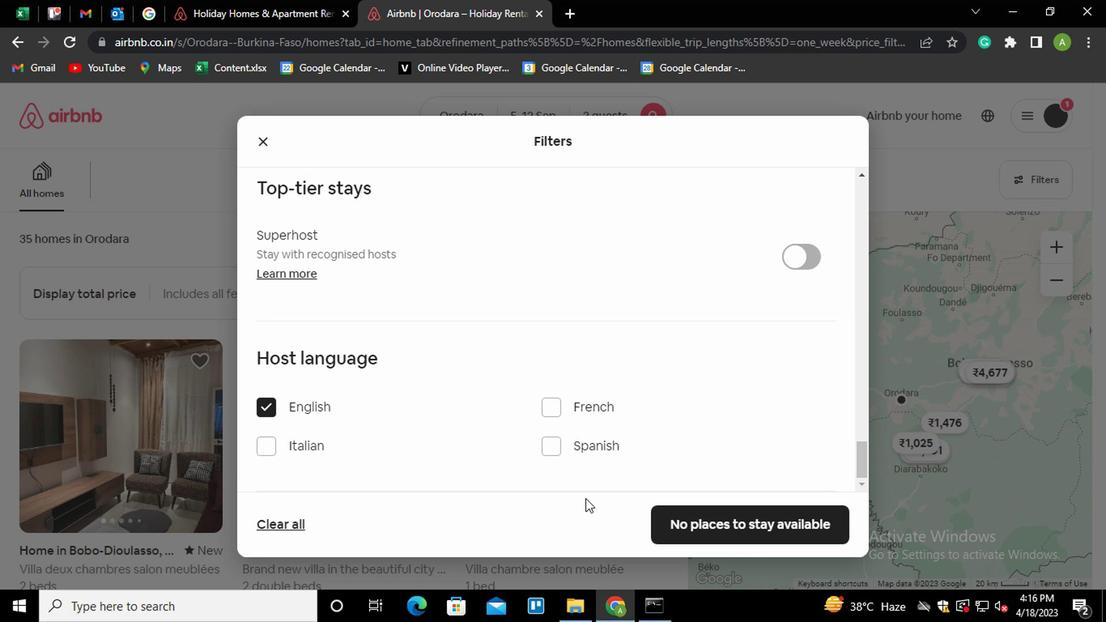 
Action: Mouse pressed left at (738, 517)
Screenshot: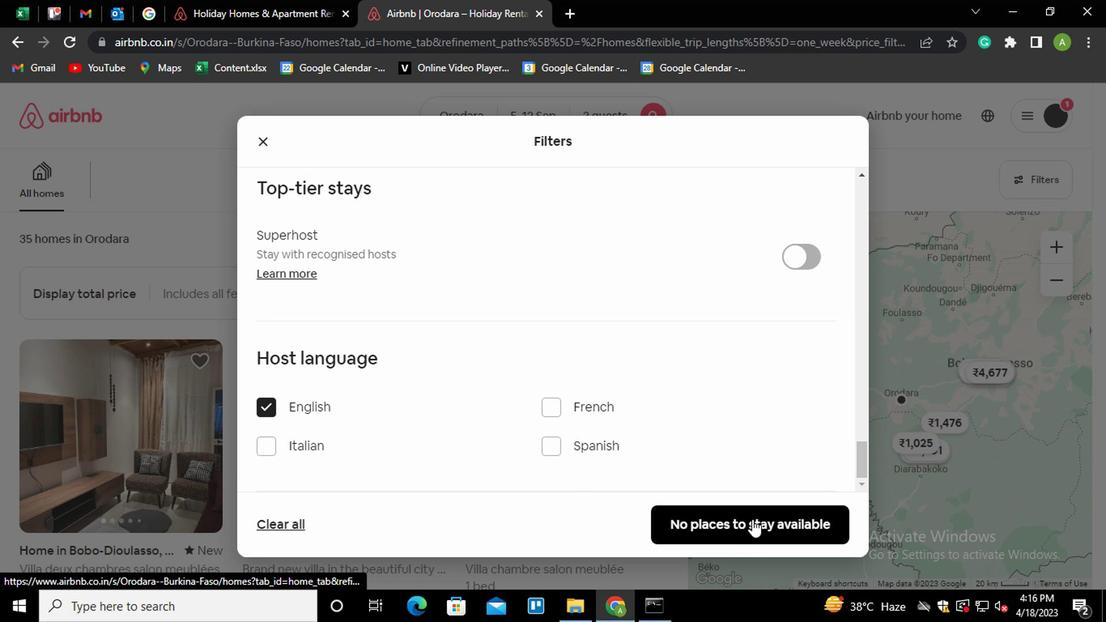 
